 Task:  Click on Football In the Sunday Gridiron Challenge click on  Pick Sheet Add name Zachary Anderson Team name Cincinnati Hammerheads and  Email softage.9@softage.net 10 Points Cincinnati Bengals 9 Points Buffalo Bills 8 Points Dallas Cowboys 7 Points Tennessee Titans 6 Points Arizona Cardinals 5 Points Atlanta Falcons 4 Points Chicago Bears 3 Points Detroit Lions 2 Points Jacksonville Jaguars 1 Points Houston Texans Submit pick sheet
Action: Mouse moved to (668, 409)
Screenshot: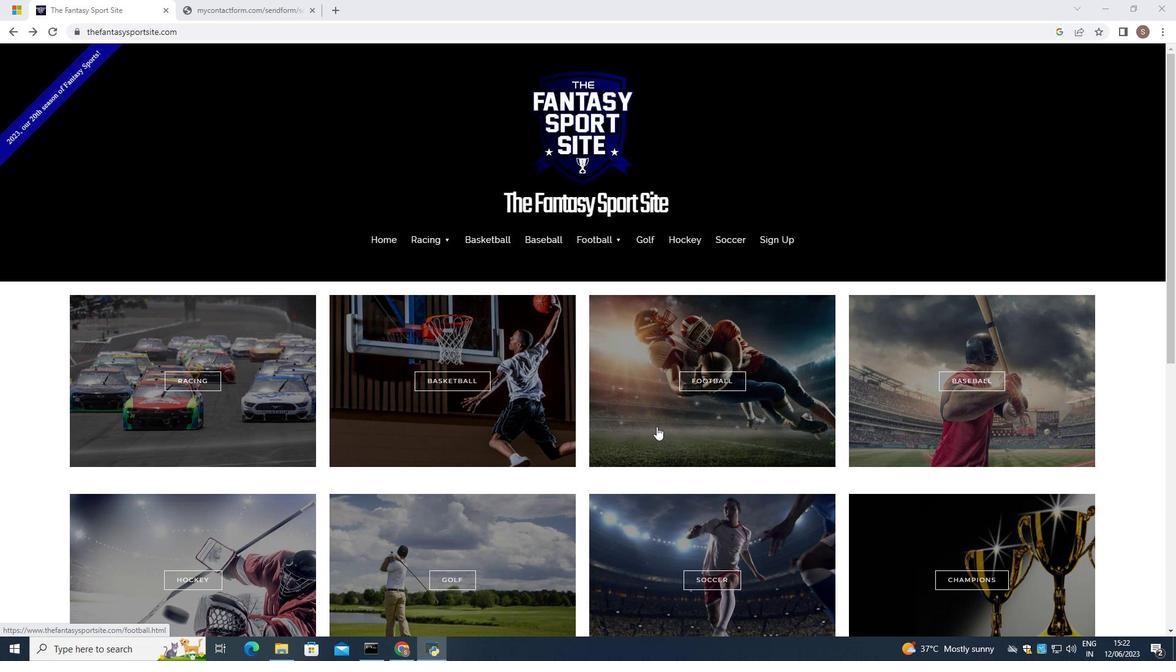 
Action: Mouse pressed left at (668, 409)
Screenshot: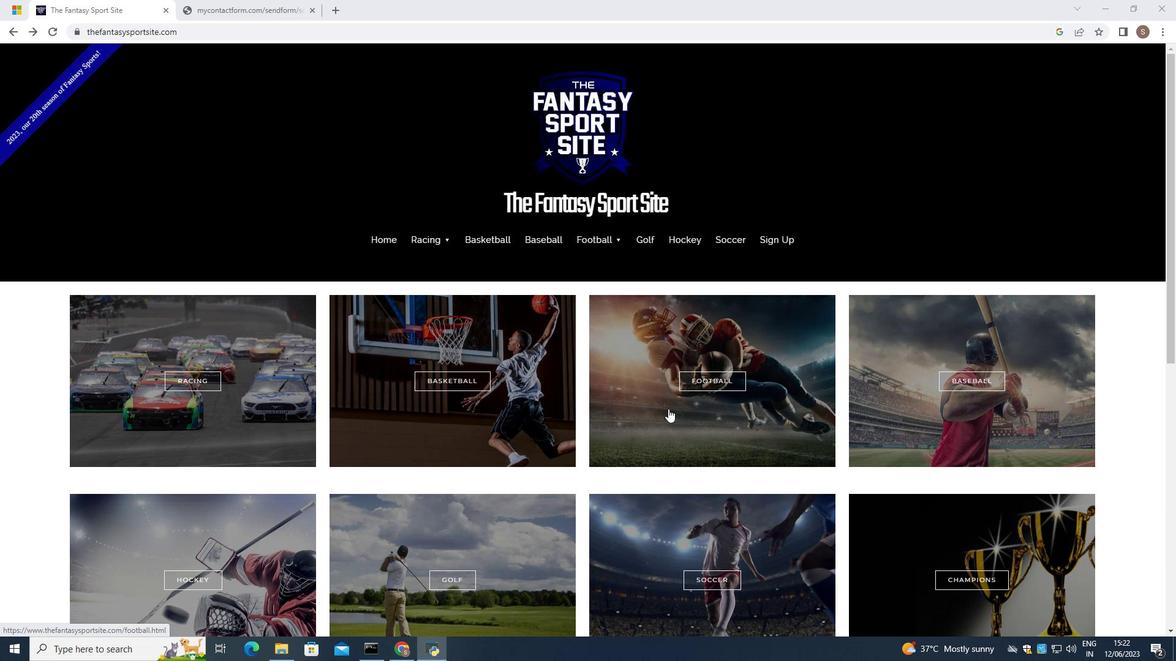 
Action: Mouse moved to (666, 408)
Screenshot: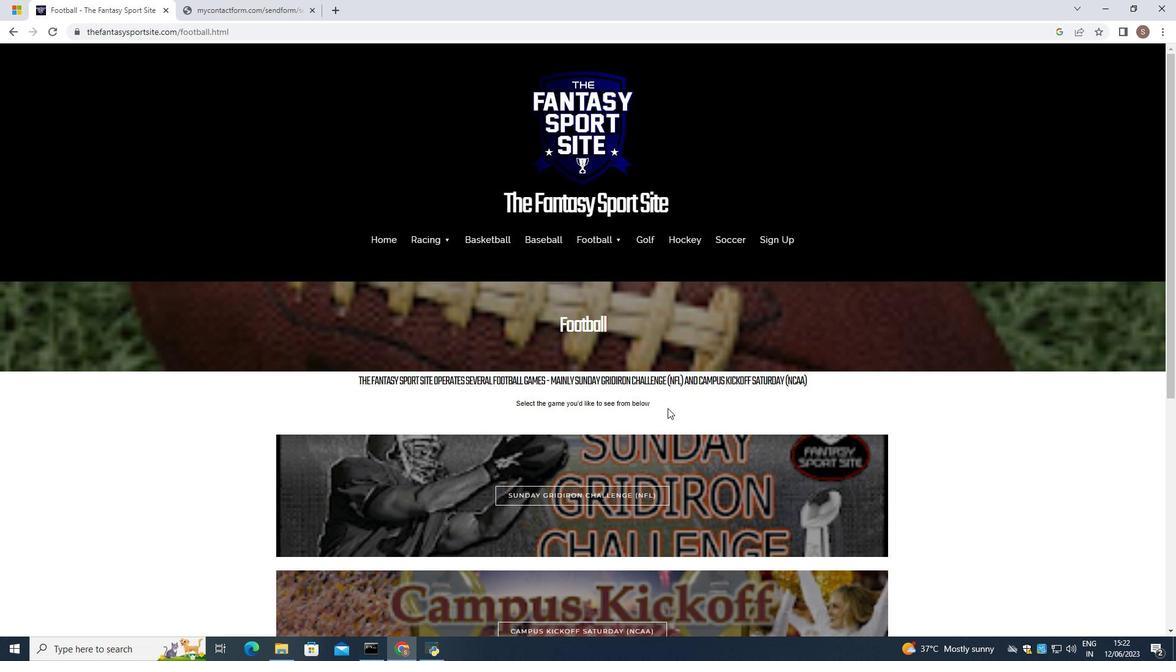 
Action: Mouse scrolled (666, 408) with delta (0, 0)
Screenshot: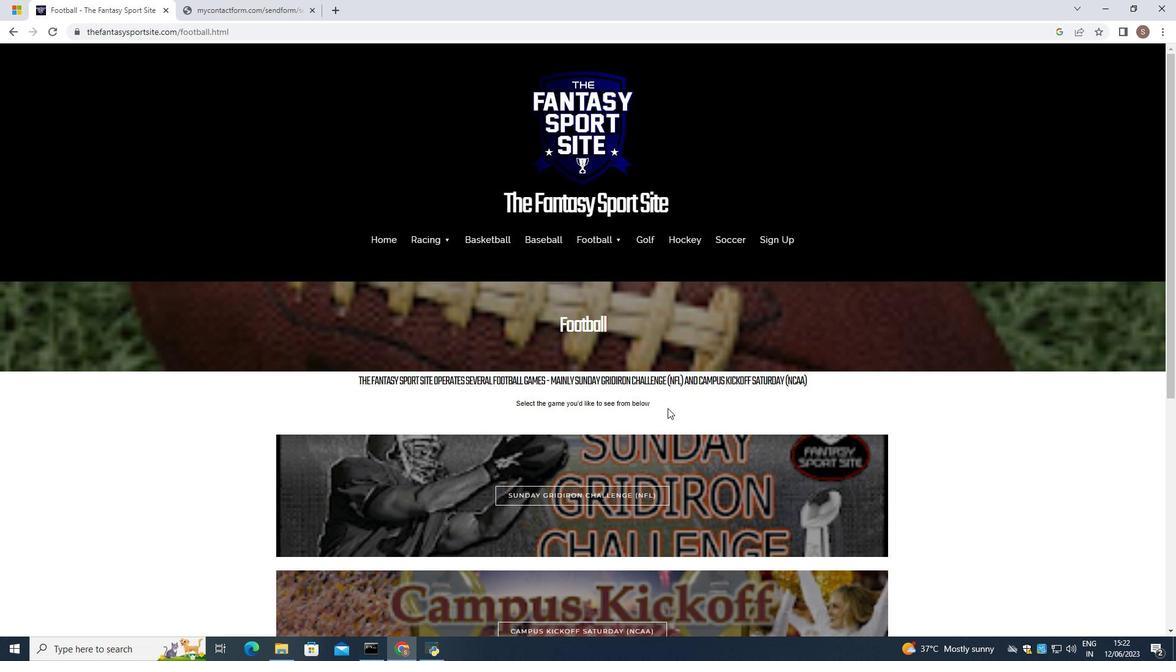 
Action: Mouse moved to (666, 409)
Screenshot: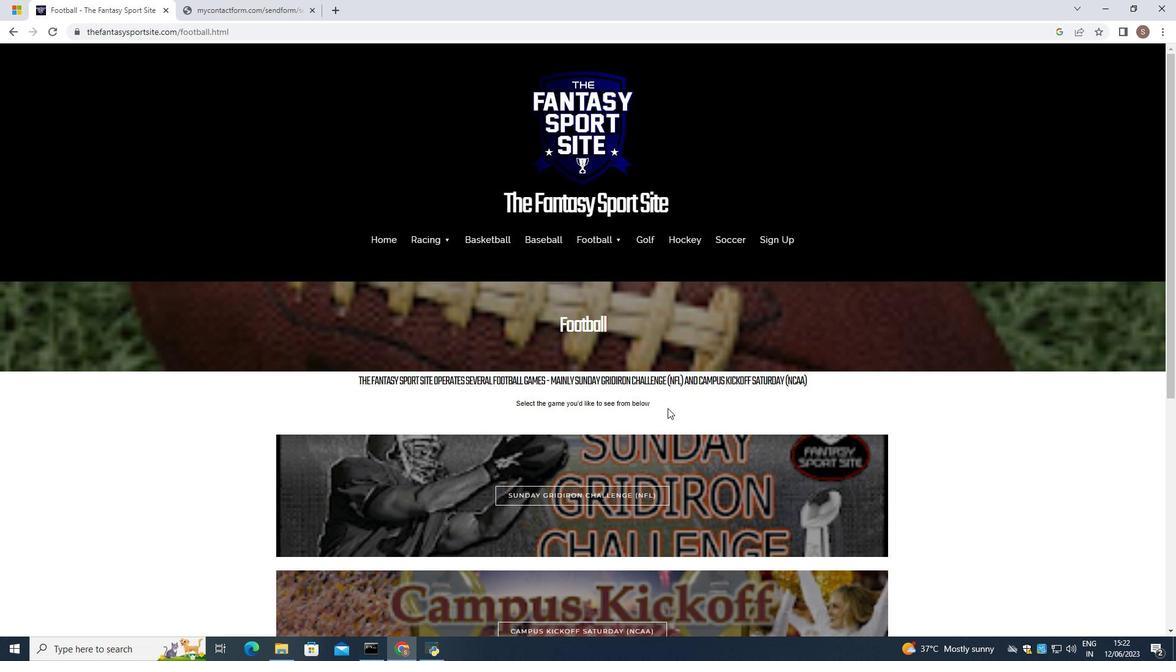 
Action: Mouse scrolled (666, 408) with delta (0, 0)
Screenshot: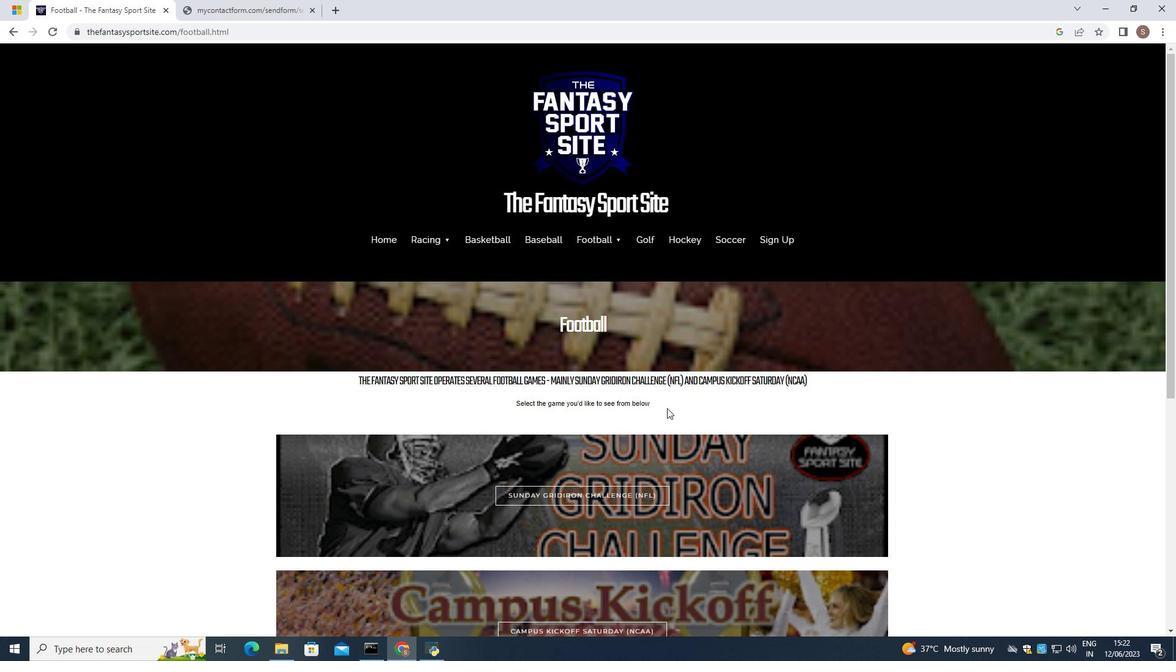 
Action: Mouse moved to (591, 376)
Screenshot: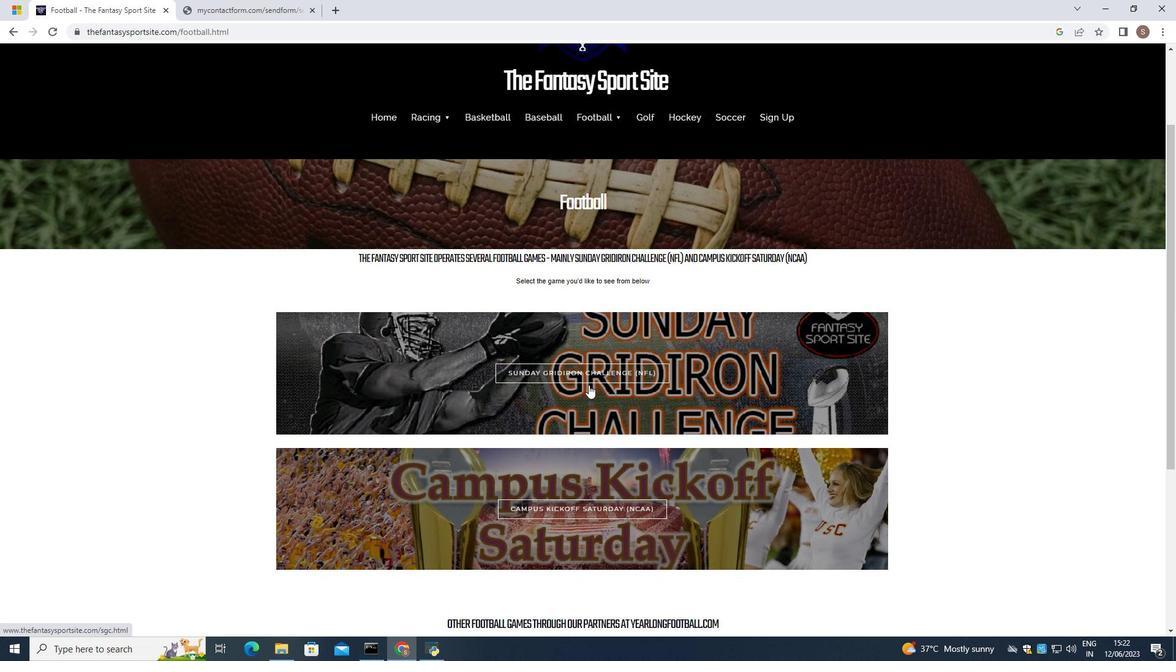 
Action: Mouse pressed left at (591, 376)
Screenshot: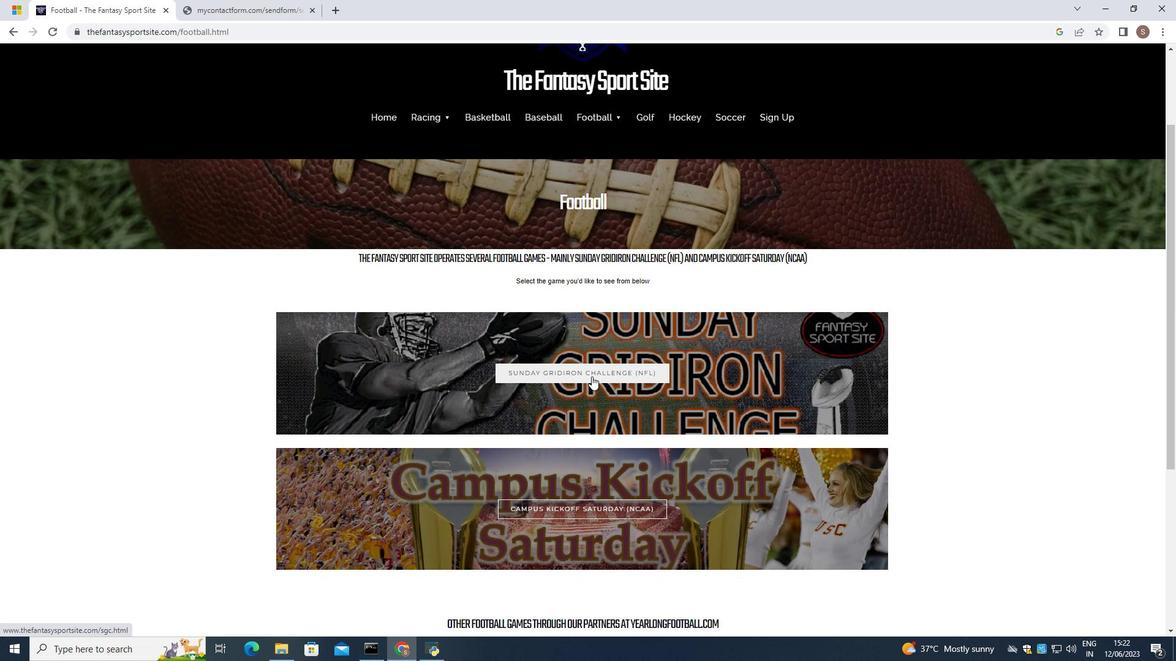 
Action: Mouse moved to (591, 376)
Screenshot: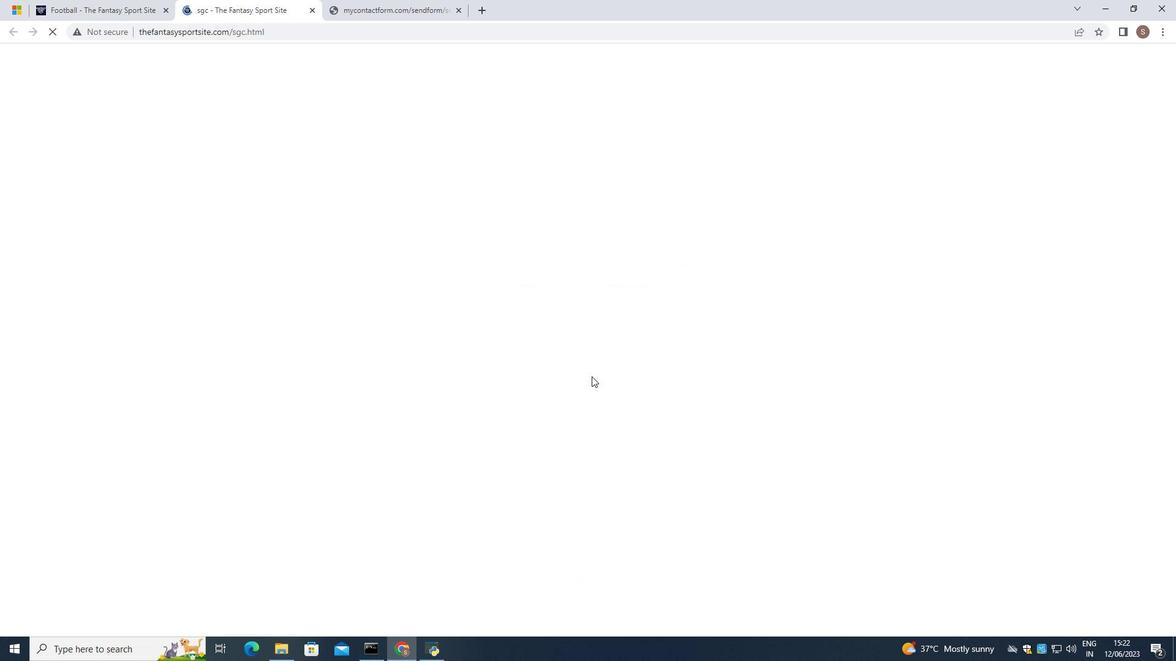 
Action: Mouse scrolled (591, 376) with delta (0, 0)
Screenshot: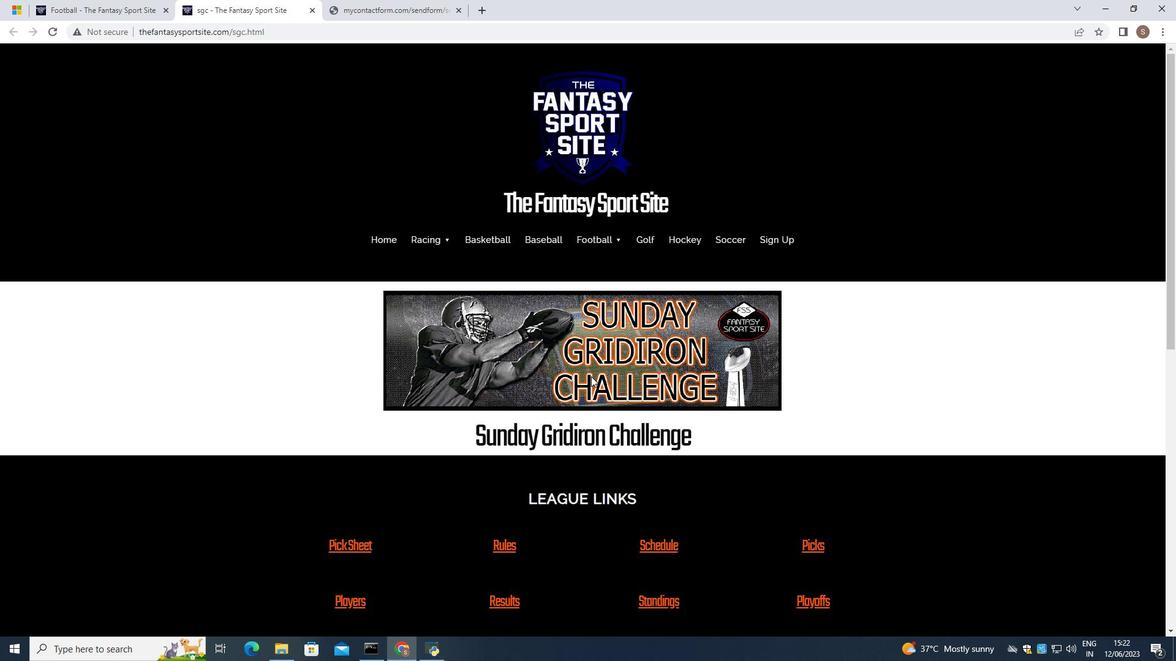 
Action: Mouse moved to (356, 483)
Screenshot: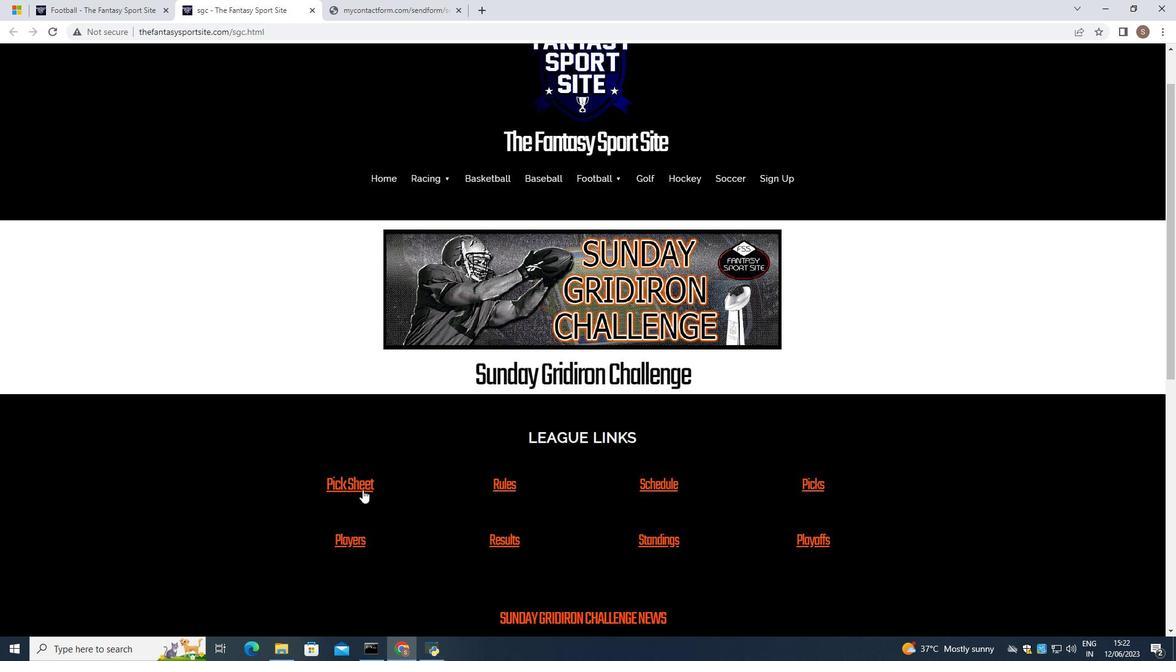 
Action: Mouse pressed left at (356, 483)
Screenshot: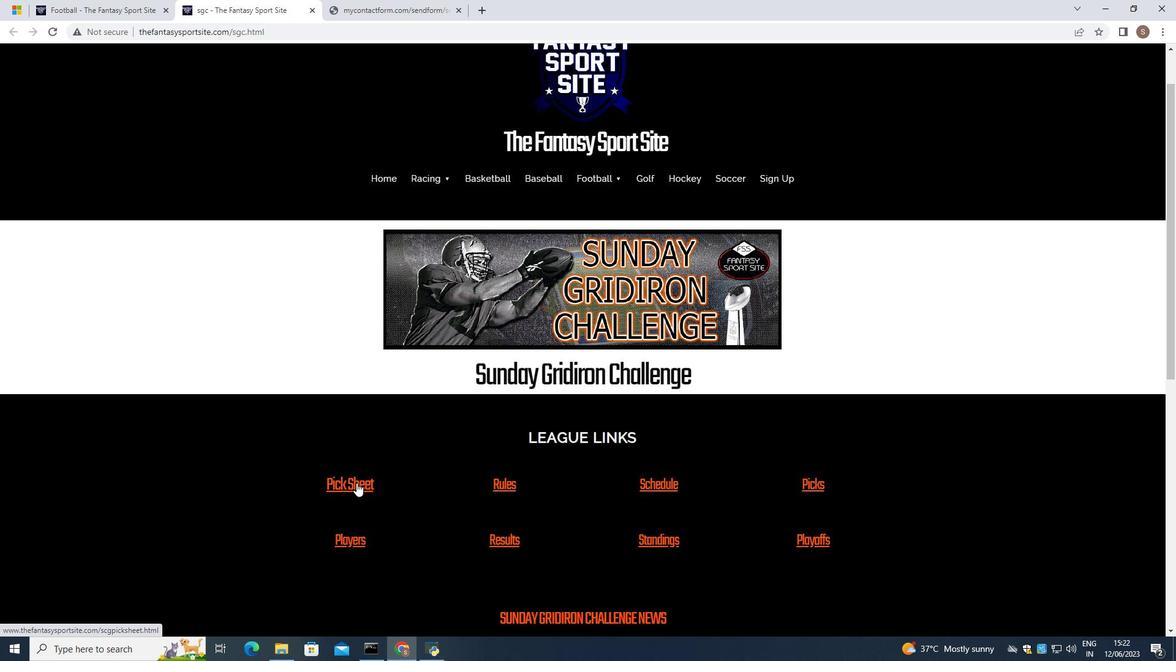 
Action: Mouse moved to (371, 476)
Screenshot: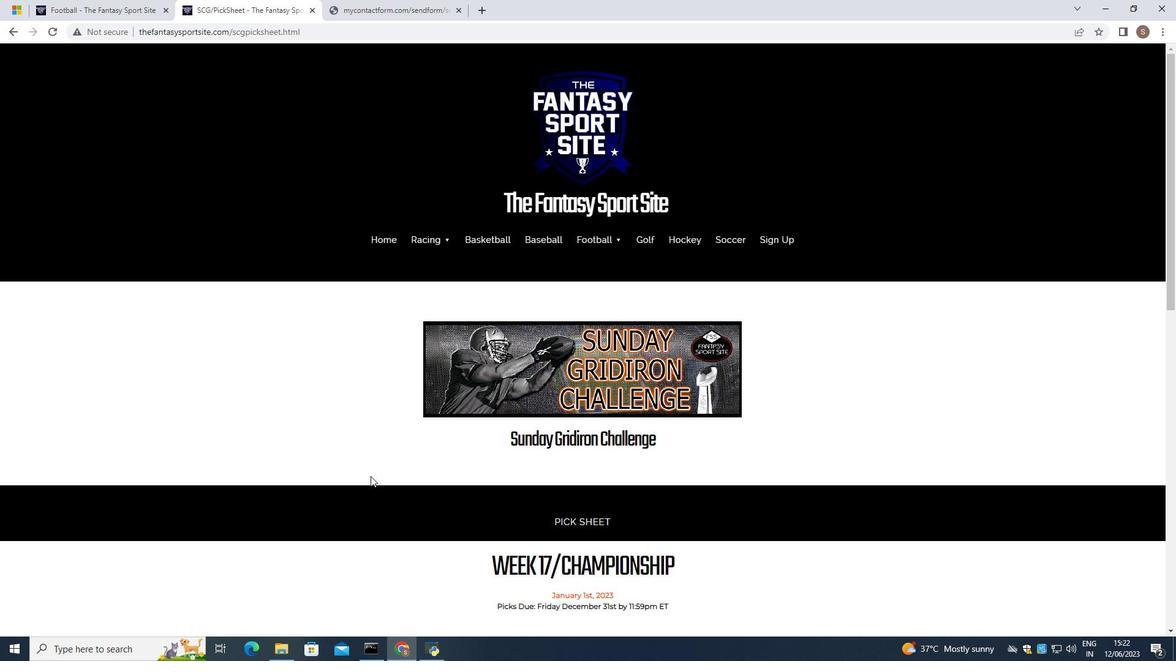 
Action: Mouse scrolled (371, 476) with delta (0, 0)
Screenshot: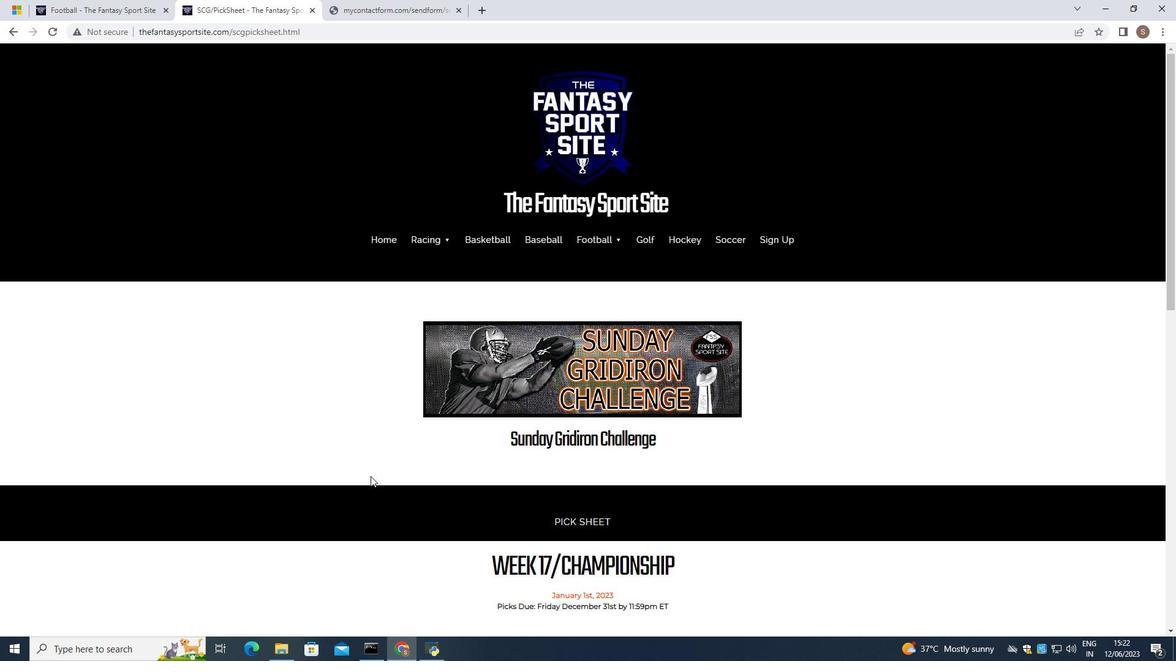 
Action: Mouse scrolled (371, 476) with delta (0, 0)
Screenshot: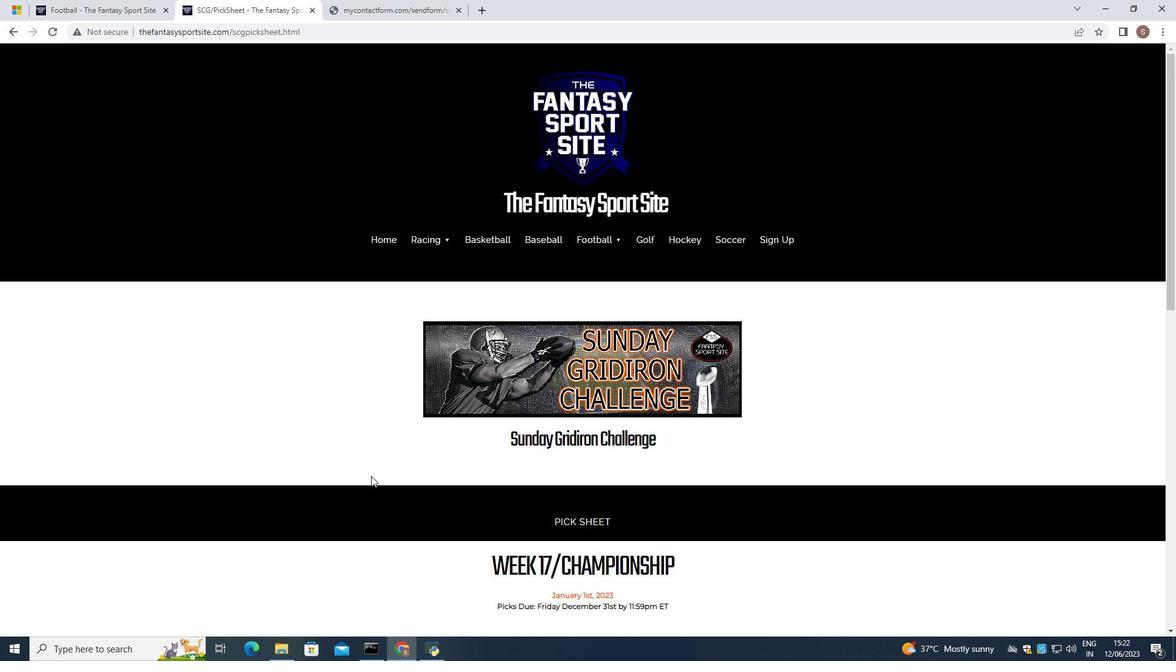 
Action: Mouse scrolled (371, 476) with delta (0, 0)
Screenshot: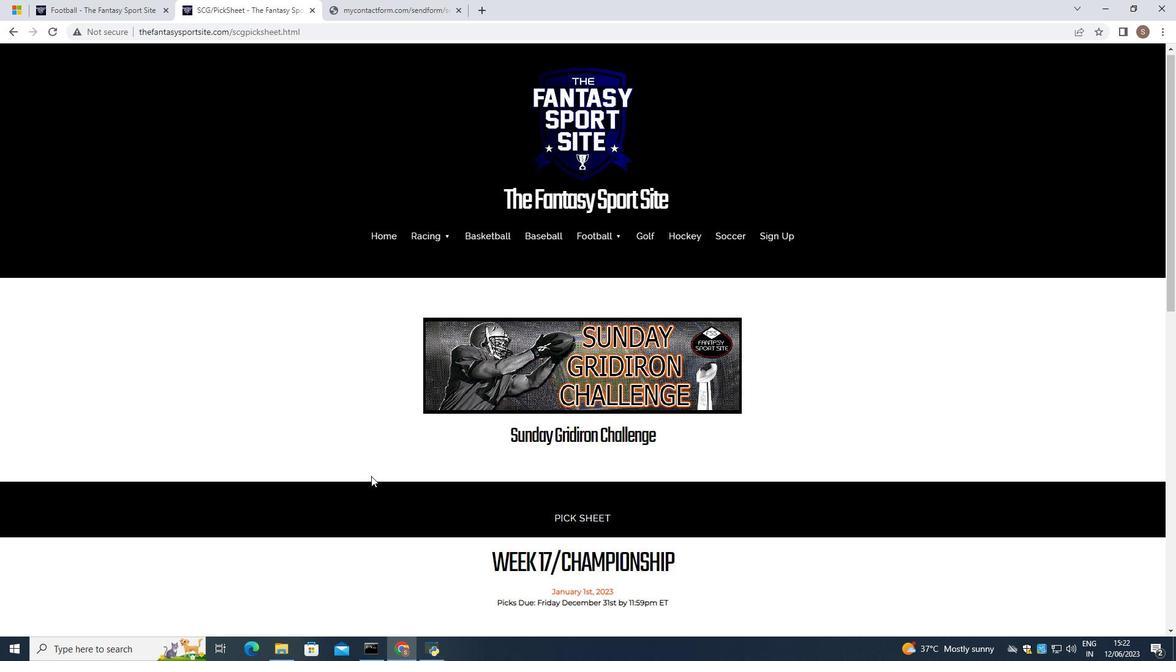 
Action: Mouse scrolled (371, 476) with delta (0, 0)
Screenshot: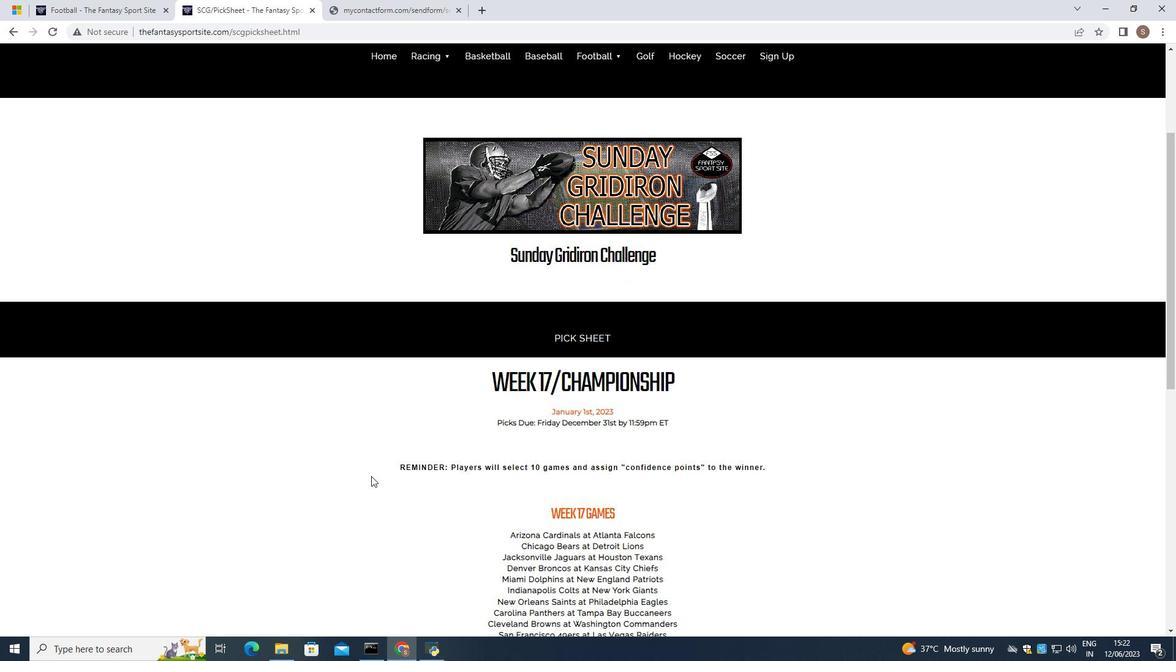 
Action: Mouse scrolled (371, 476) with delta (0, 0)
Screenshot: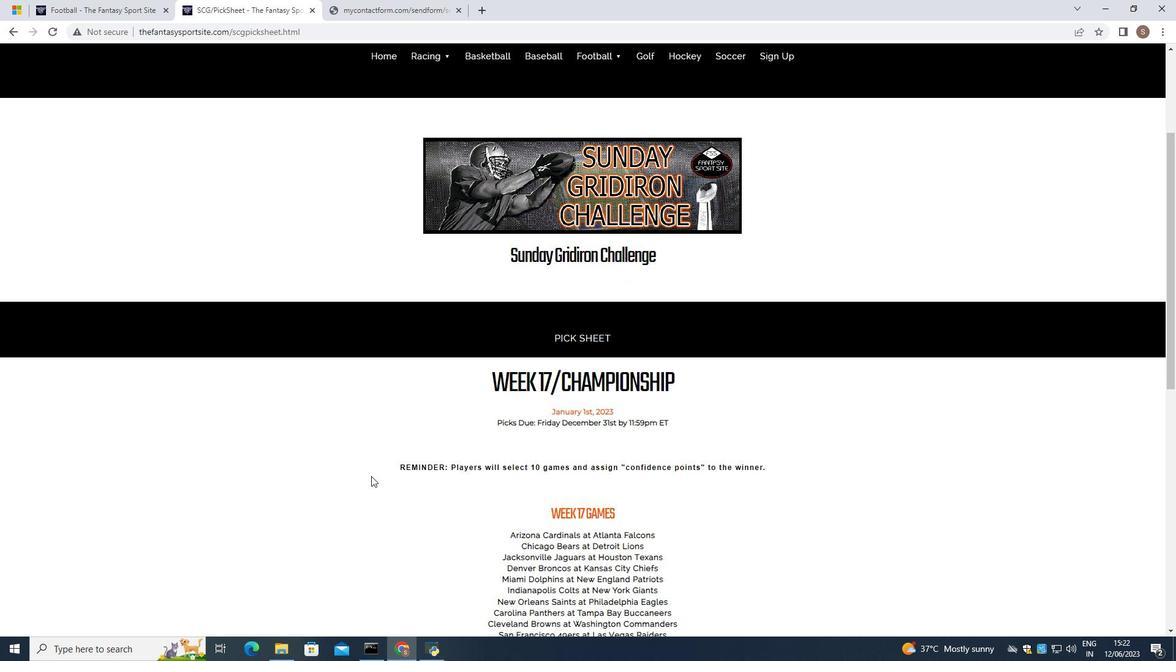 
Action: Mouse scrolled (371, 476) with delta (0, 0)
Screenshot: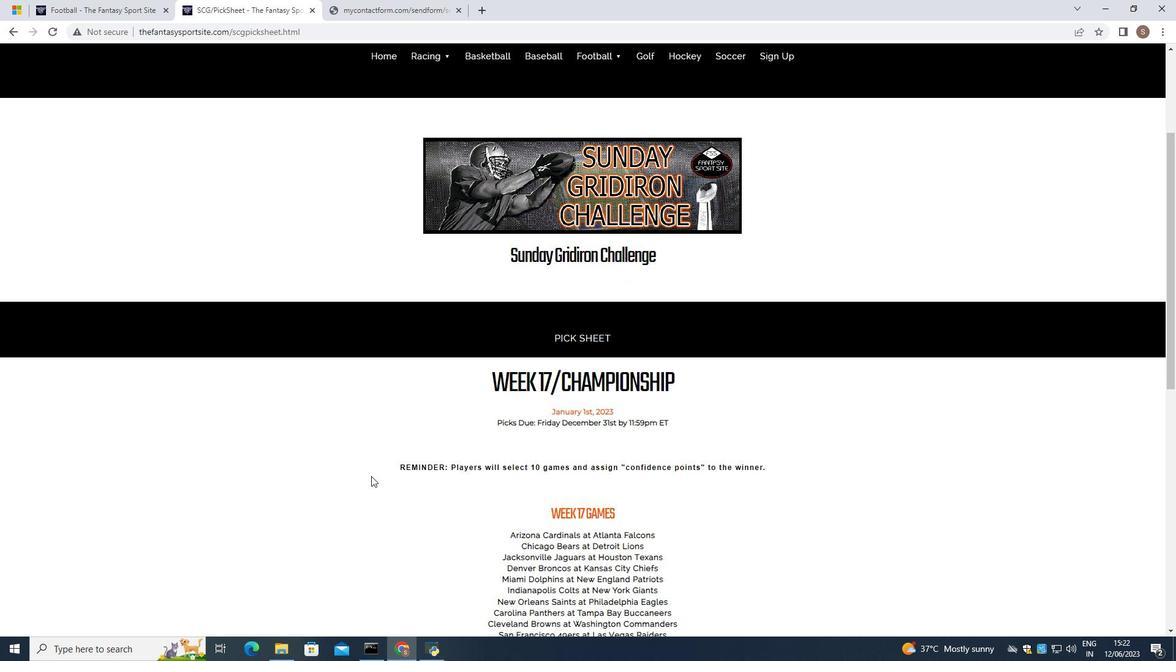 
Action: Mouse scrolled (371, 476) with delta (0, 0)
Screenshot: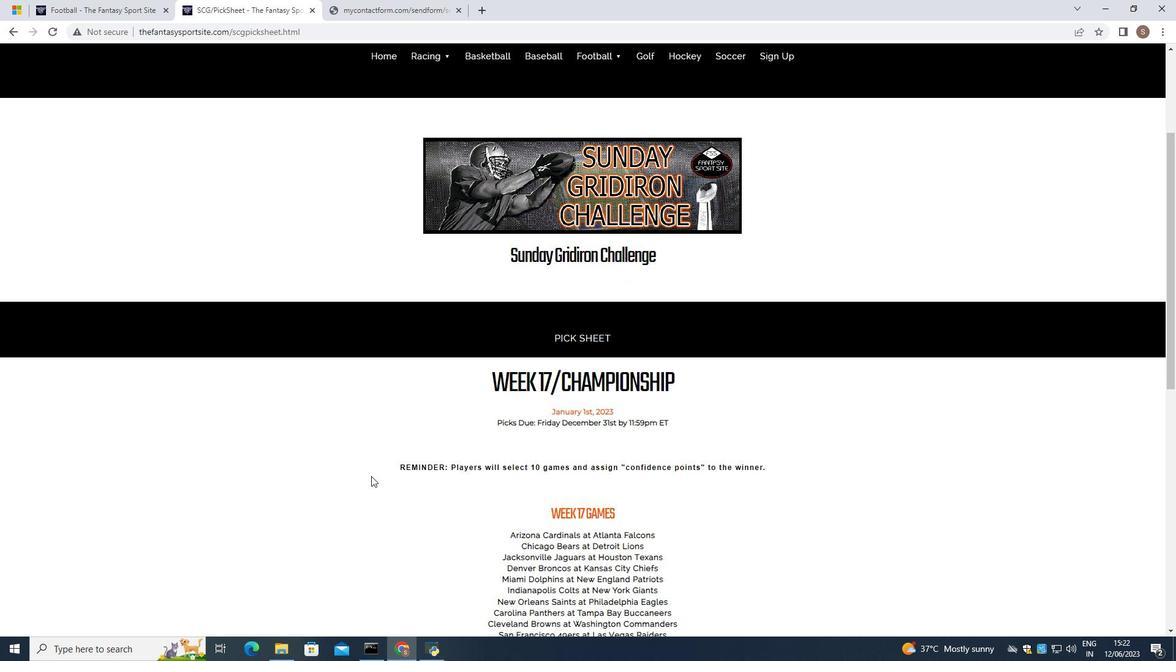 
Action: Mouse moved to (373, 474)
Screenshot: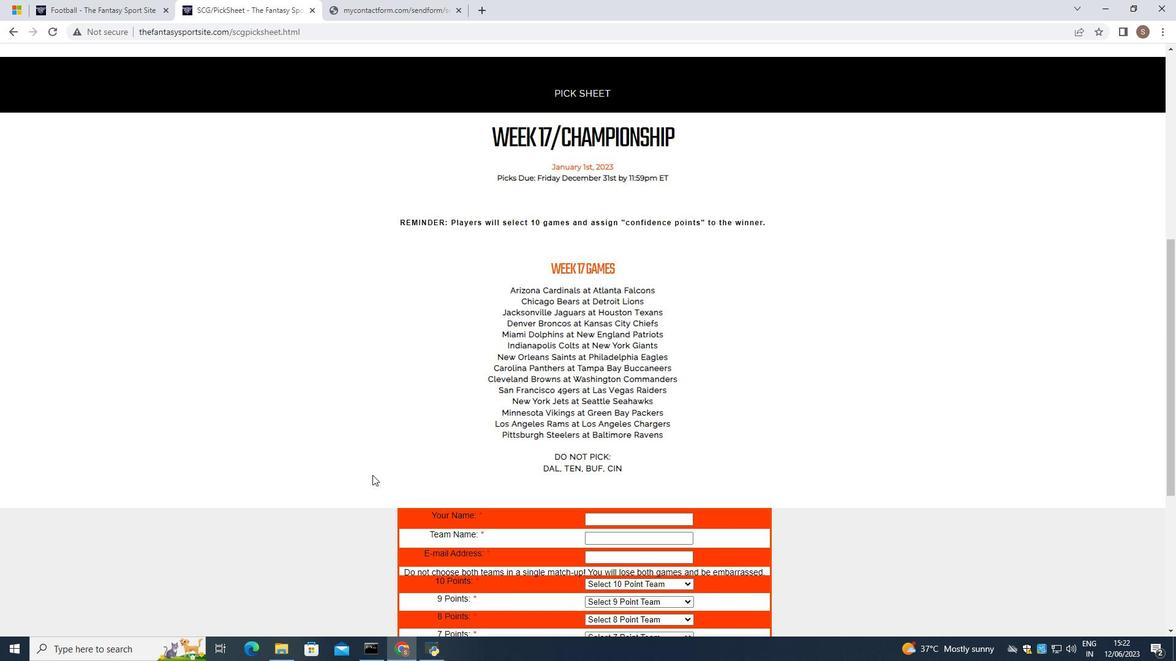 
Action: Mouse scrolled (373, 473) with delta (0, 0)
Screenshot: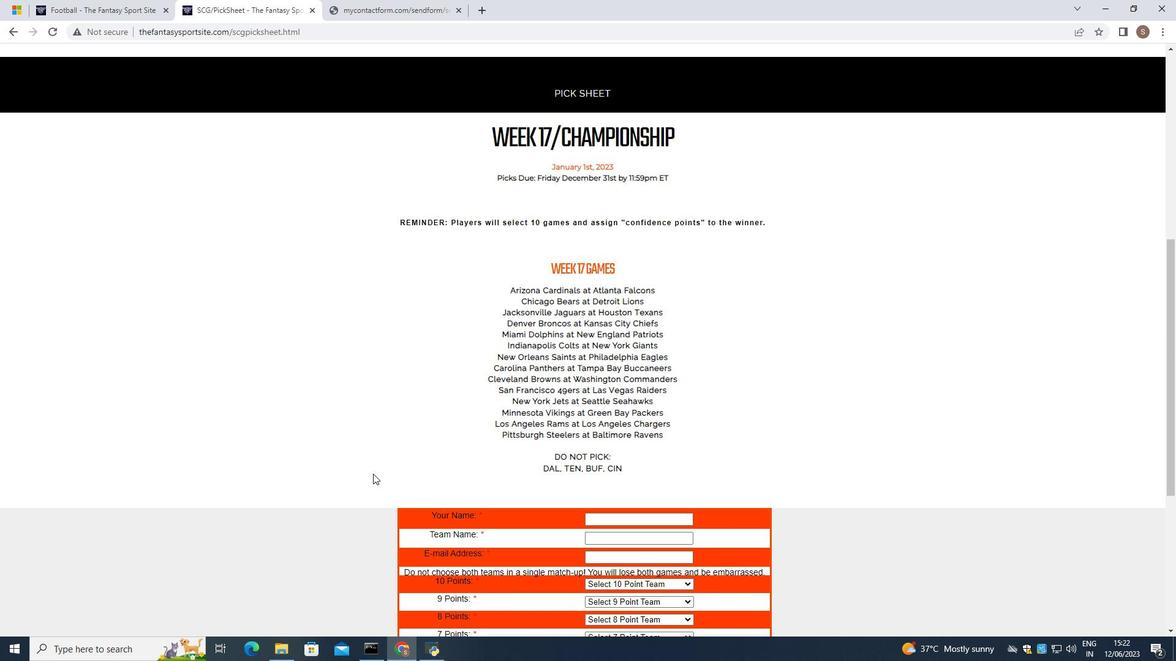 
Action: Mouse scrolled (373, 473) with delta (0, 0)
Screenshot: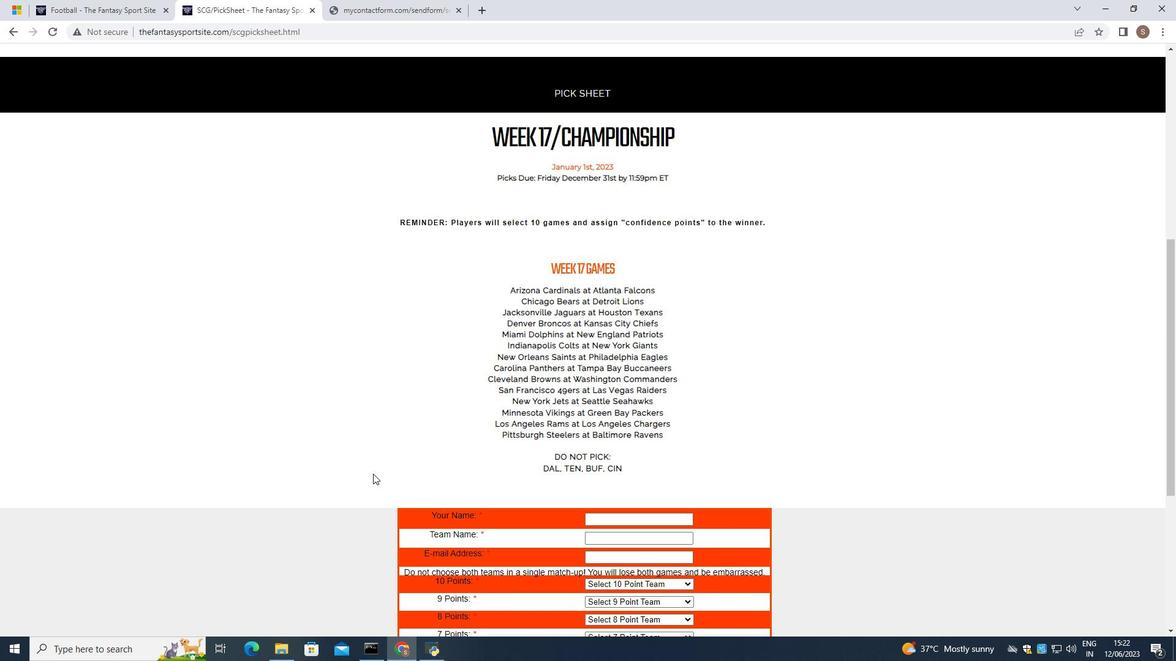 
Action: Mouse scrolled (373, 473) with delta (0, 0)
Screenshot: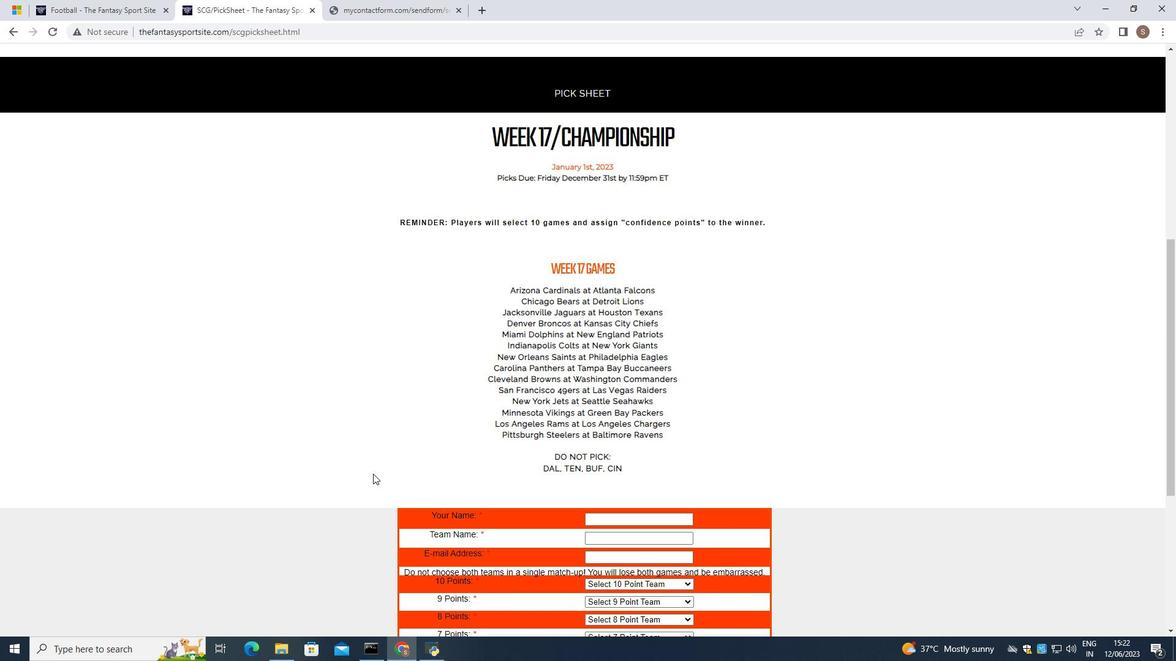 
Action: Mouse moved to (664, 336)
Screenshot: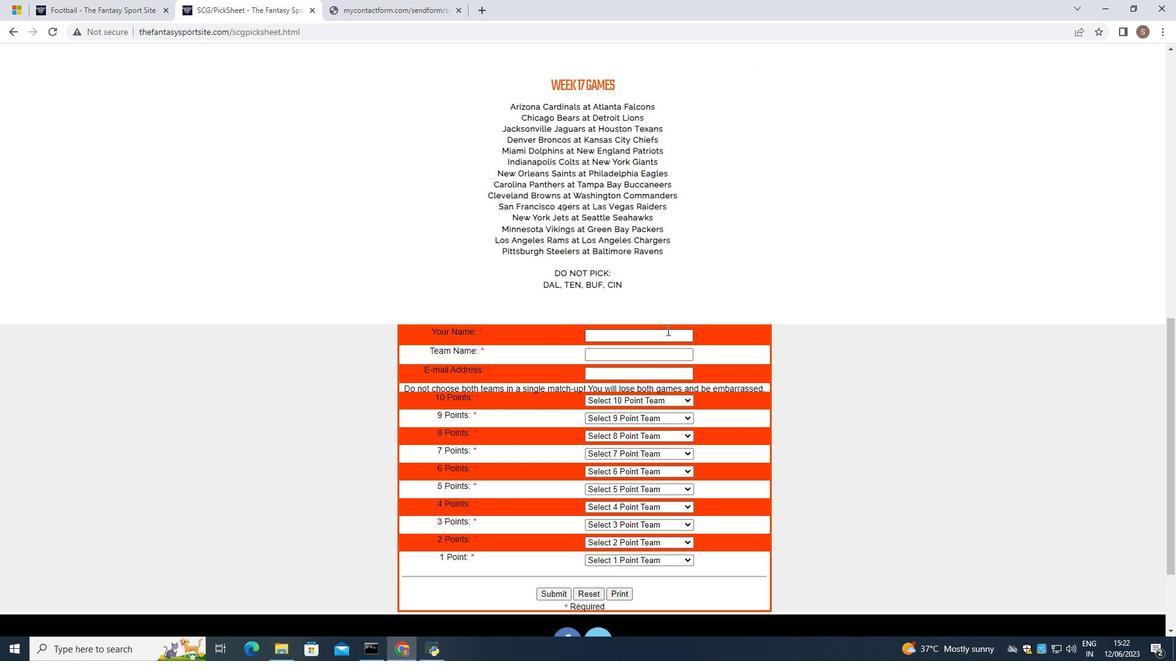 
Action: Mouse pressed left at (664, 336)
Screenshot: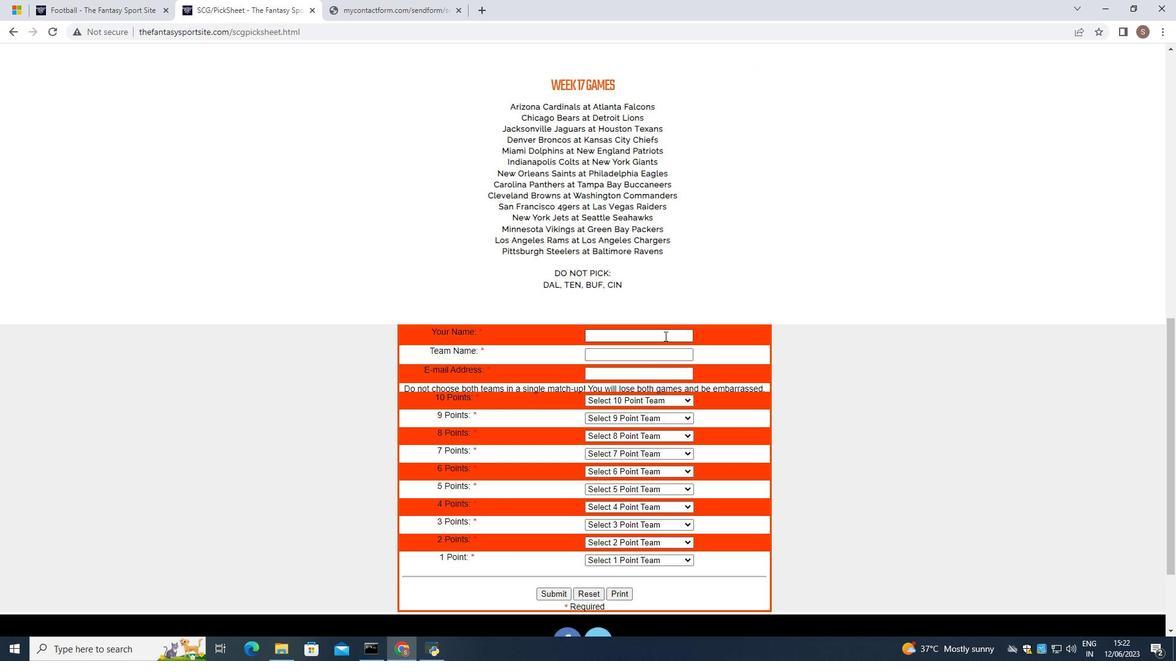 
Action: Key pressed <Key.shift><Key.shift><Key.shift><Key.shift><Key.shift><Key.shift><Key.shift><Key.shift><Key.shift>Zachary<Key.space><Key.shift>Anderson
Screenshot: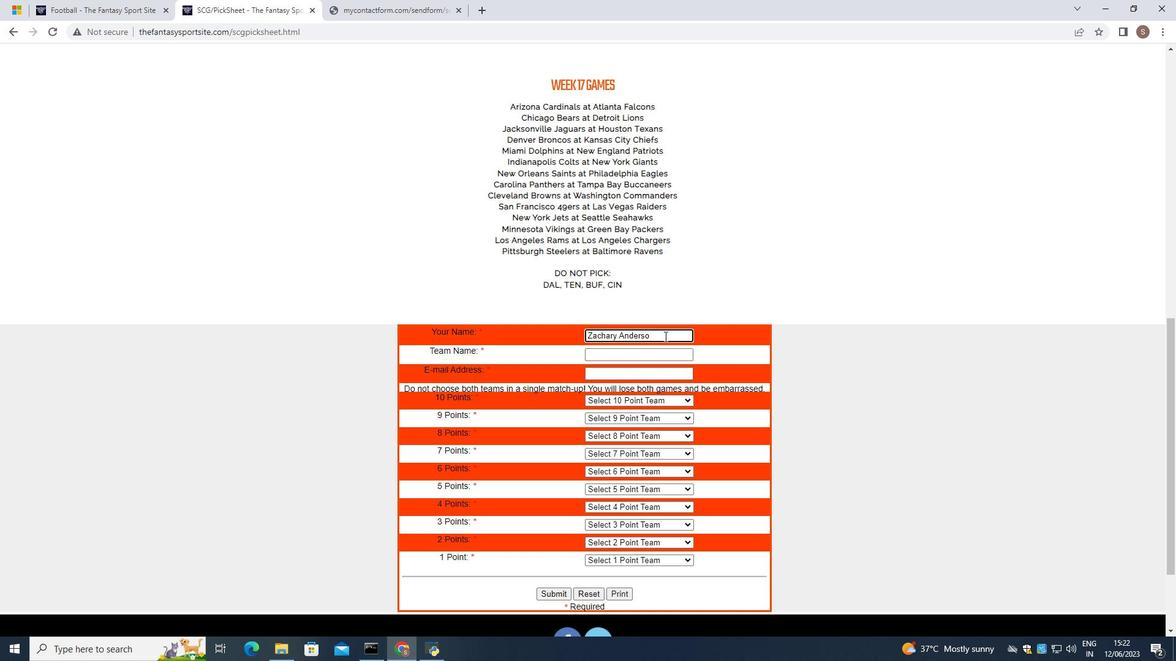 
Action: Mouse moved to (649, 354)
Screenshot: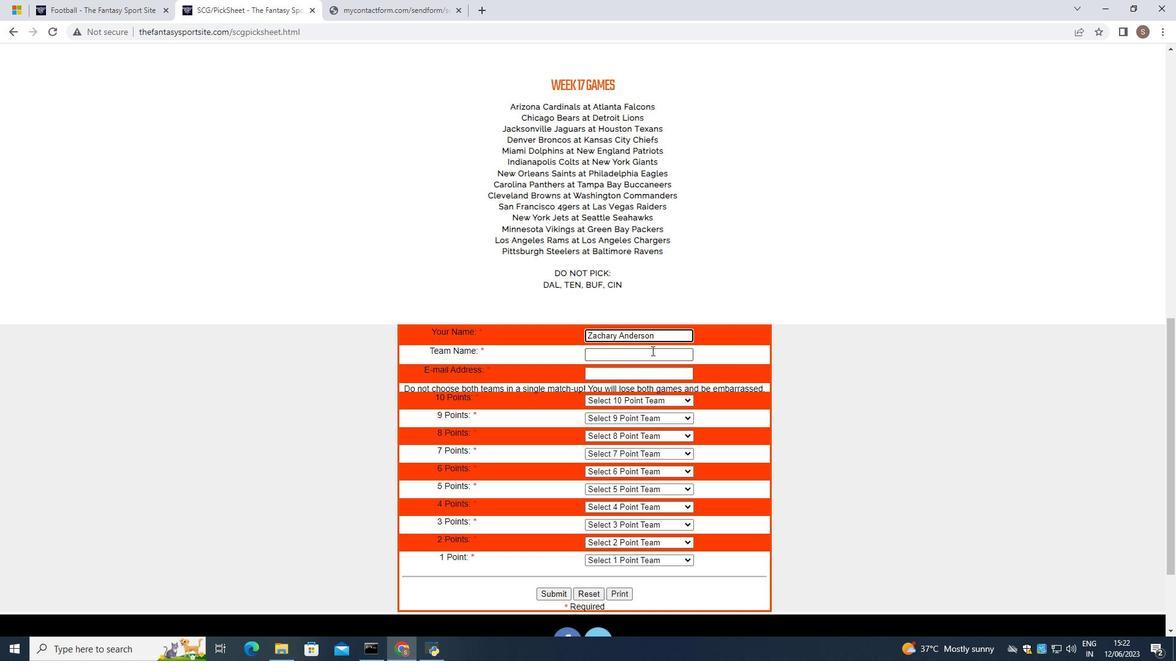 
Action: Mouse pressed left at (649, 354)
Screenshot: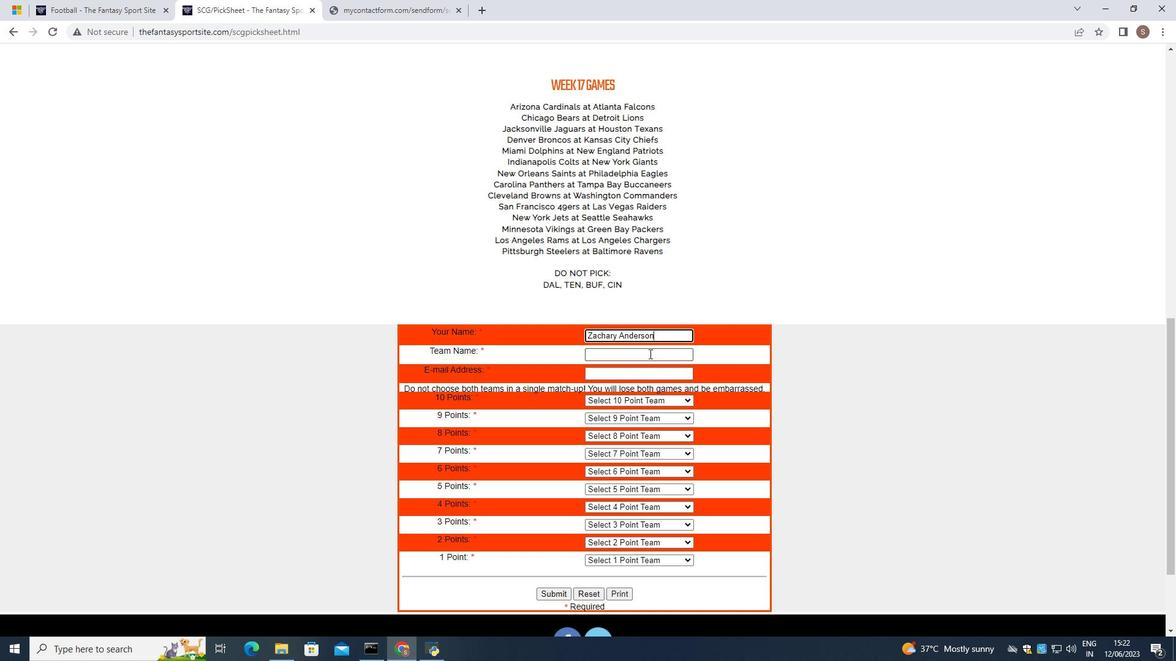 
Action: Key pressed <Key.shift><Key.shift><Key.shift><Key.shift><Key.shift><Key.shift><Key.shift><Key.shift>Cincinnati<Key.space><Key.shift><Key.shift><Key.shift><Key.shift><Key.shift><Key.shift><Key.shift><Key.shift><Key.shift>Hammerheads
Screenshot: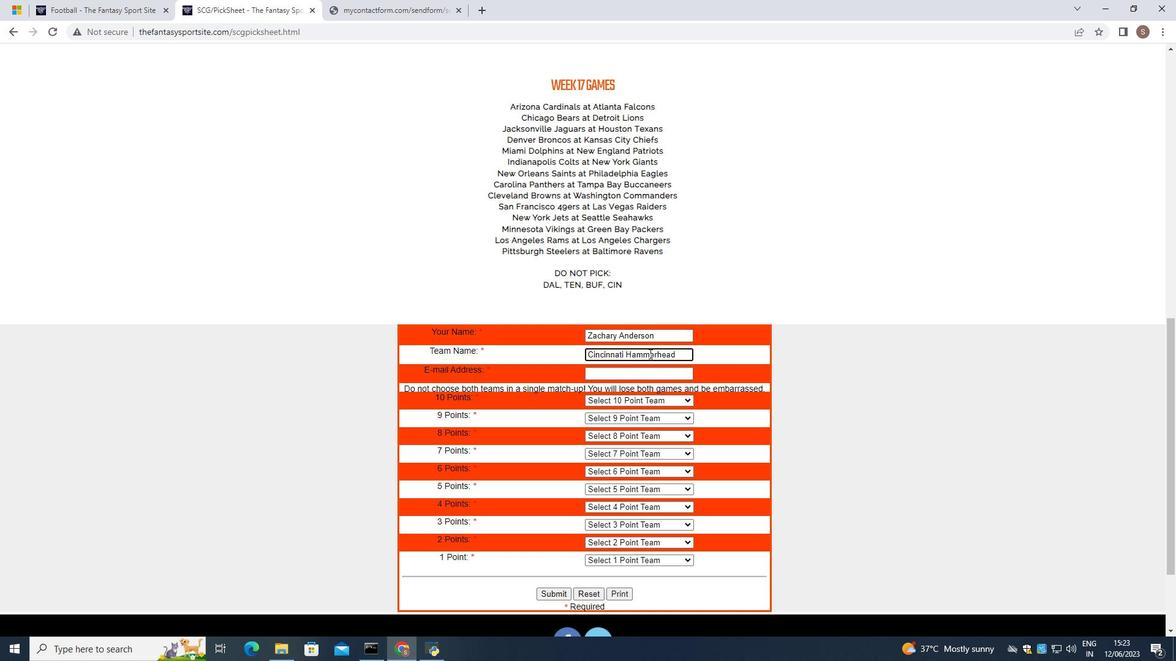 
Action: Mouse moved to (667, 371)
Screenshot: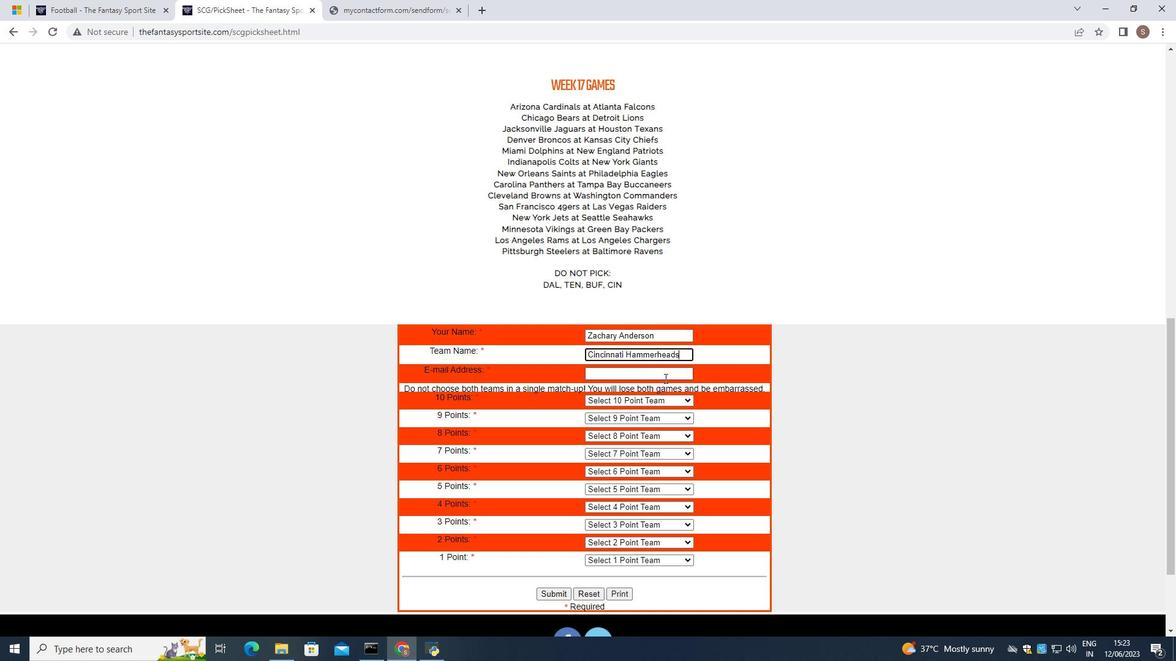 
Action: Mouse pressed left at (667, 371)
Screenshot: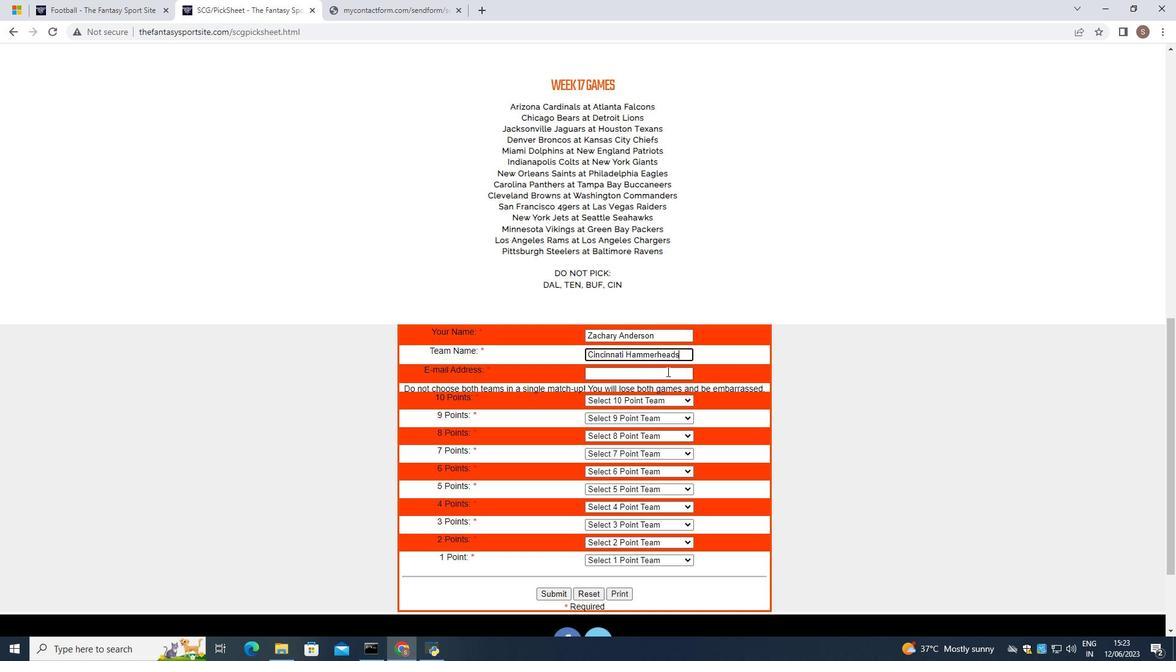 
Action: Key pressed softage.9
Screenshot: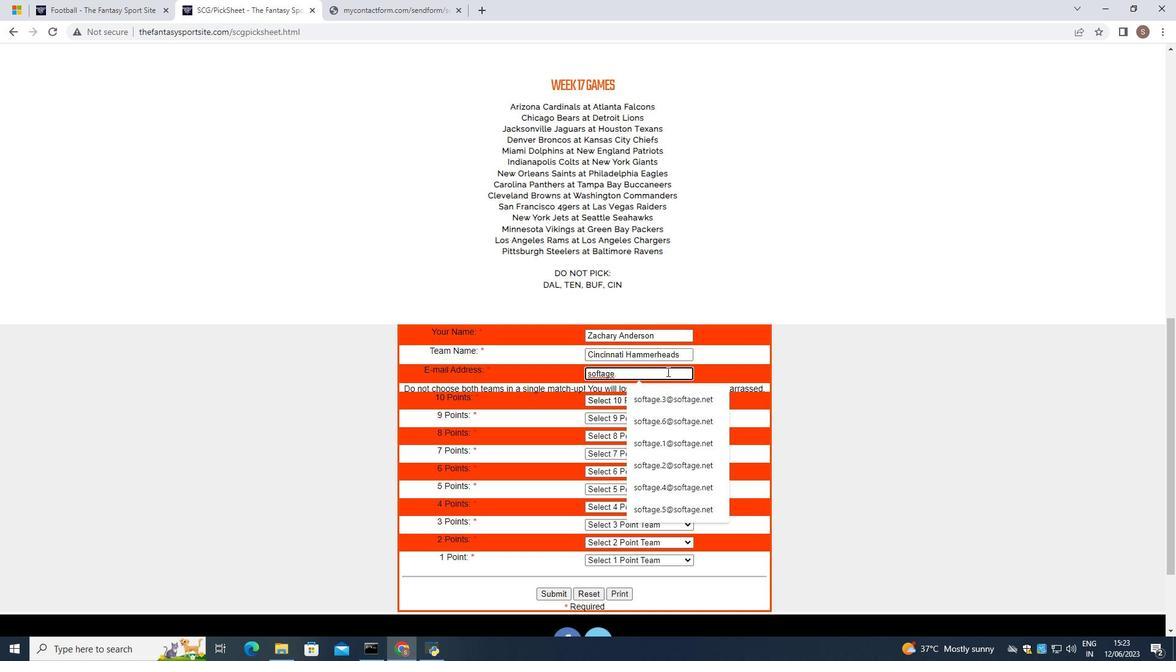 
Action: Mouse moved to (637, 390)
Screenshot: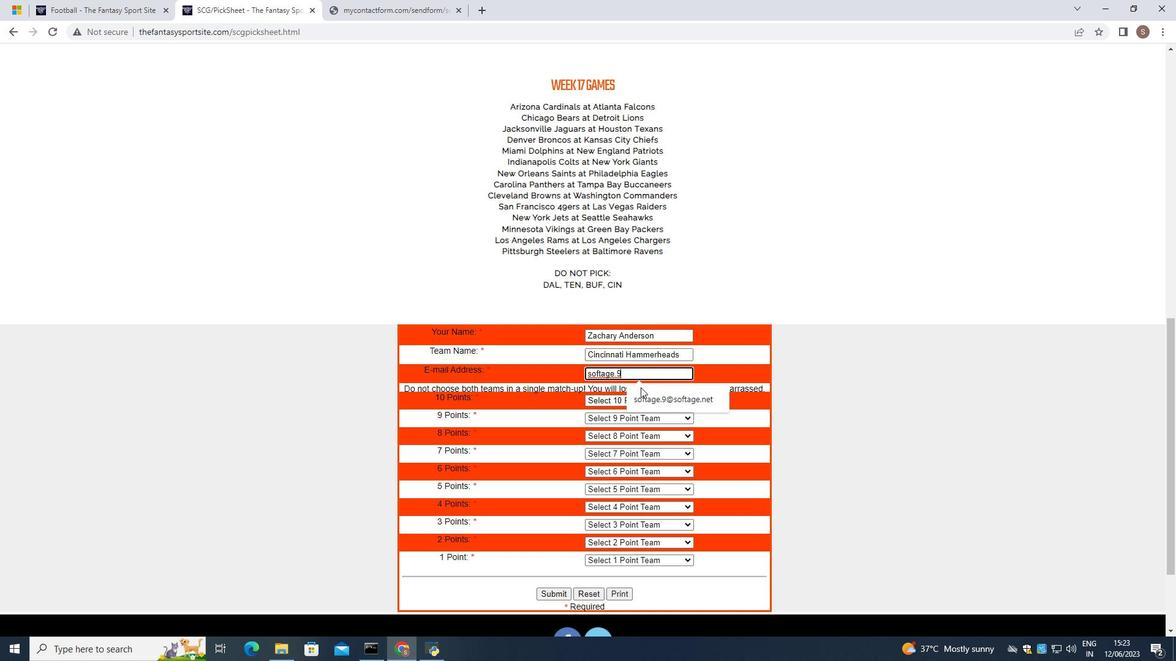 
Action: Mouse pressed left at (637, 390)
Screenshot: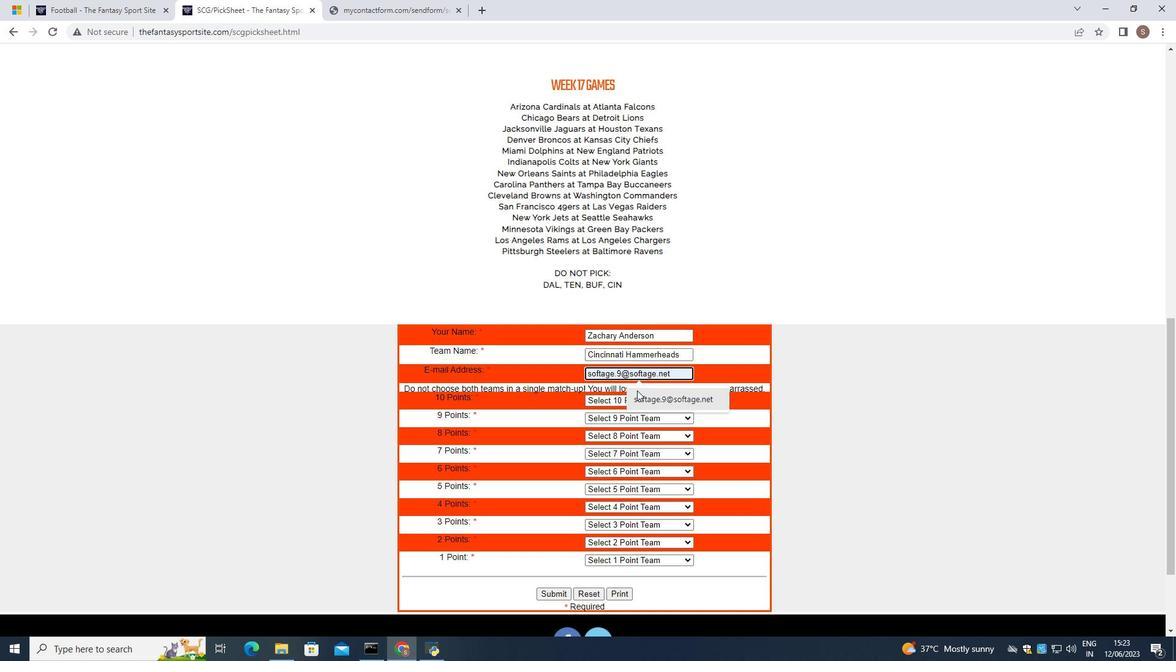 
Action: Mouse moved to (668, 399)
Screenshot: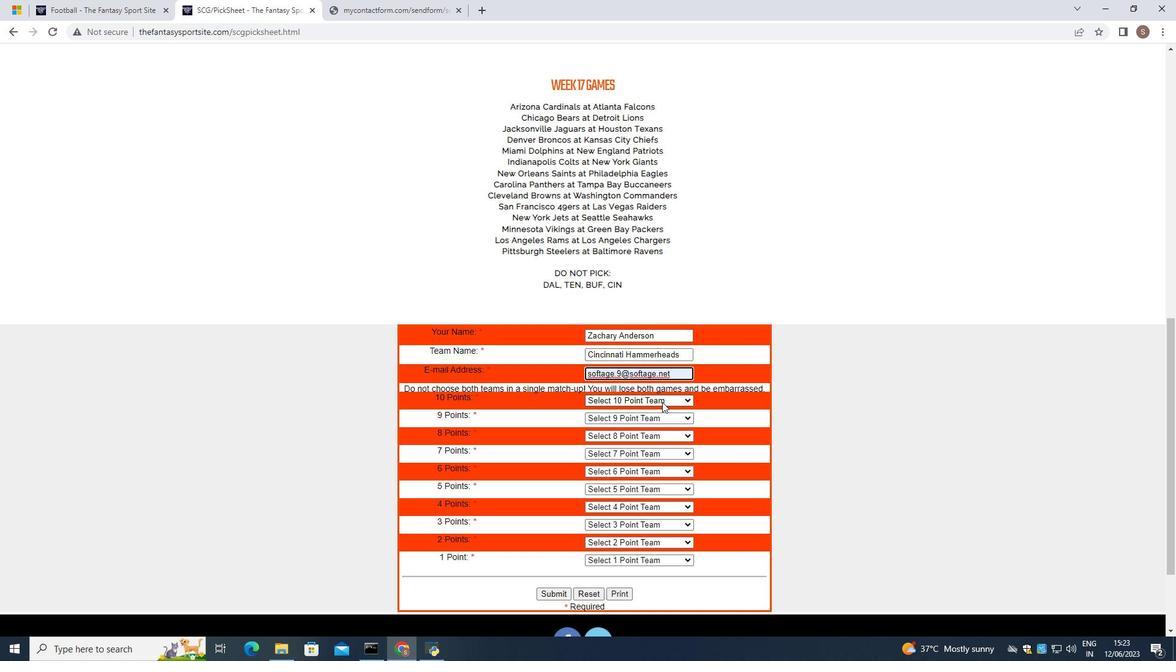
Action: Mouse pressed left at (668, 399)
Screenshot: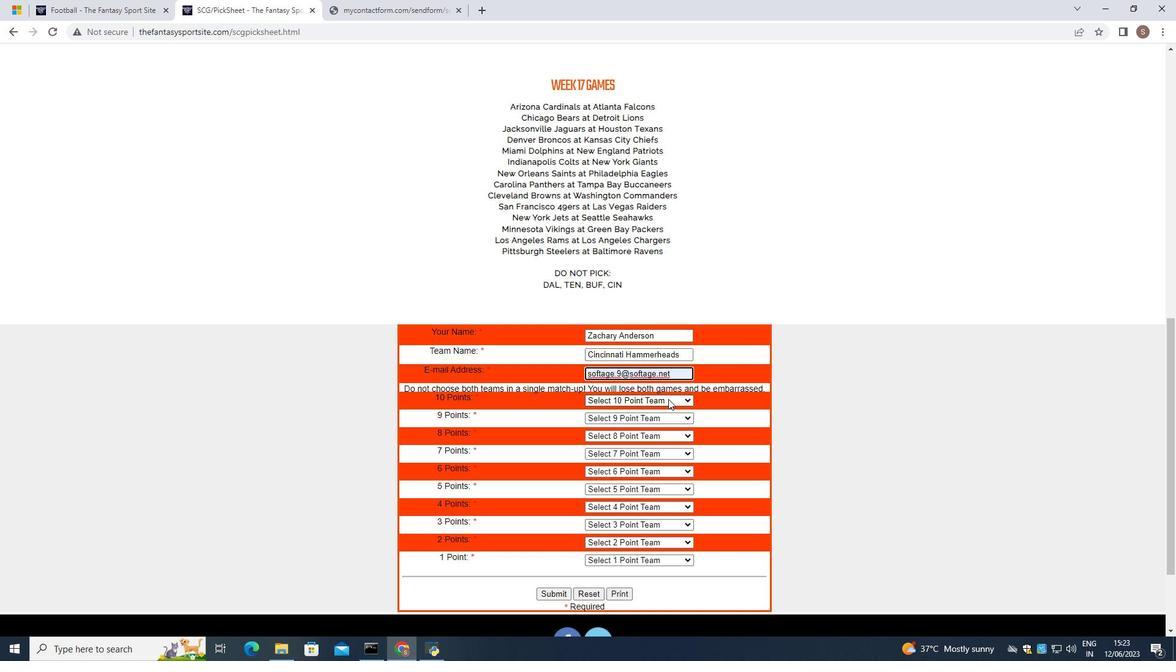 
Action: Mouse moved to (653, 444)
Screenshot: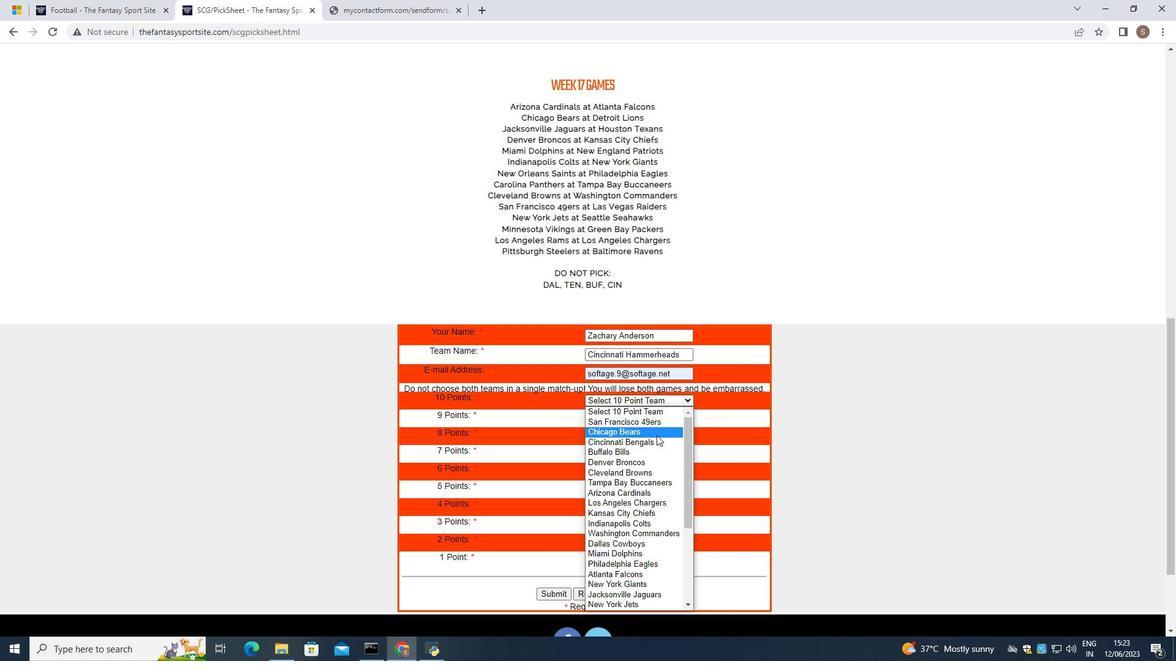 
Action: Mouse pressed left at (653, 444)
Screenshot: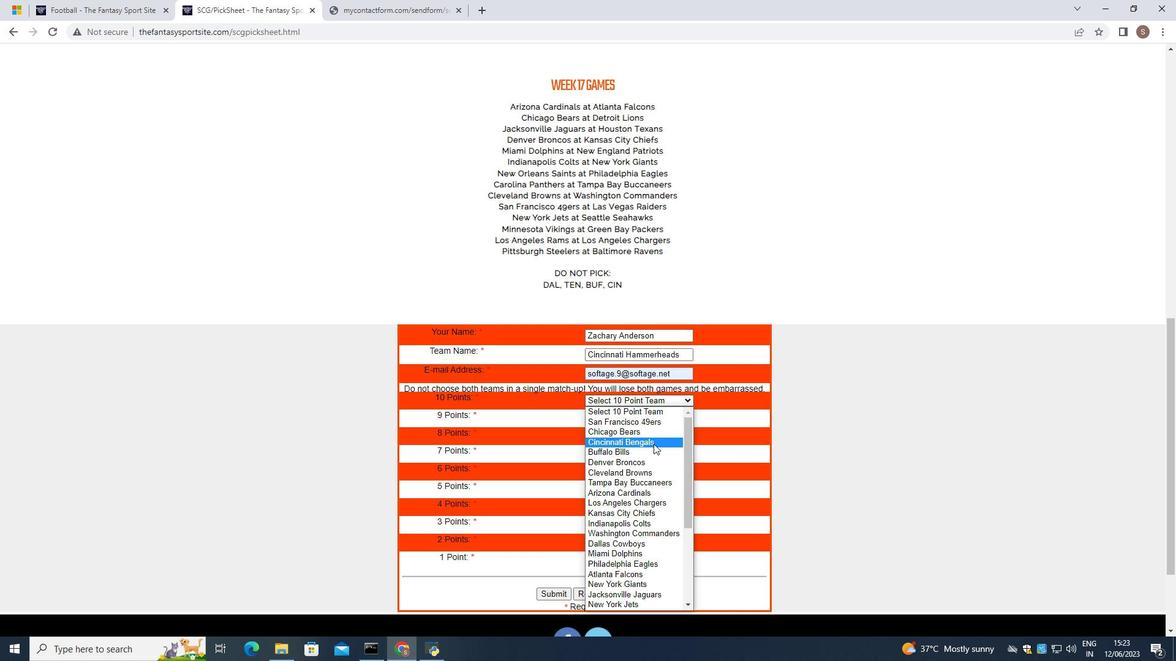 
Action: Mouse moved to (665, 415)
Screenshot: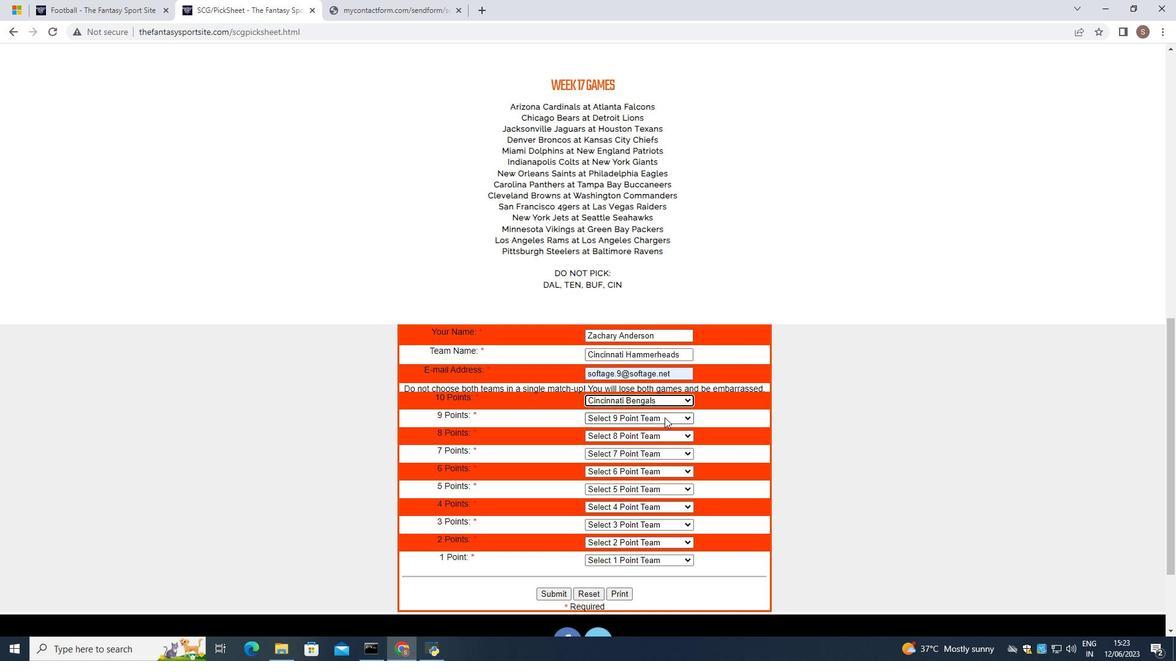 
Action: Mouse pressed left at (665, 415)
Screenshot: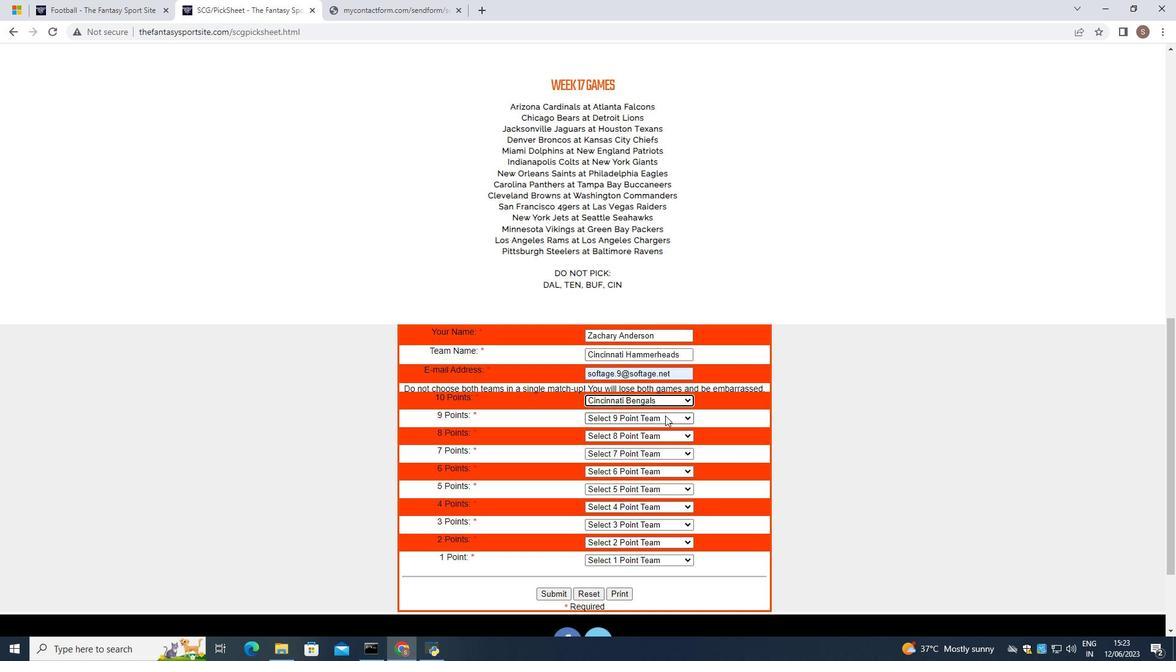 
Action: Mouse moved to (643, 471)
Screenshot: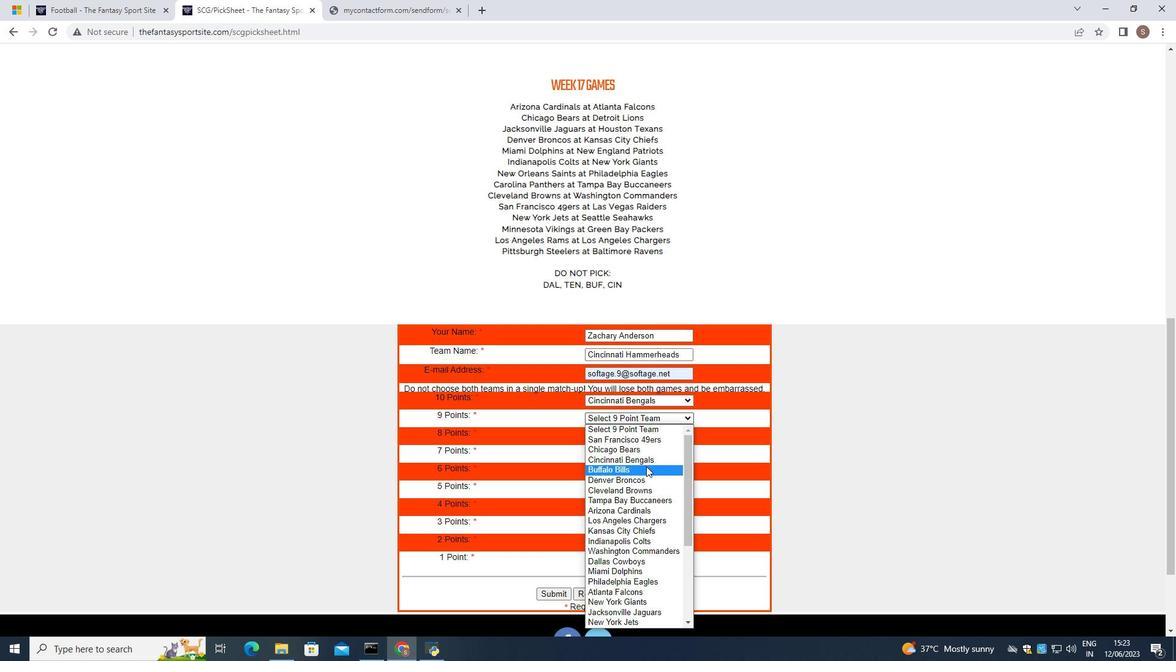 
Action: Mouse pressed left at (643, 471)
Screenshot: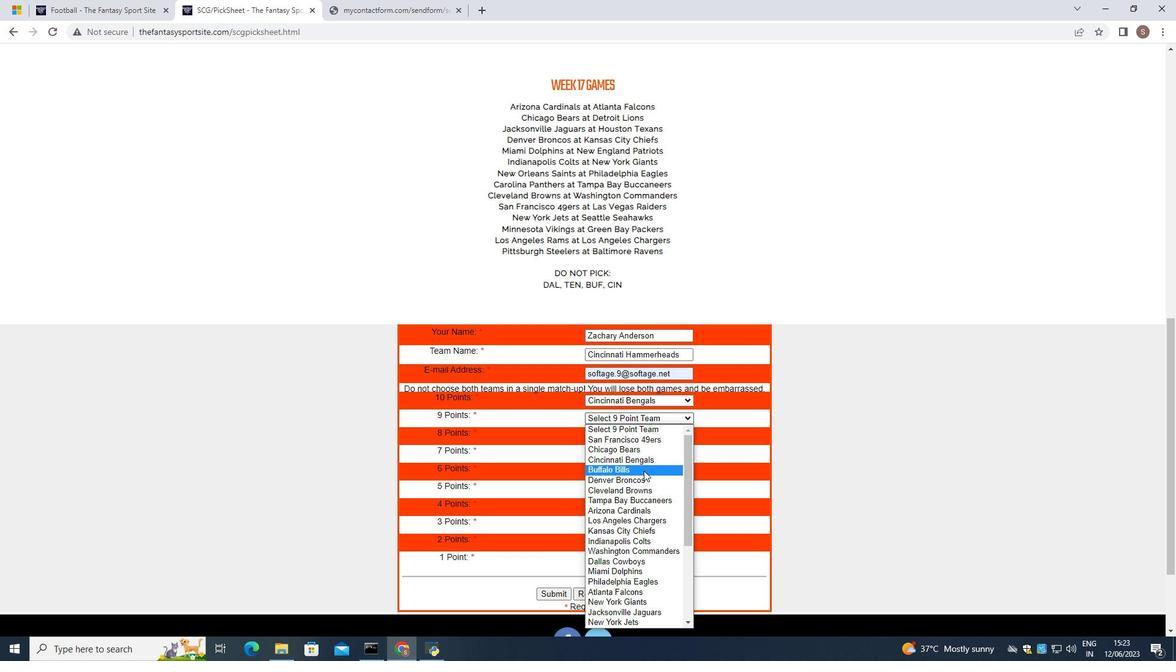 
Action: Mouse moved to (664, 438)
Screenshot: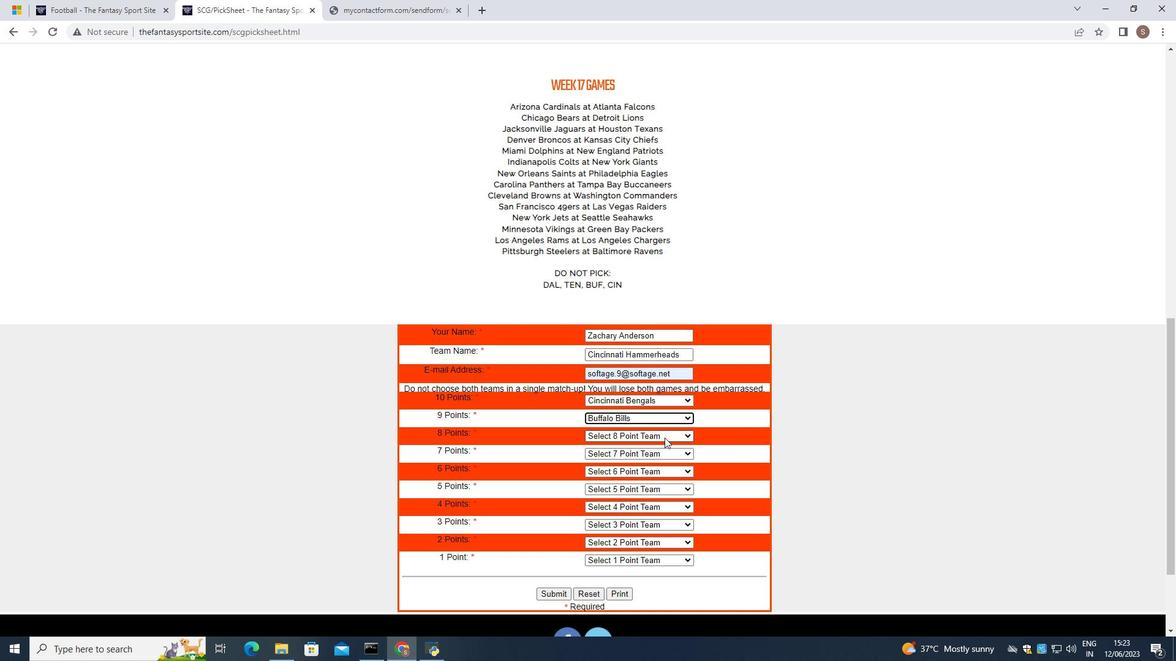 
Action: Mouse pressed left at (664, 438)
Screenshot: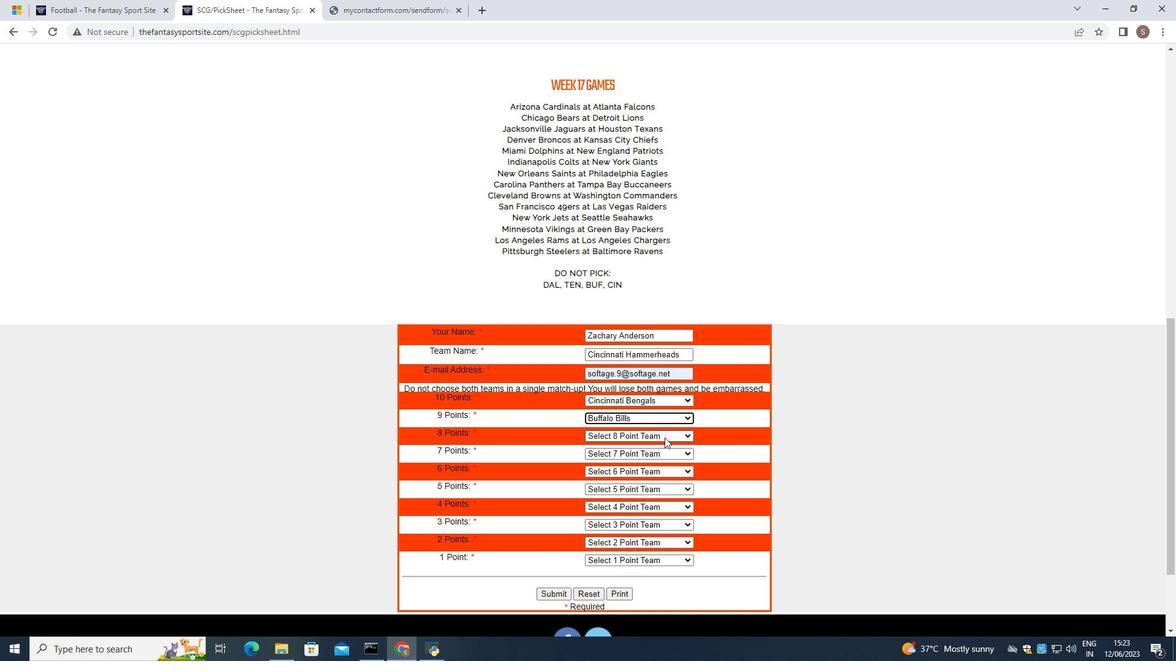 
Action: Mouse moved to (638, 352)
Screenshot: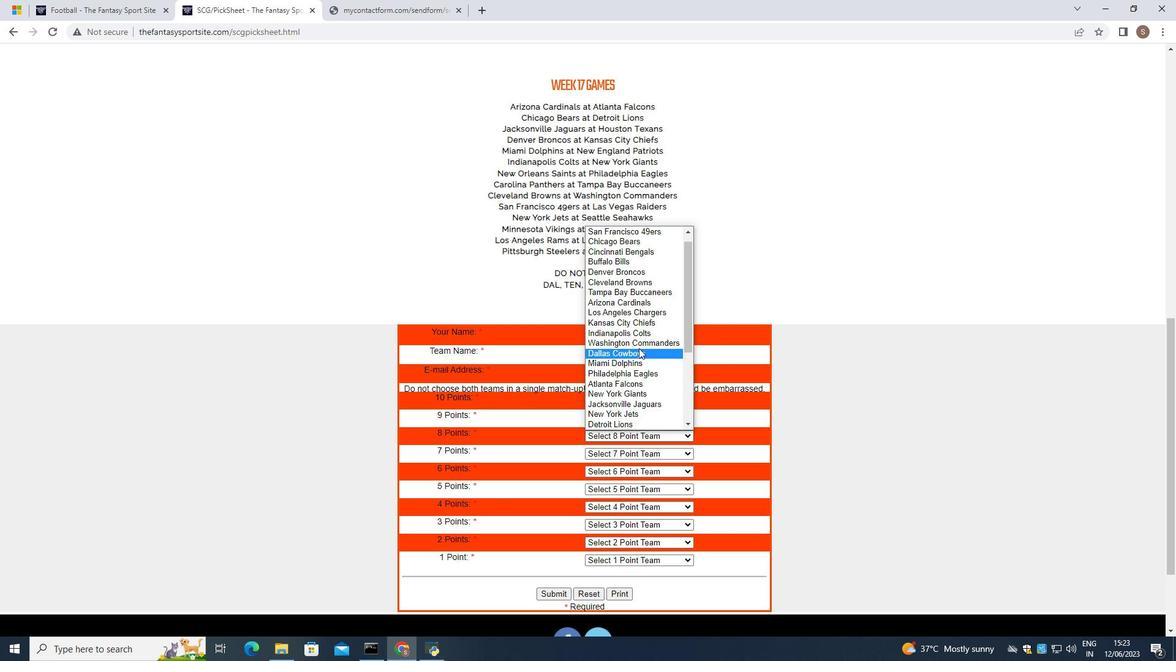 
Action: Mouse pressed left at (638, 352)
Screenshot: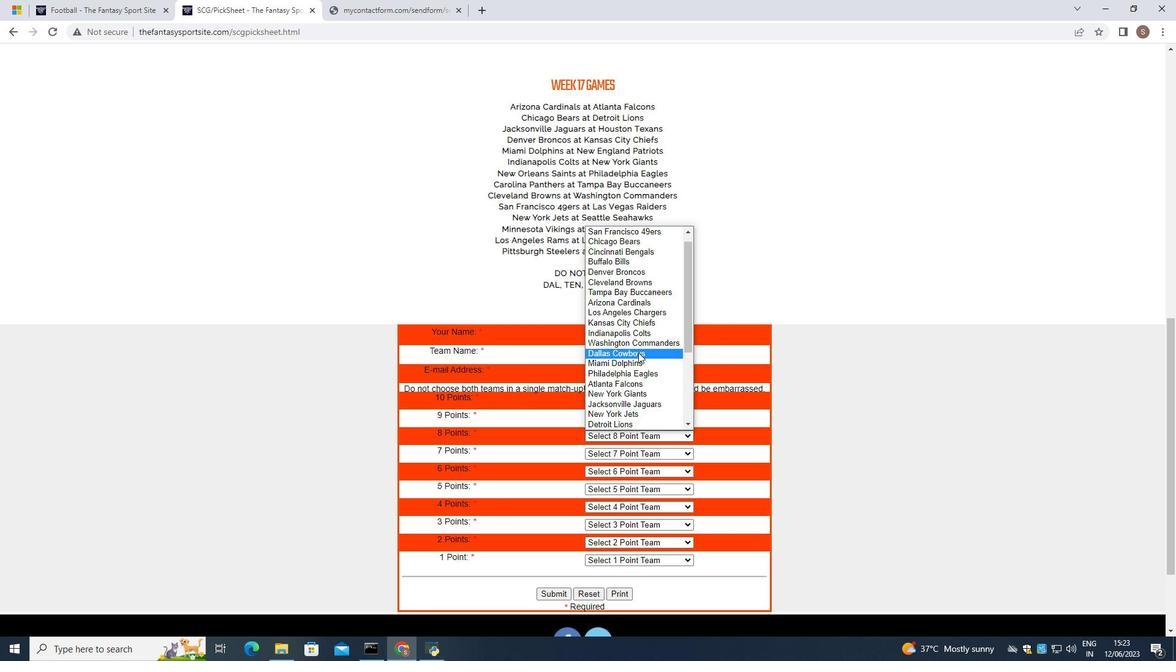 
Action: Mouse moved to (659, 452)
Screenshot: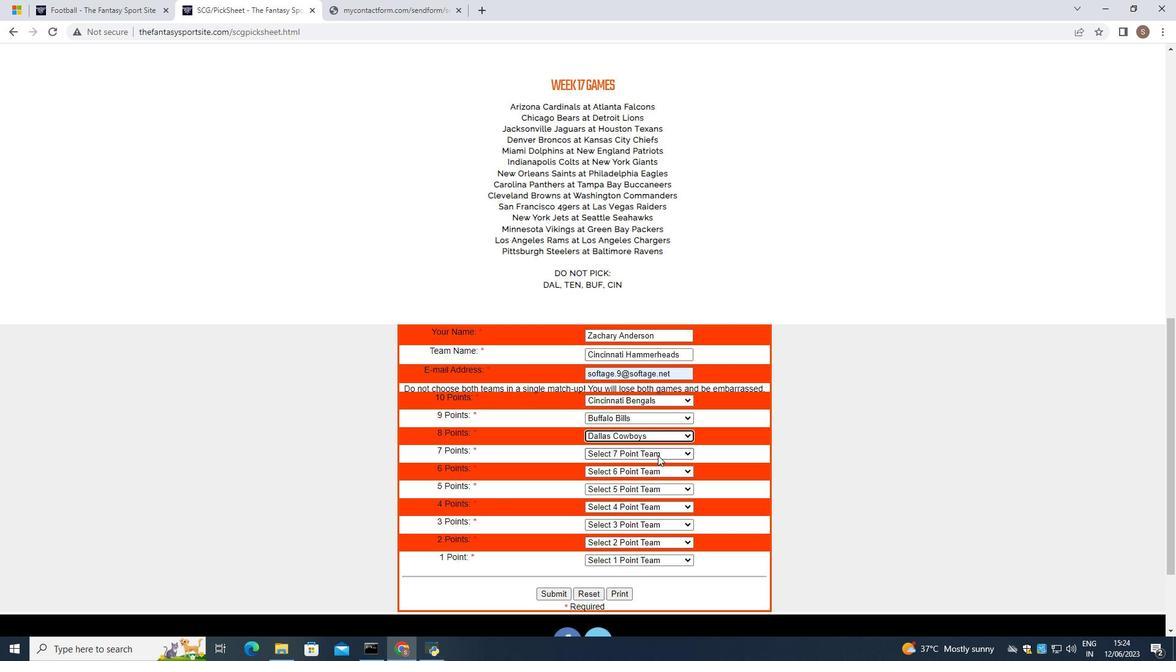 
Action: Mouse pressed left at (659, 452)
Screenshot: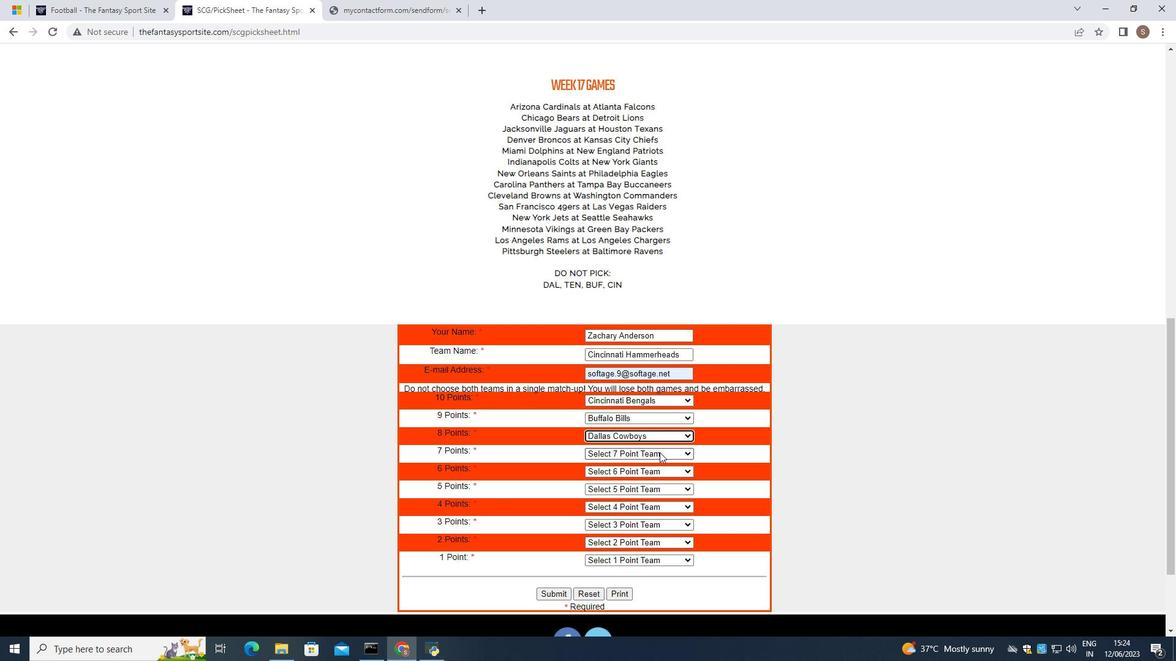 
Action: Mouse moved to (664, 415)
Screenshot: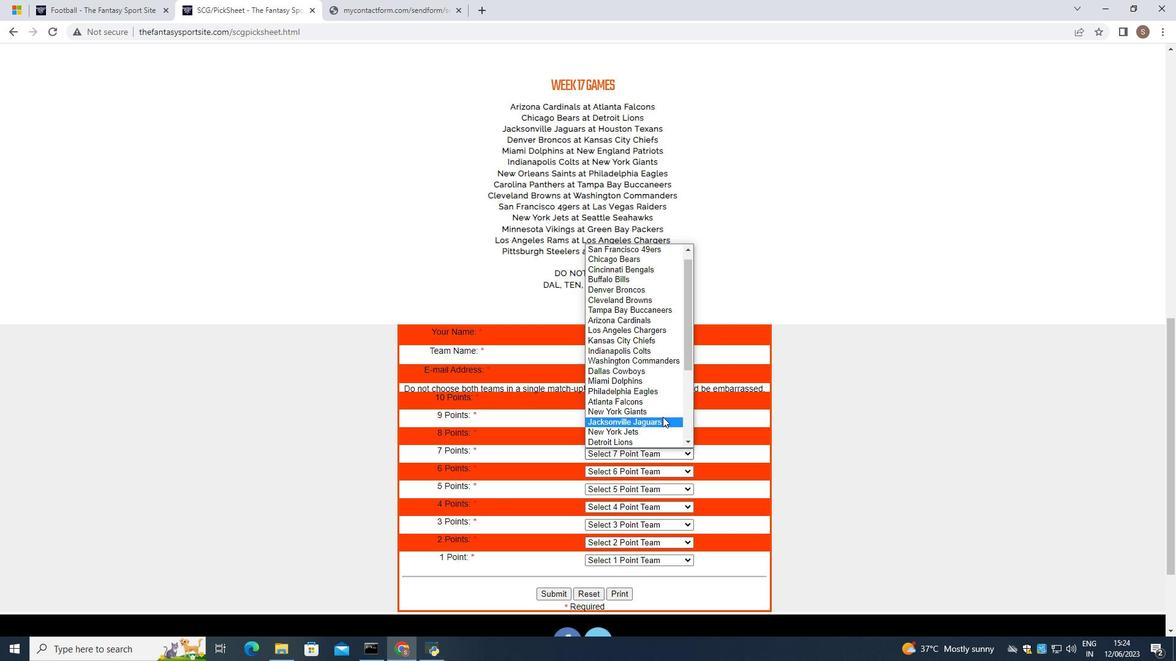 
Action: Mouse scrolled (664, 415) with delta (0, 0)
Screenshot: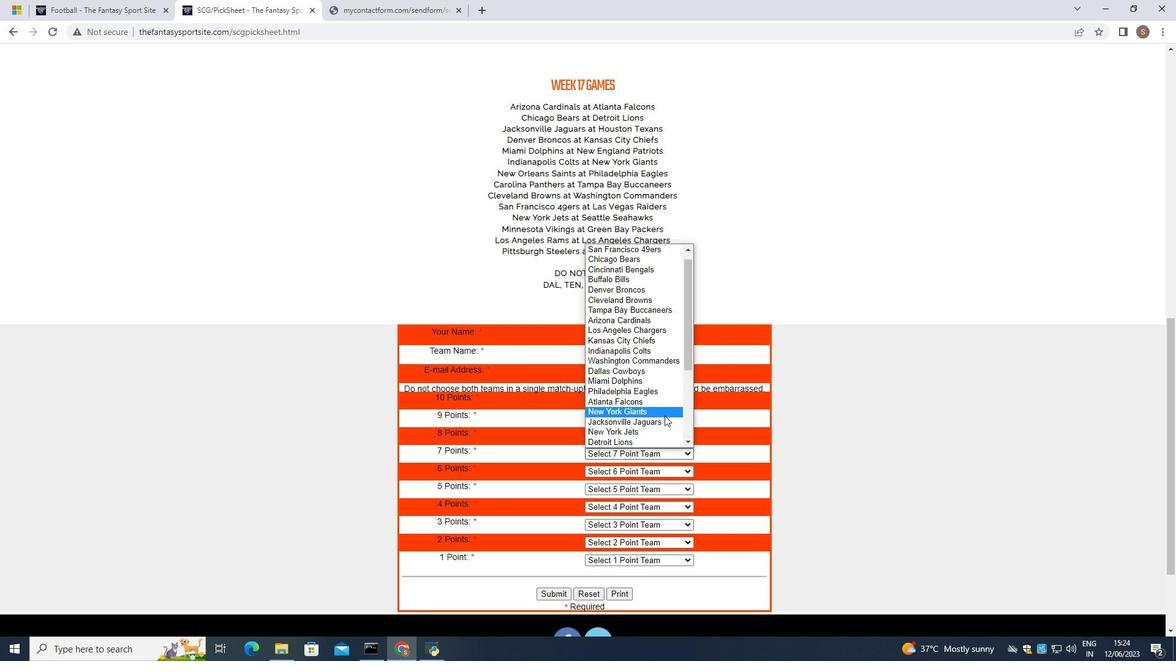 
Action: Mouse scrolled (664, 415) with delta (0, 0)
Screenshot: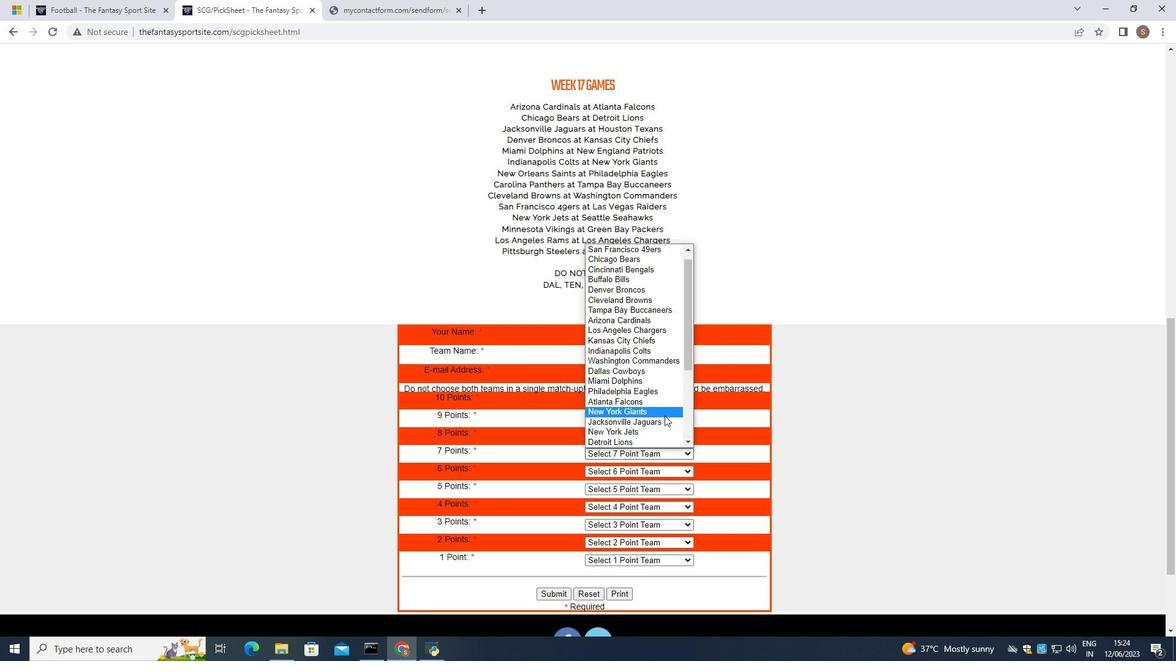 
Action: Mouse scrolled (664, 415) with delta (0, 0)
Screenshot: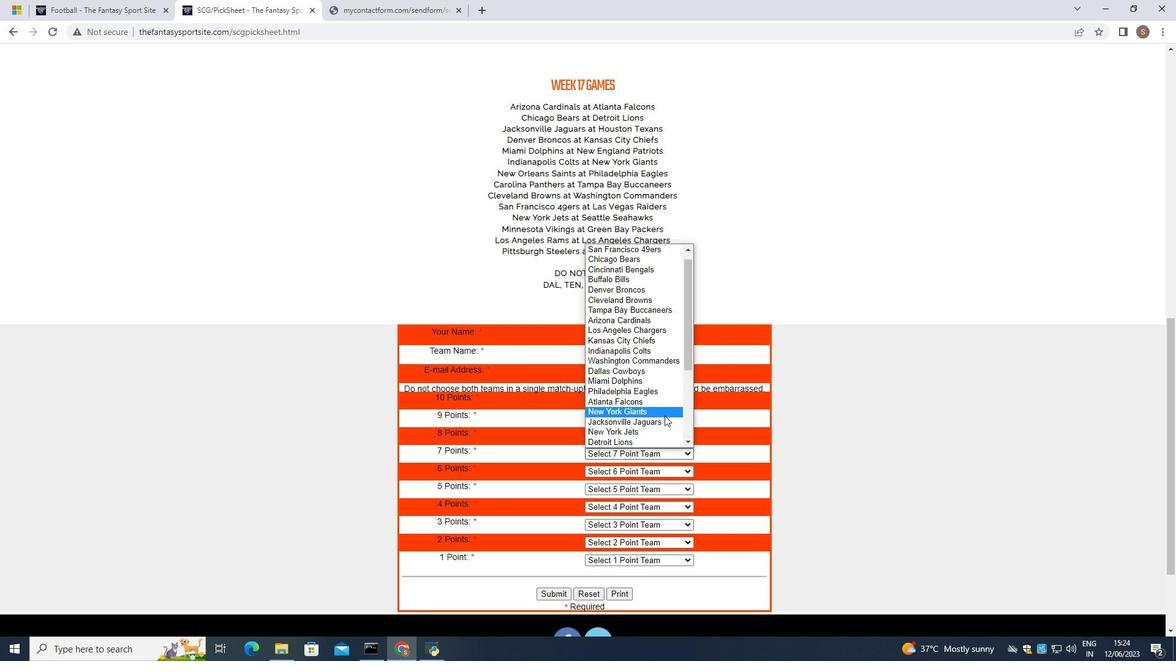 
Action: Mouse scrolled (664, 415) with delta (0, 0)
Screenshot: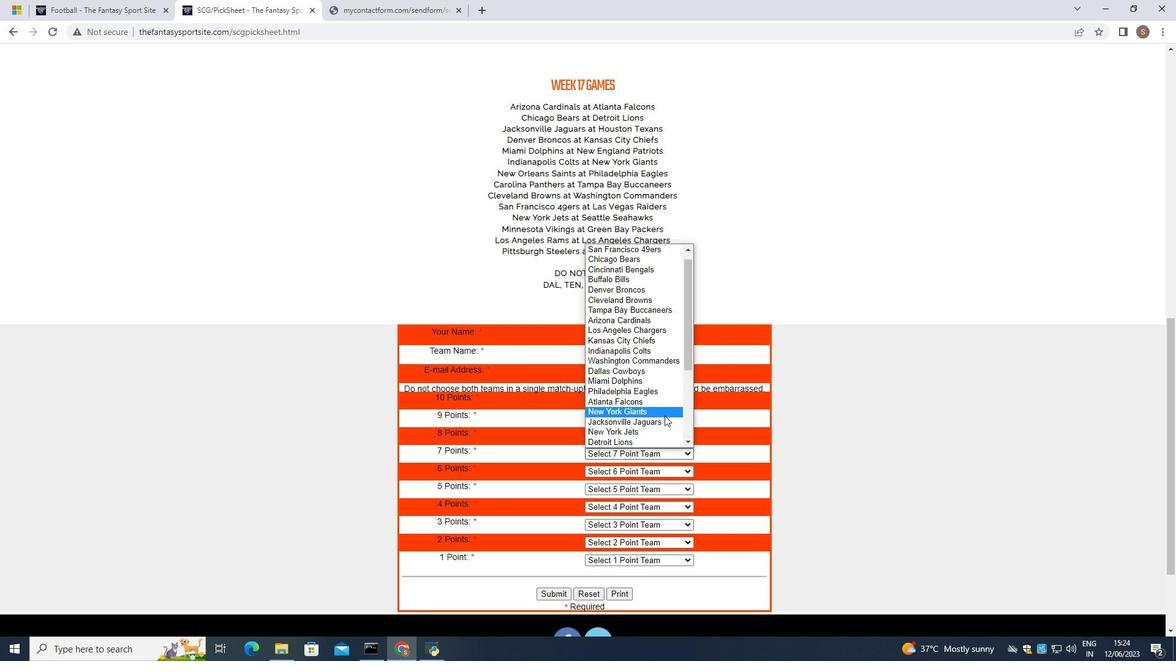 
Action: Mouse scrolled (664, 415) with delta (0, 0)
Screenshot: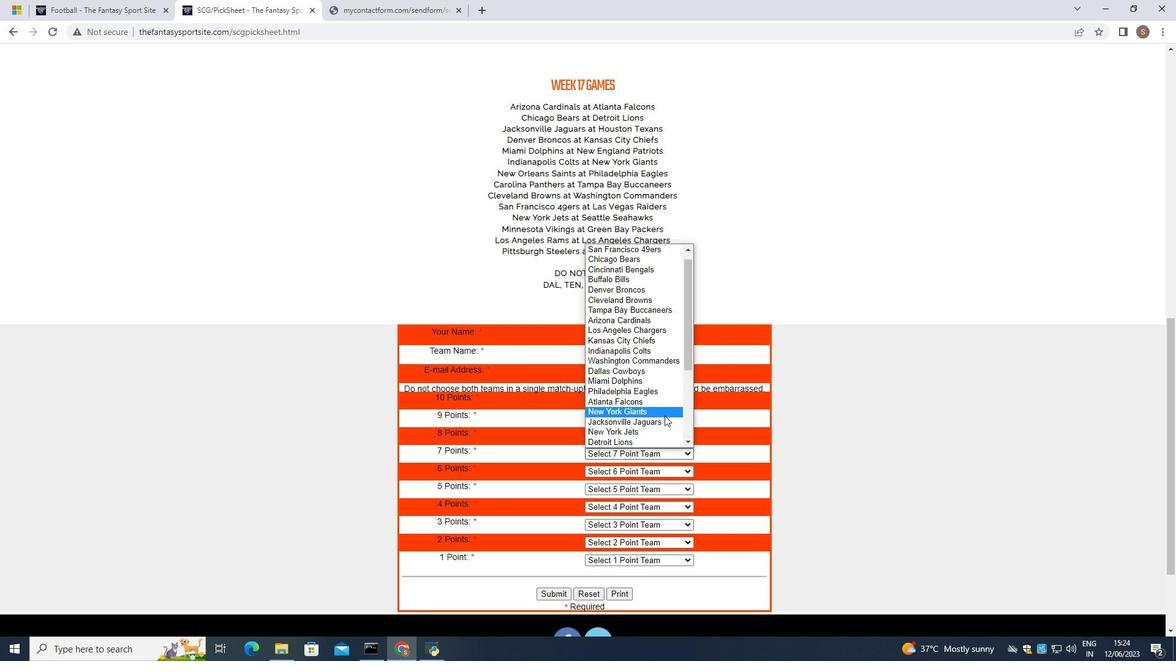 
Action: Mouse scrolled (664, 415) with delta (0, 0)
Screenshot: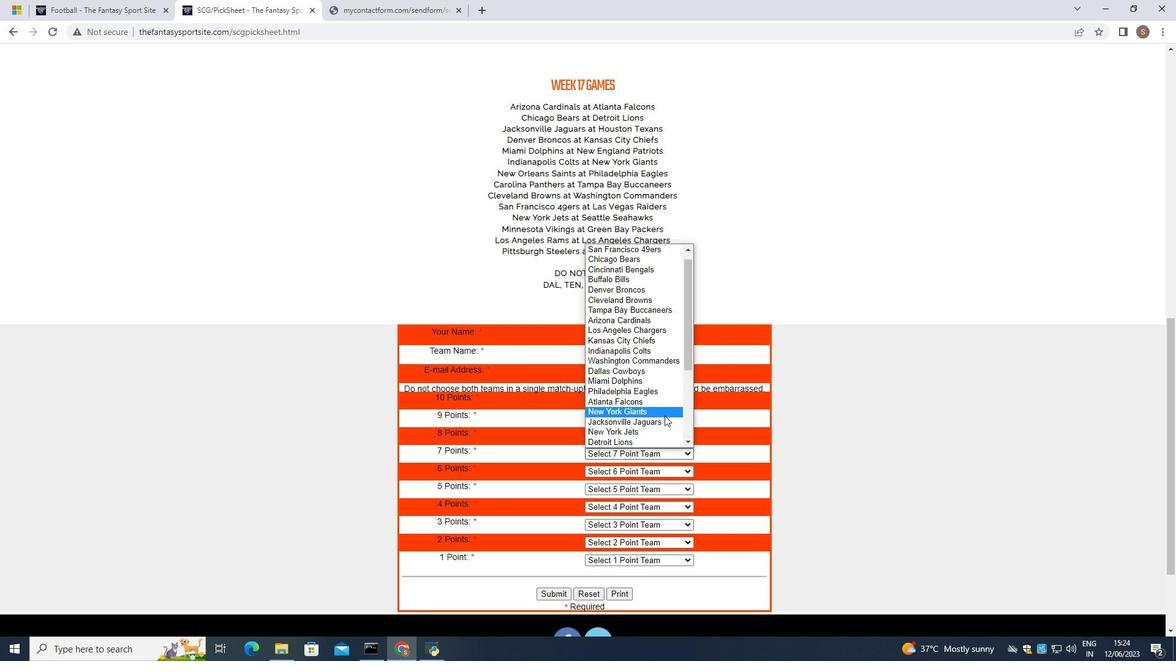 
Action: Mouse scrolled (664, 415) with delta (0, 0)
Screenshot: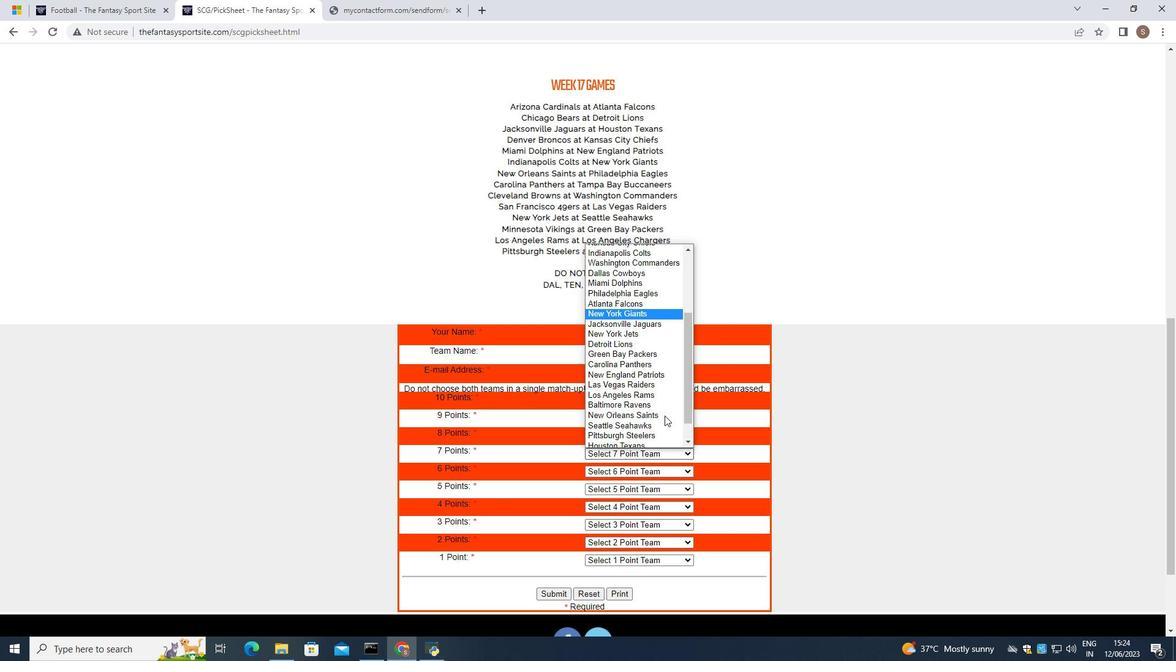 
Action: Mouse moved to (644, 427)
Screenshot: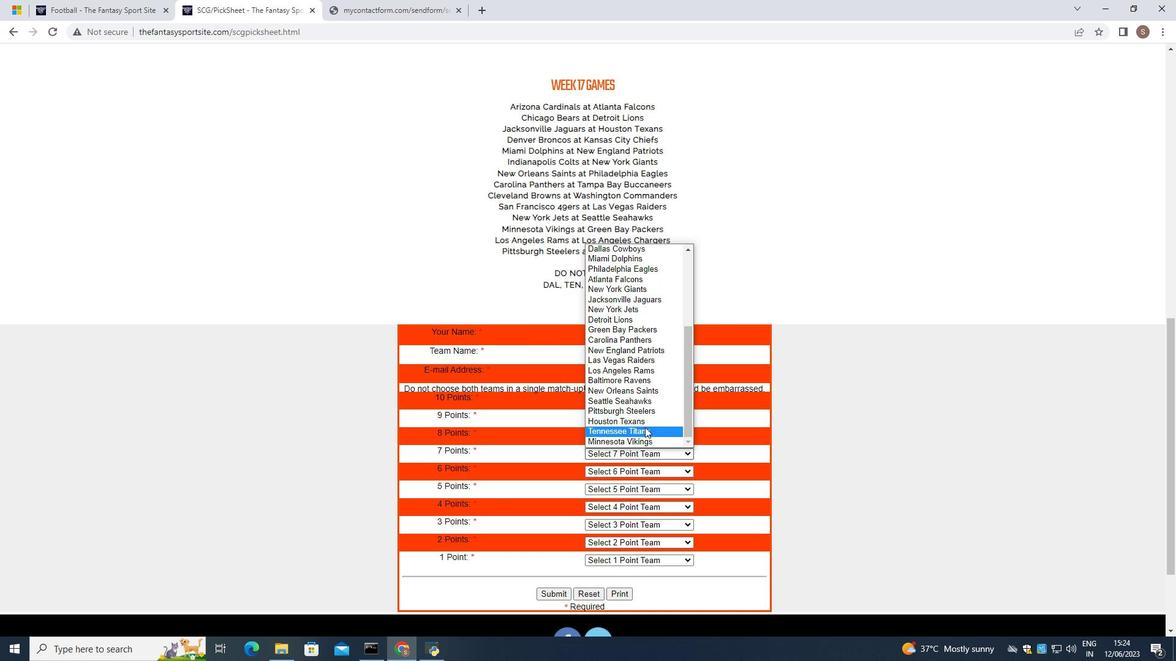 
Action: Mouse pressed left at (644, 427)
Screenshot: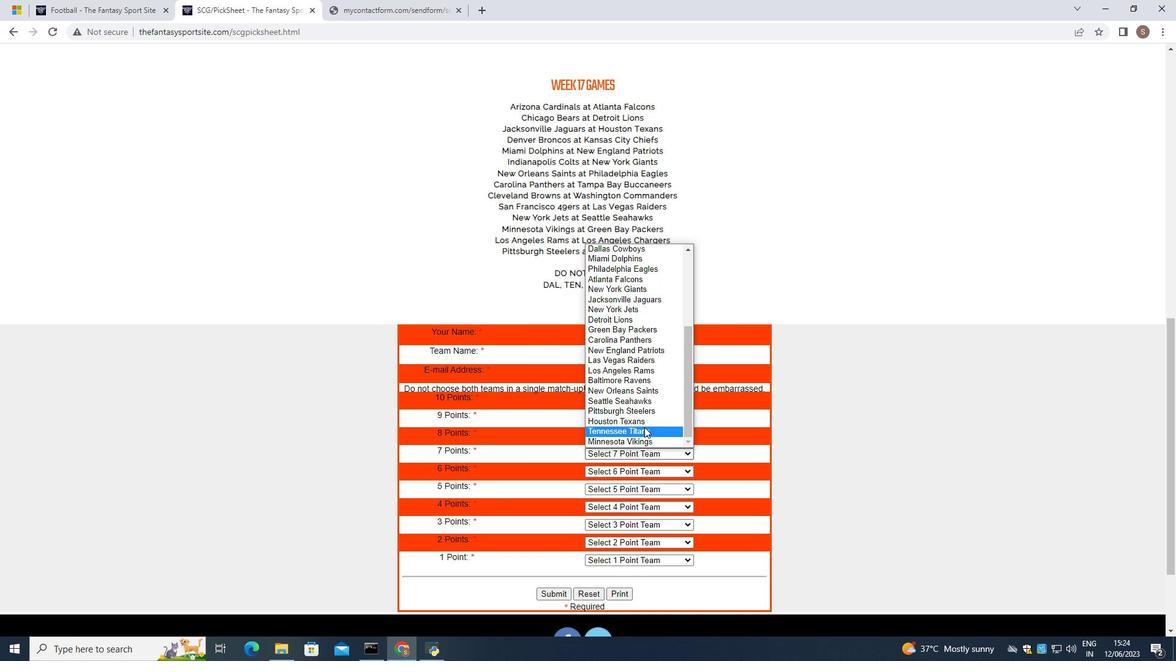 
Action: Mouse moved to (661, 472)
Screenshot: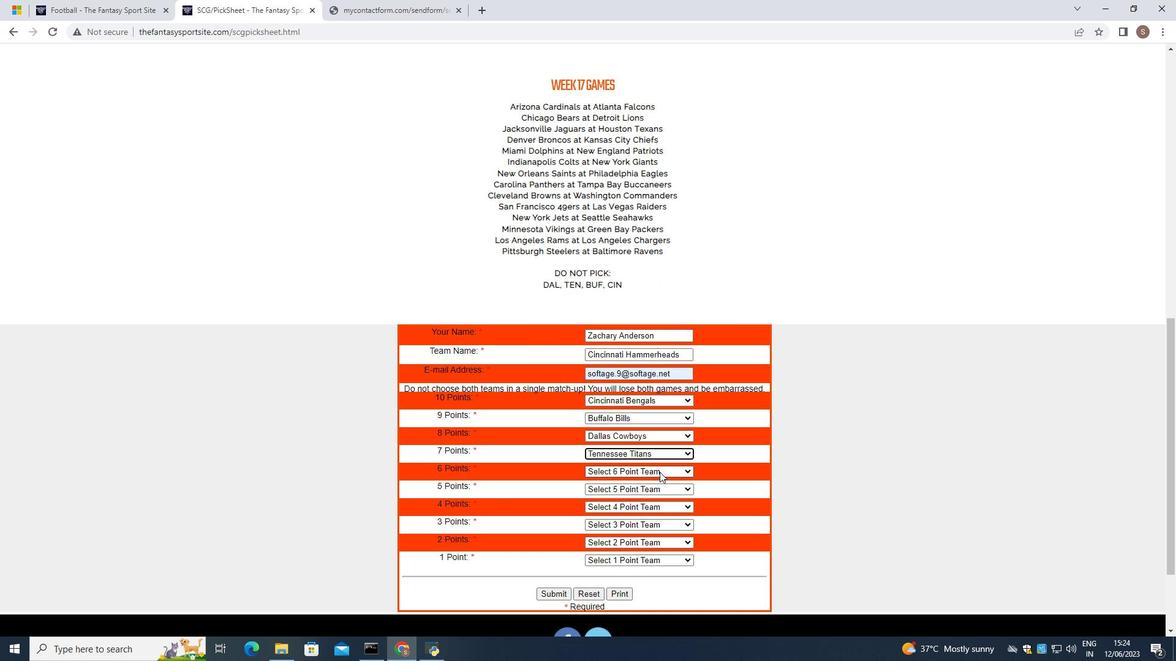 
Action: Mouse pressed left at (661, 472)
Screenshot: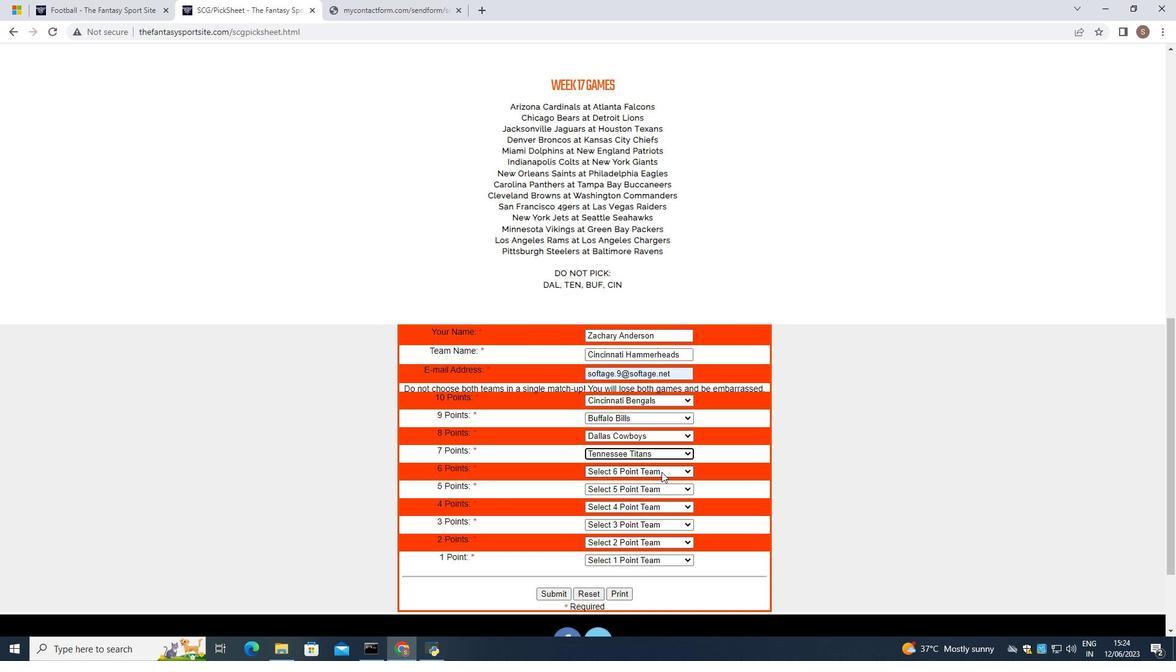 
Action: Mouse moved to (665, 341)
Screenshot: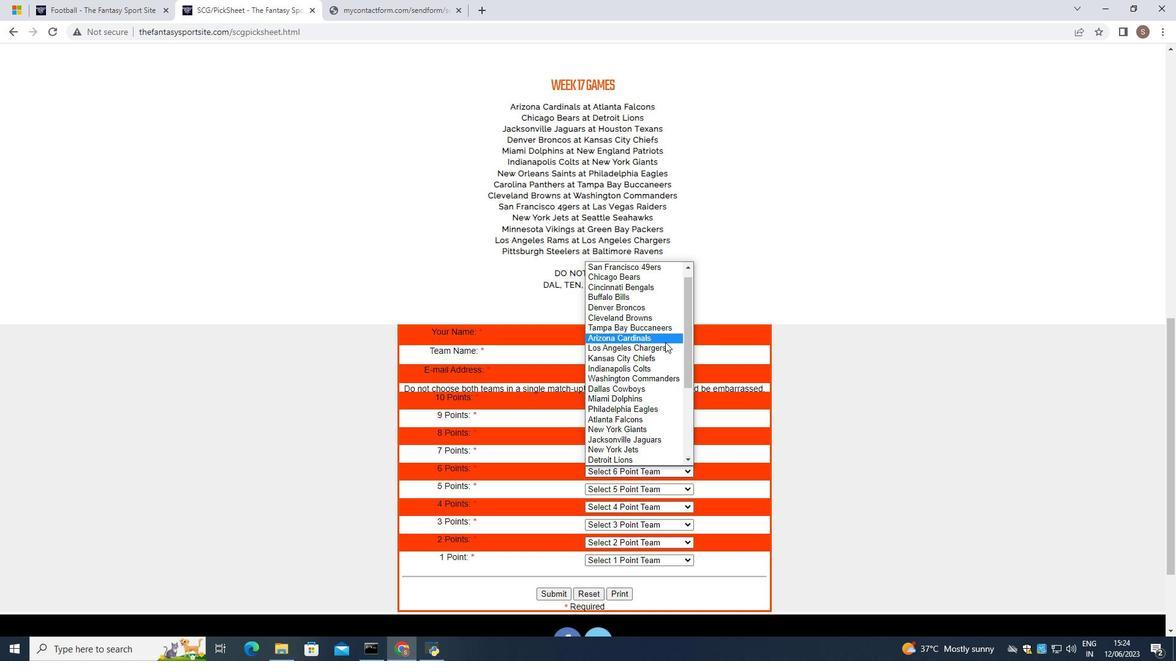 
Action: Mouse pressed left at (665, 341)
Screenshot: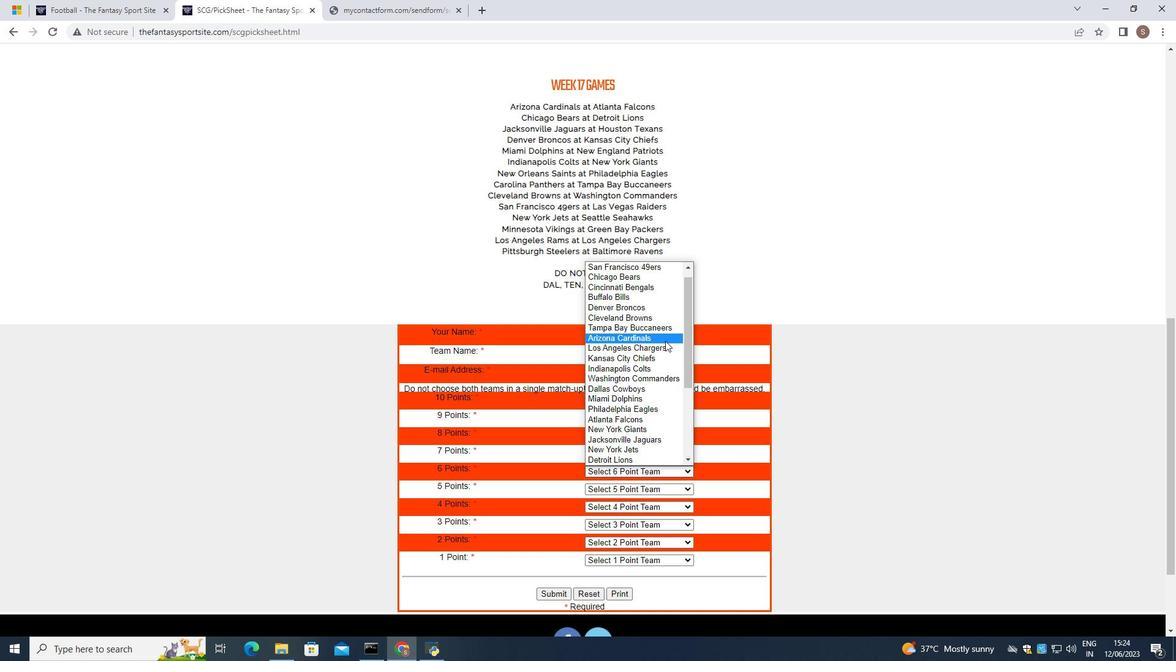 
Action: Mouse moved to (657, 488)
Screenshot: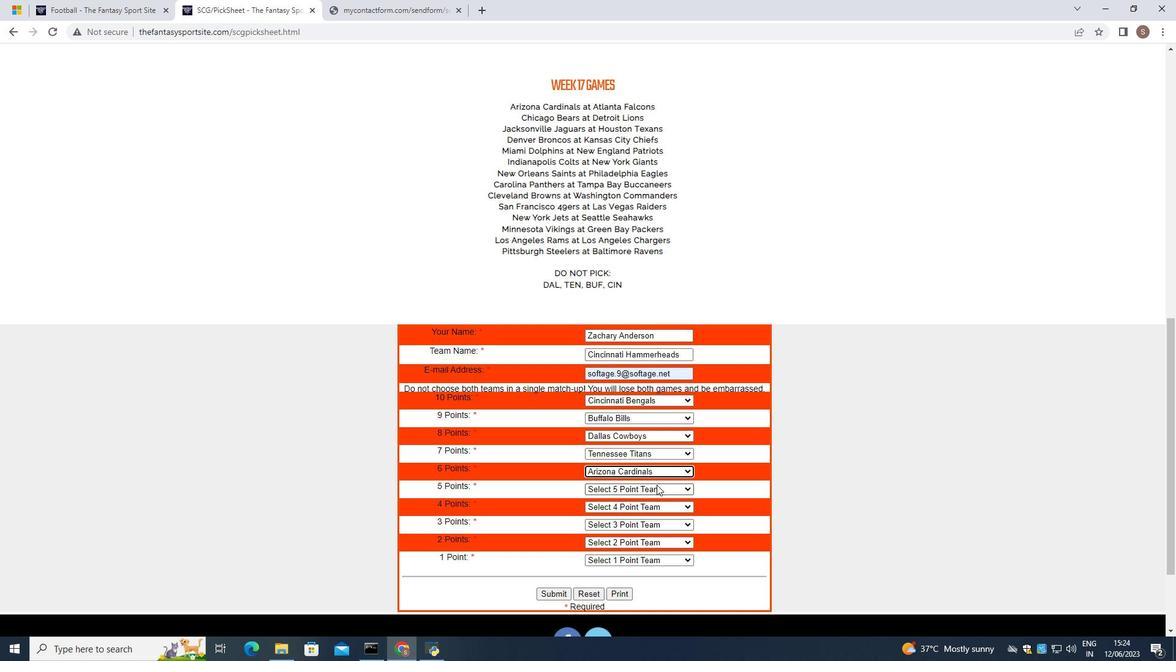 
Action: Mouse pressed left at (657, 488)
Screenshot: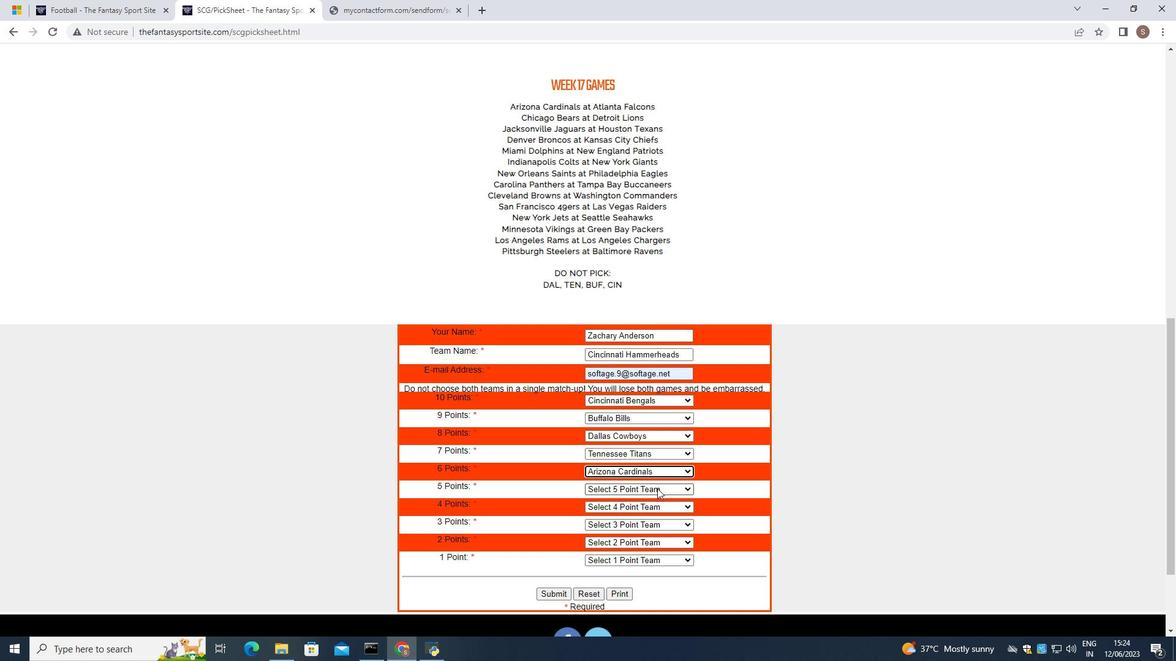 
Action: Mouse moved to (660, 447)
Screenshot: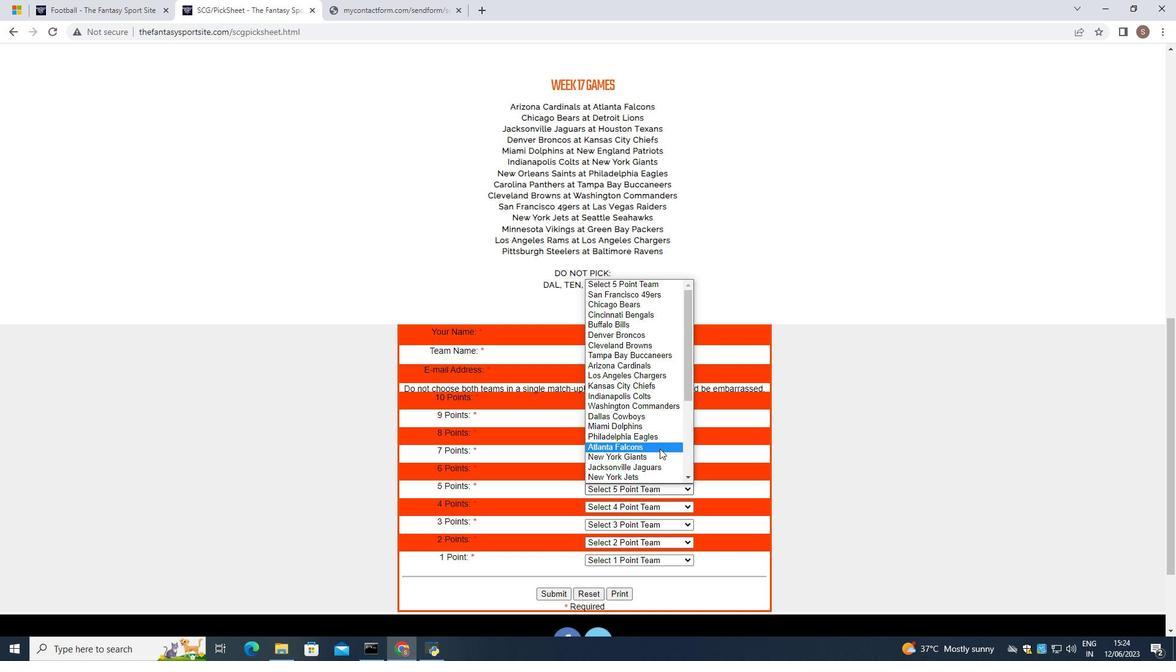 
Action: Mouse pressed left at (660, 447)
Screenshot: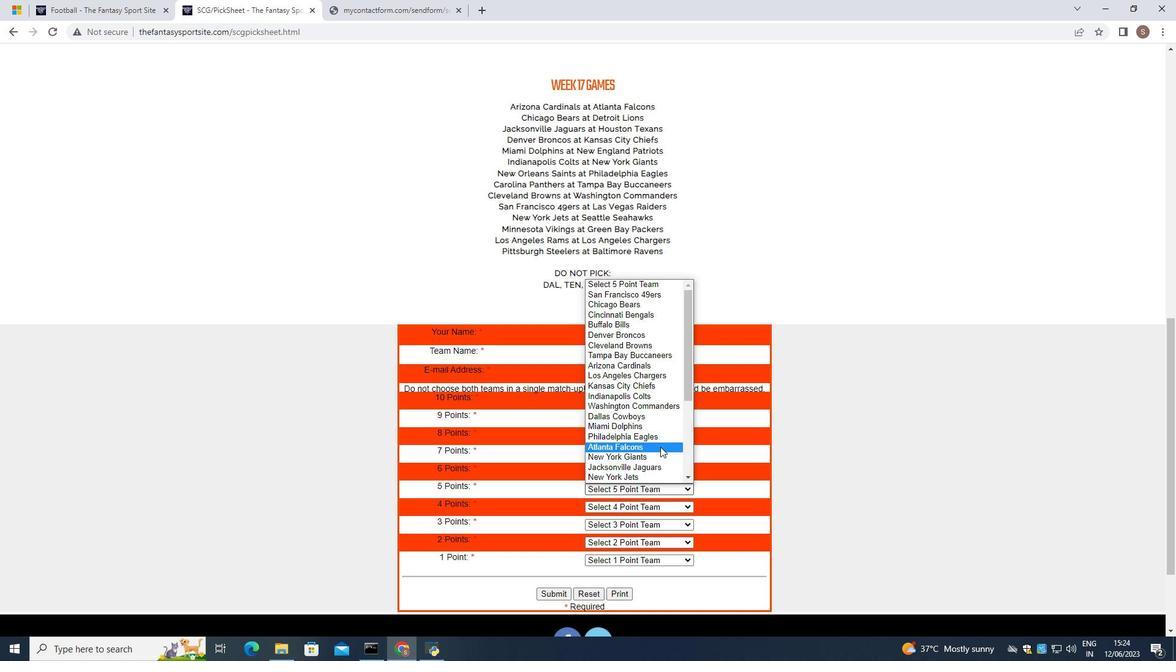 
Action: Mouse moved to (659, 504)
Screenshot: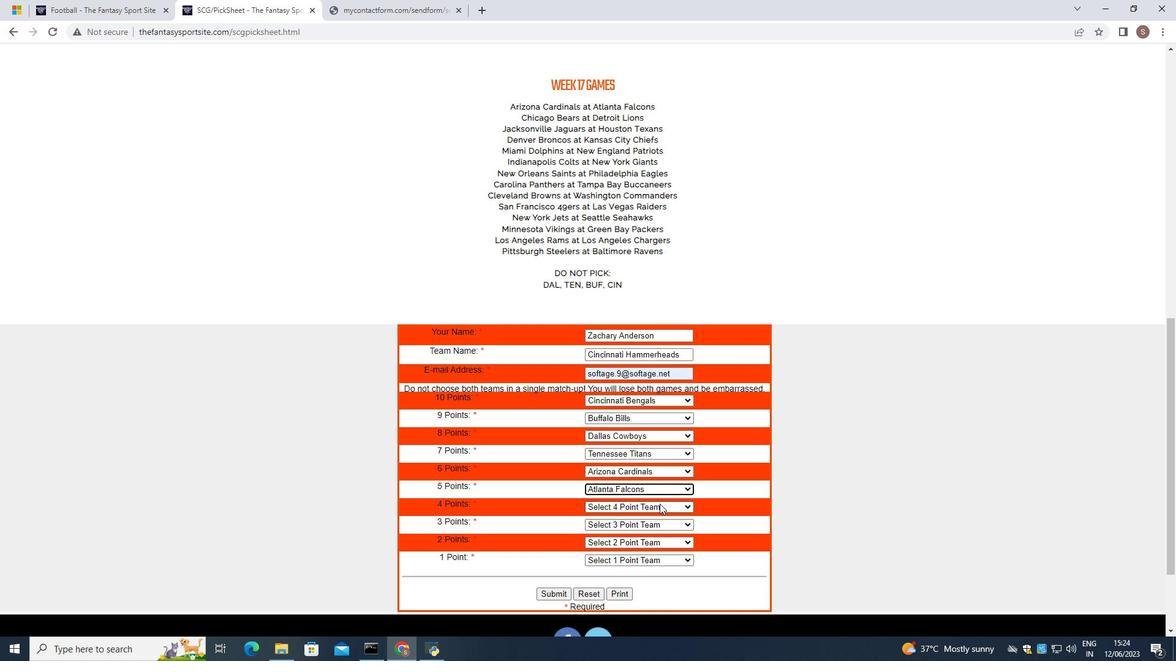 
Action: Mouse pressed left at (659, 504)
Screenshot: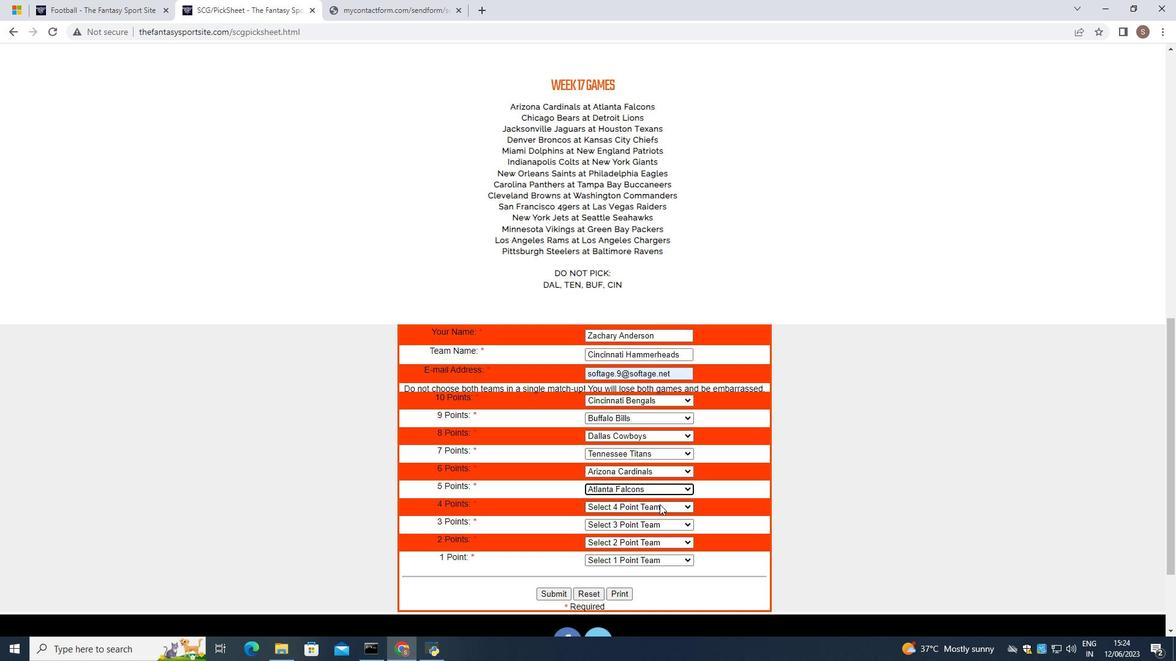 
Action: Mouse moved to (651, 316)
Screenshot: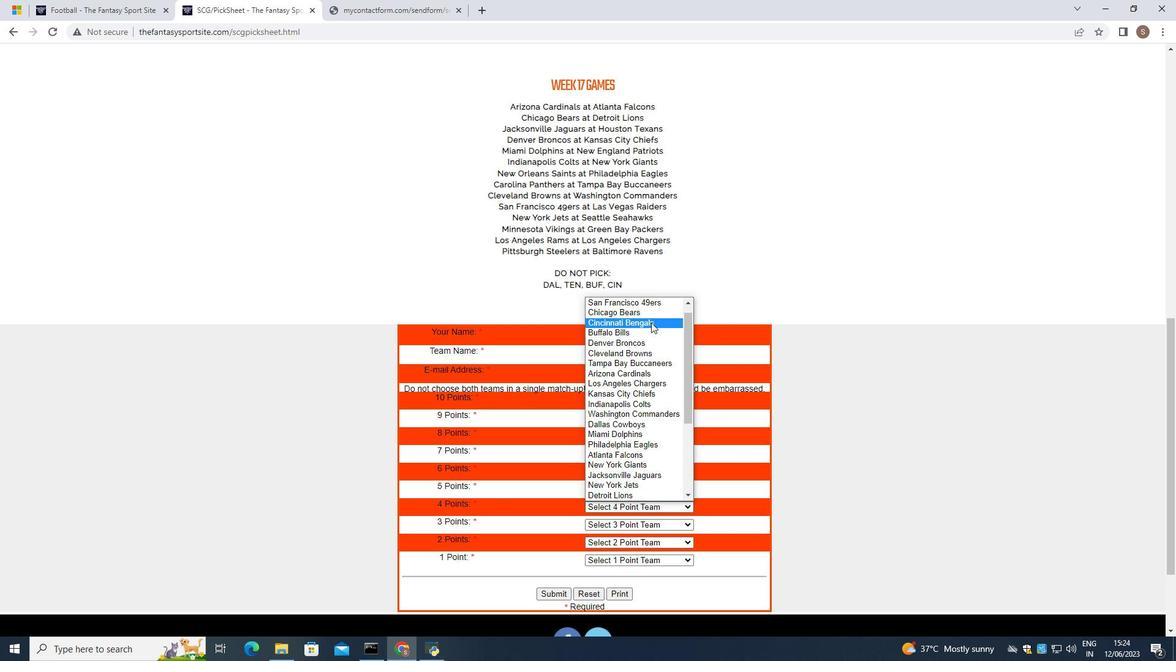 
Action: Mouse pressed left at (651, 316)
Screenshot: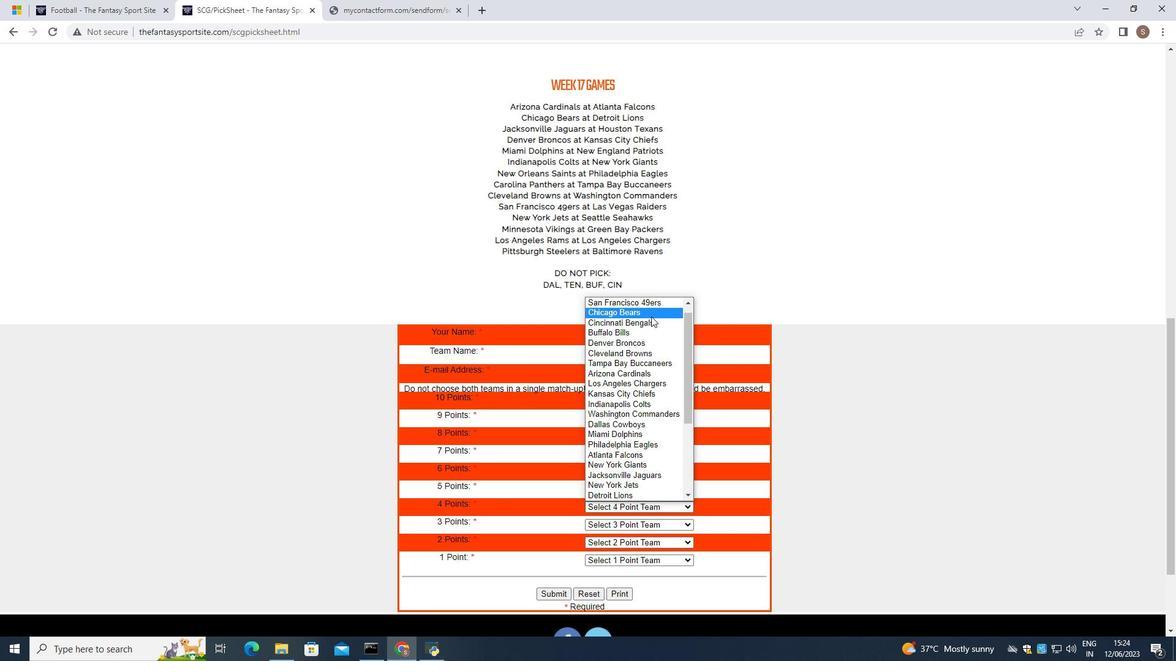 
Action: Mouse moved to (672, 523)
Screenshot: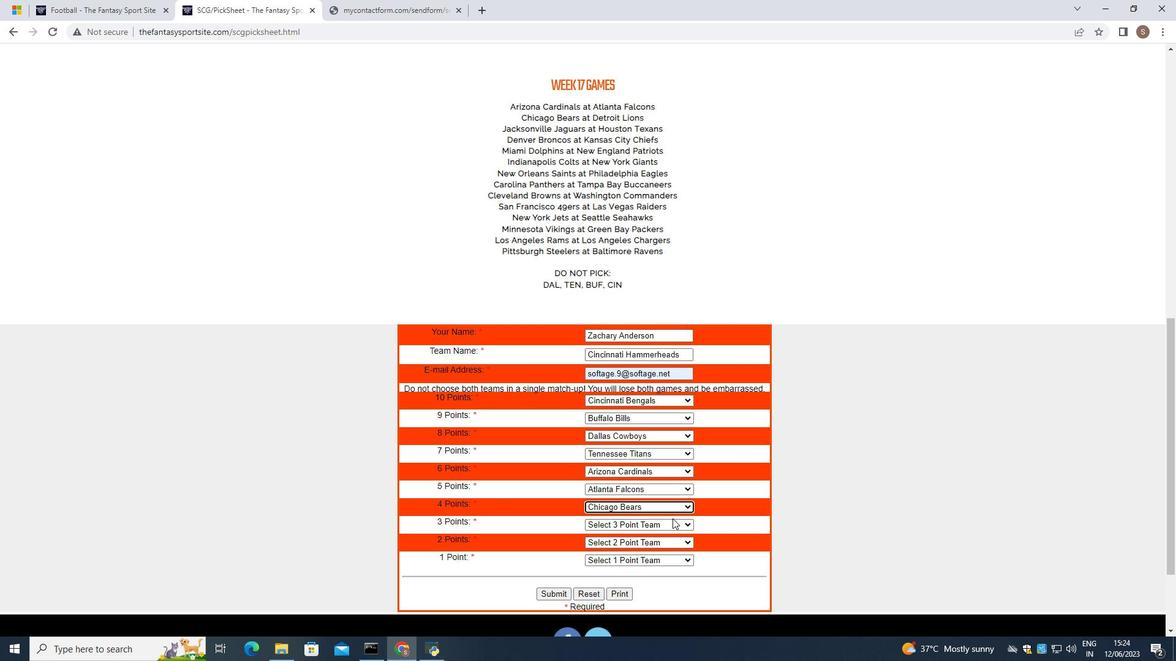 
Action: Mouse pressed left at (672, 523)
Screenshot: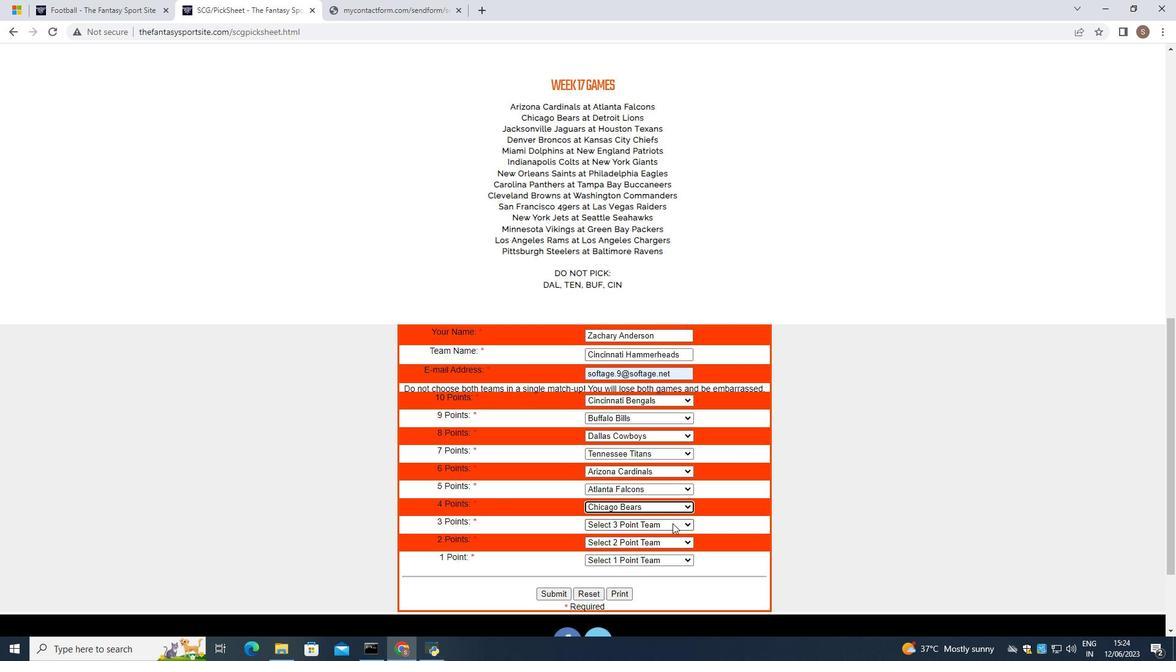 
Action: Mouse moved to (662, 374)
Screenshot: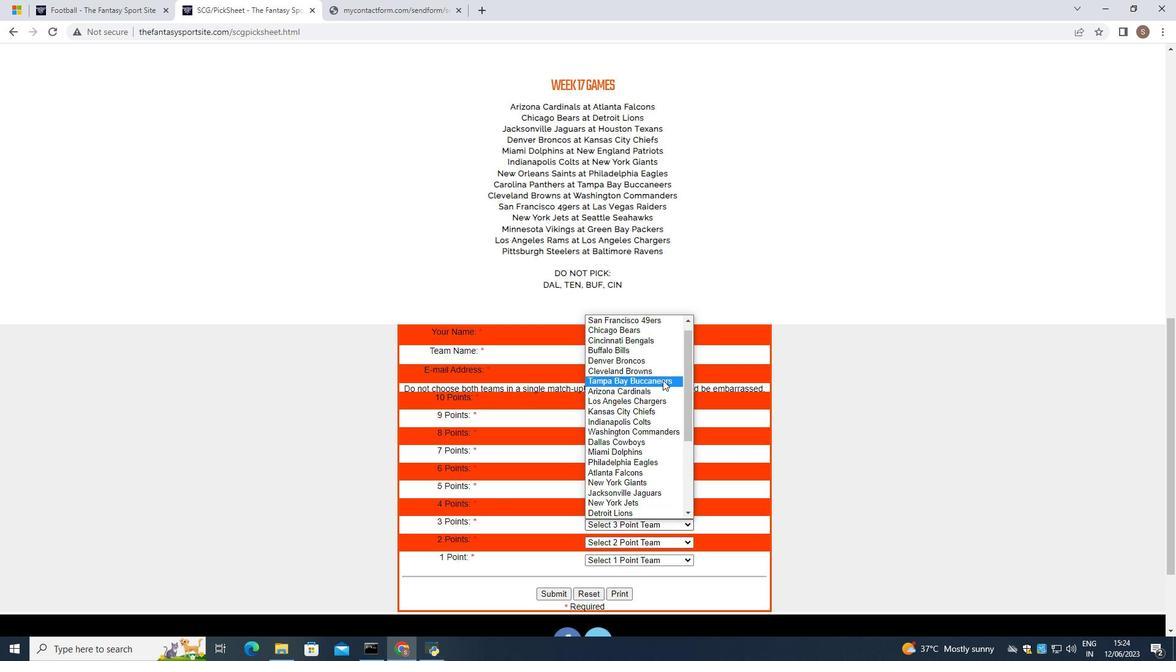 
Action: Mouse scrolled (662, 374) with delta (0, 0)
Screenshot: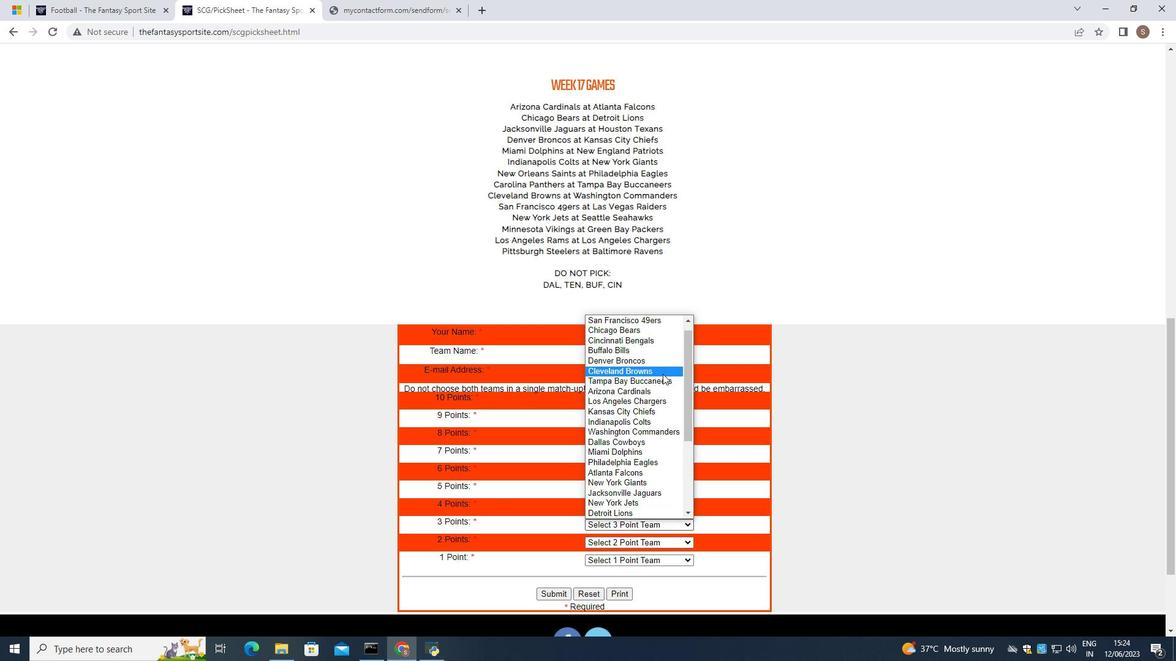 
Action: Mouse scrolled (662, 374) with delta (0, 0)
Screenshot: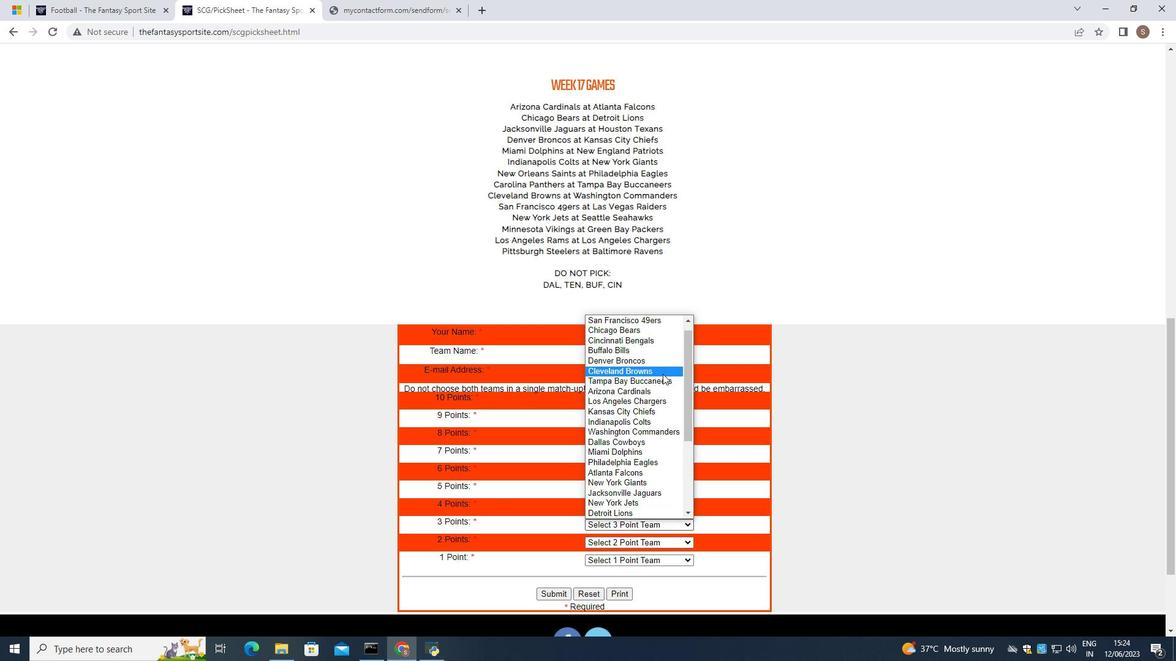 
Action: Mouse scrolled (662, 374) with delta (0, 0)
Screenshot: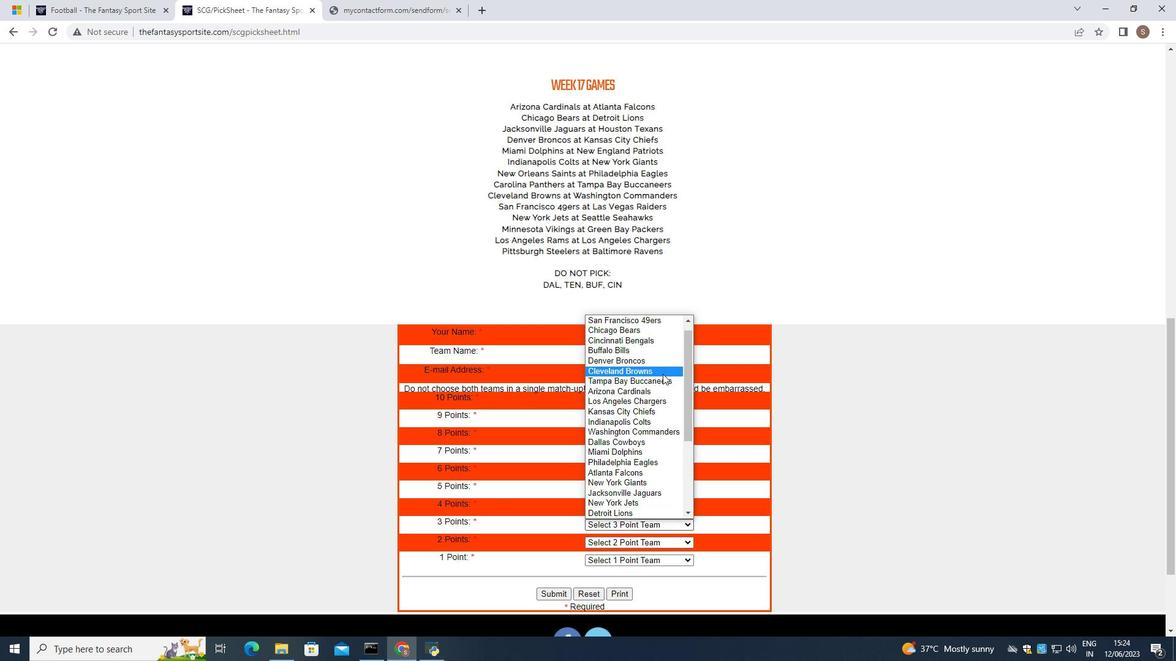 
Action: Mouse moved to (654, 455)
Screenshot: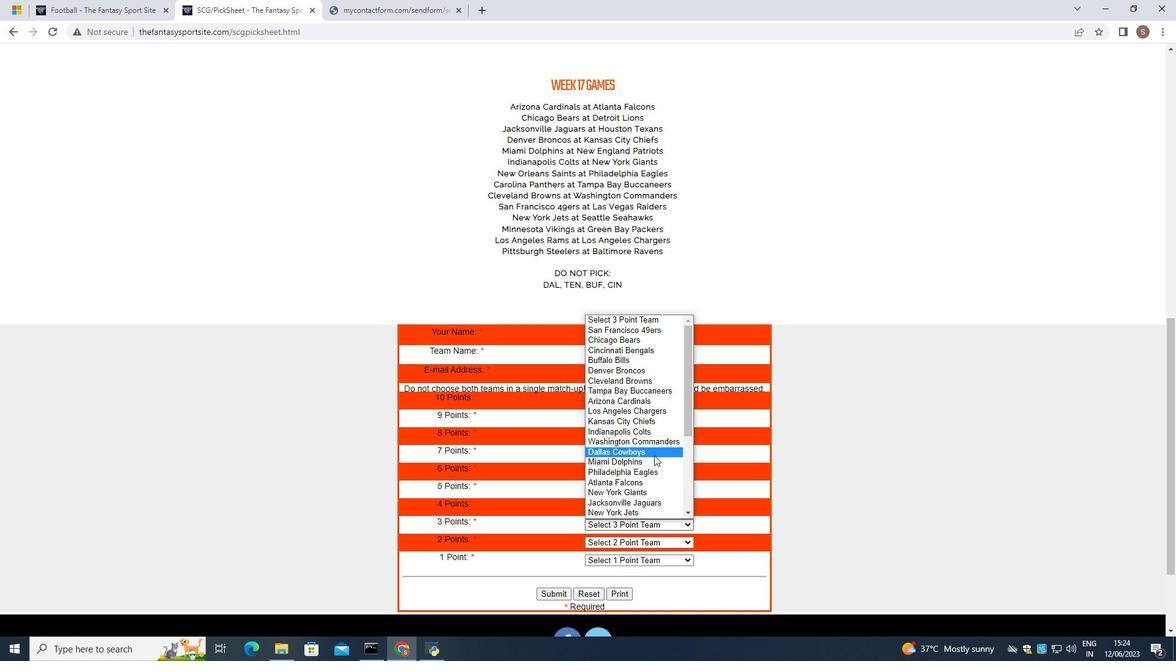 
Action: Mouse scrolled (654, 455) with delta (0, 0)
Screenshot: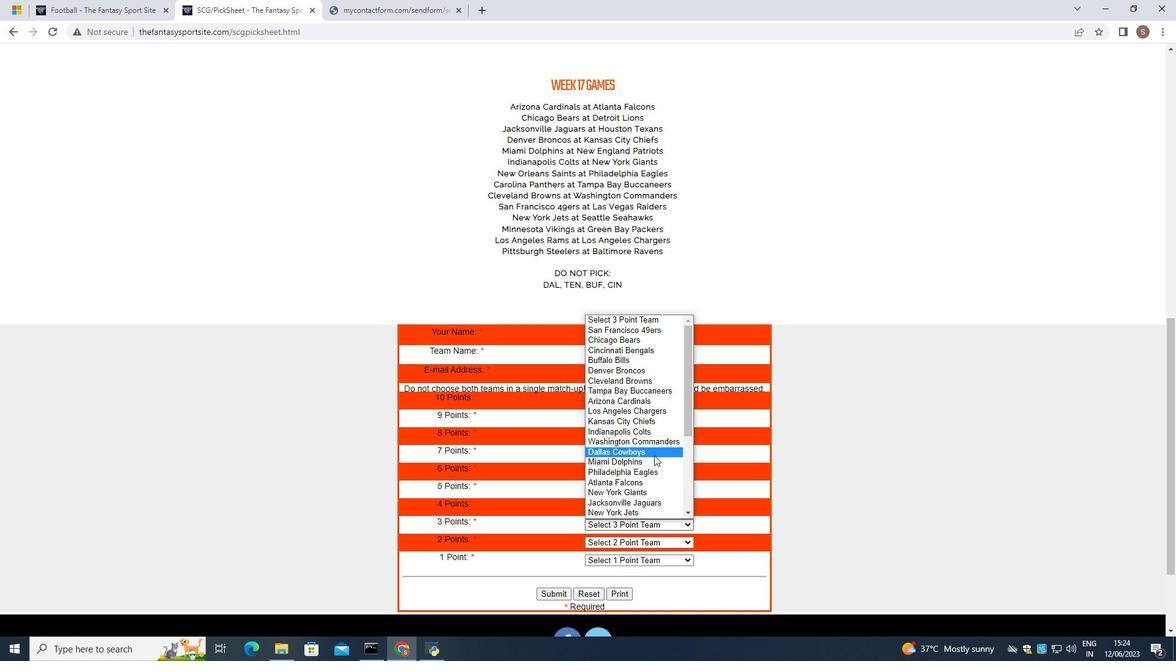 
Action: Mouse scrolled (654, 455) with delta (0, 0)
Screenshot: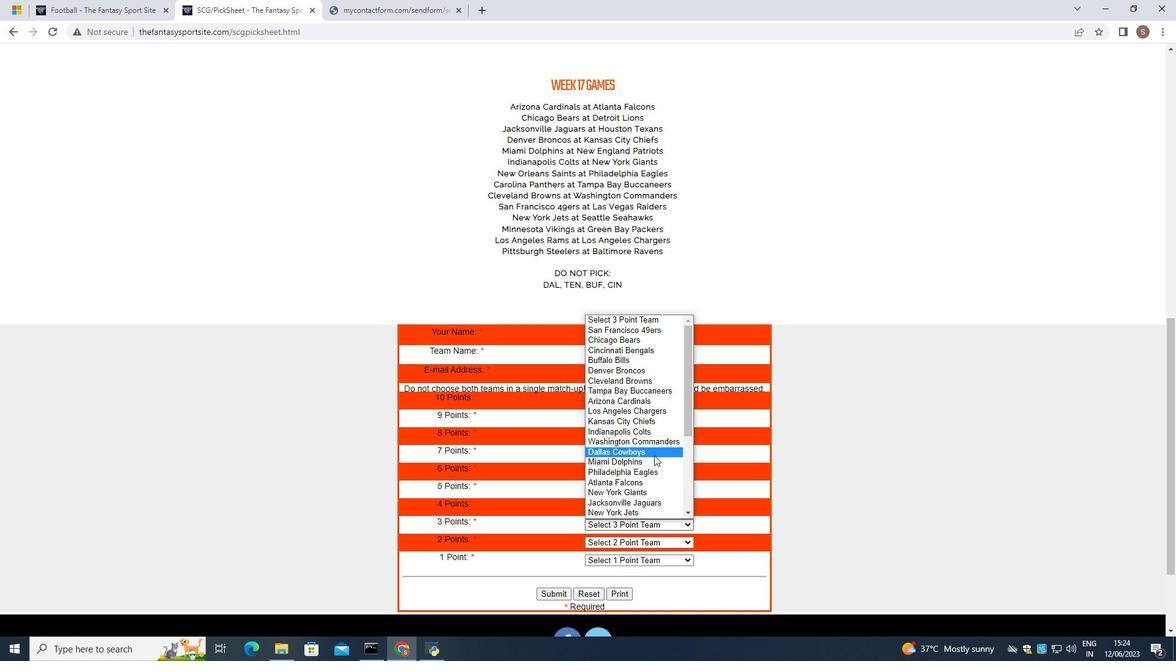 
Action: Mouse scrolled (654, 455) with delta (0, 0)
Screenshot: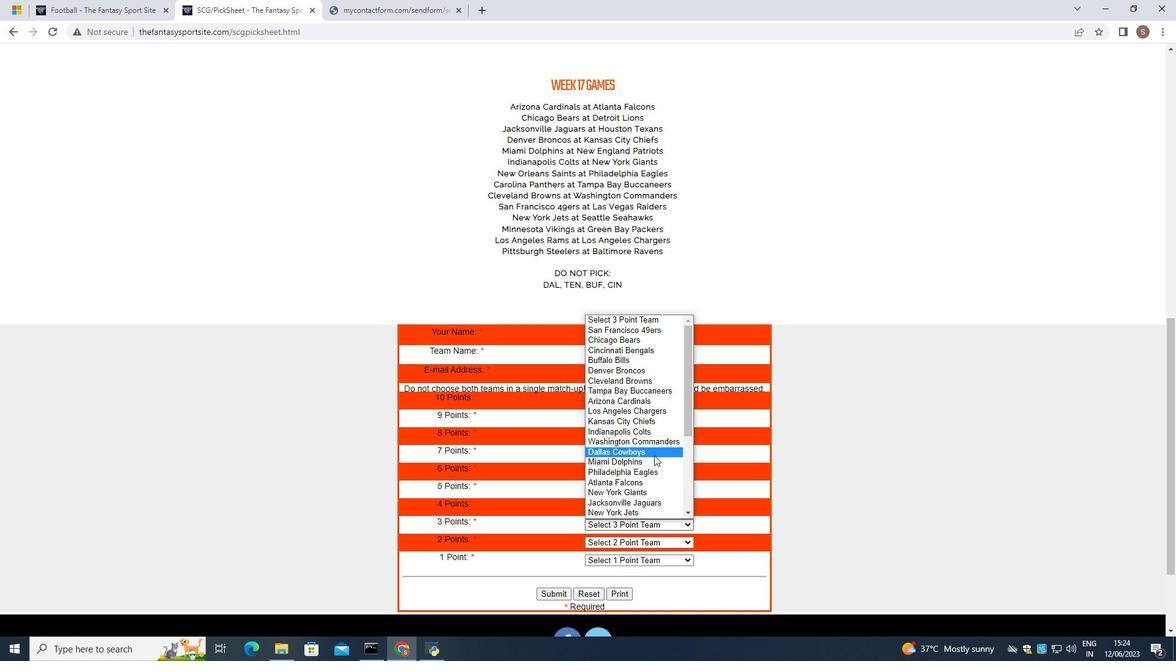 
Action: Mouse scrolled (654, 455) with delta (0, 0)
Screenshot: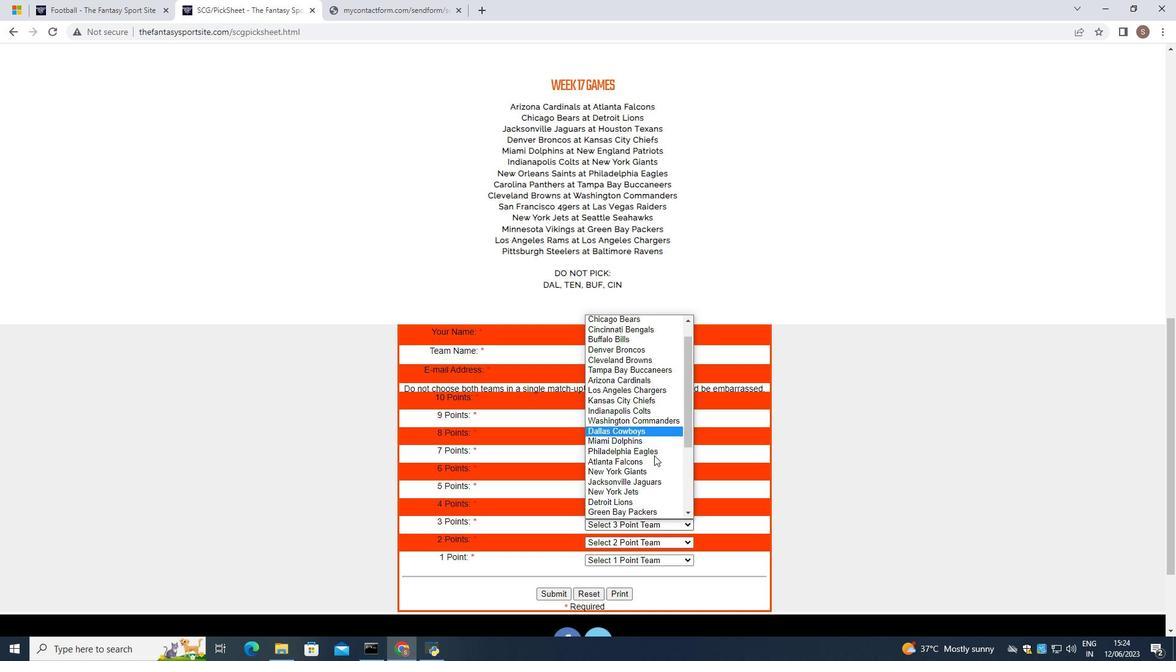 
Action: Mouse scrolled (654, 455) with delta (0, 0)
Screenshot: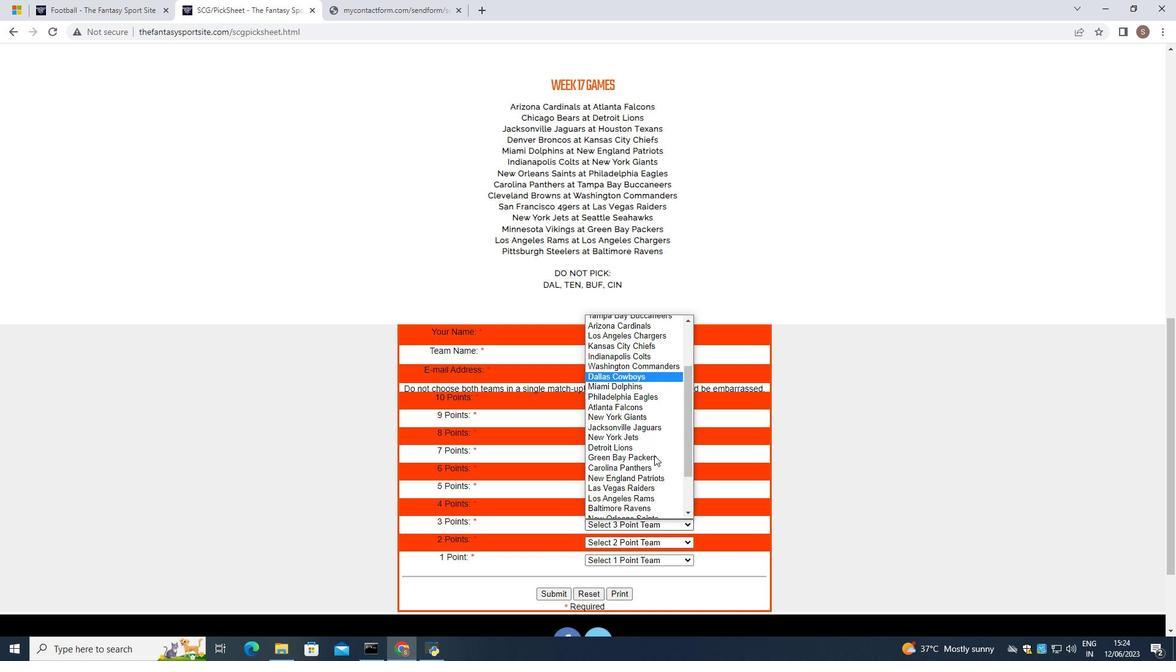 
Action: Mouse scrolled (654, 455) with delta (0, 0)
Screenshot: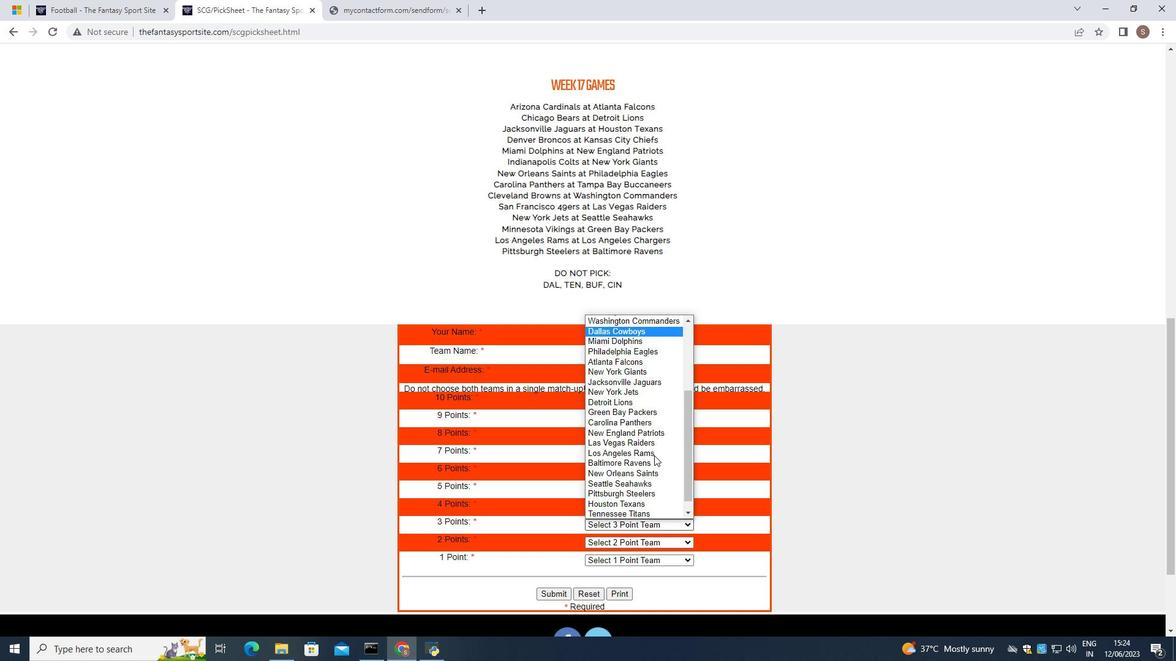 
Action: Mouse moved to (651, 393)
Screenshot: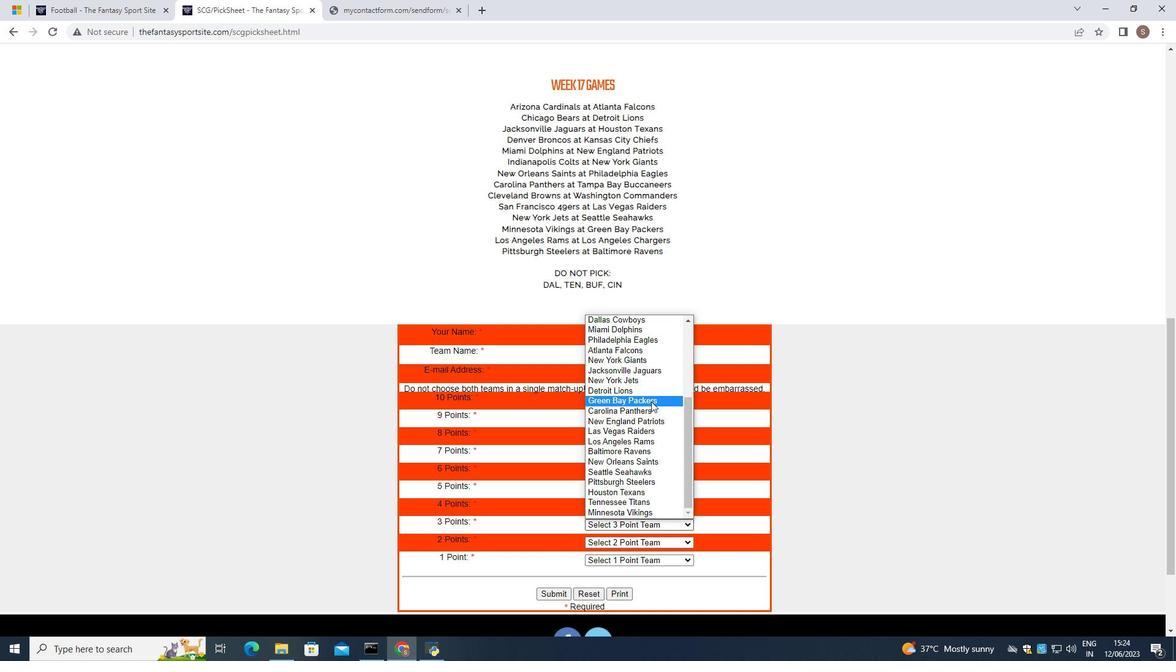 
Action: Mouse pressed left at (651, 393)
Screenshot: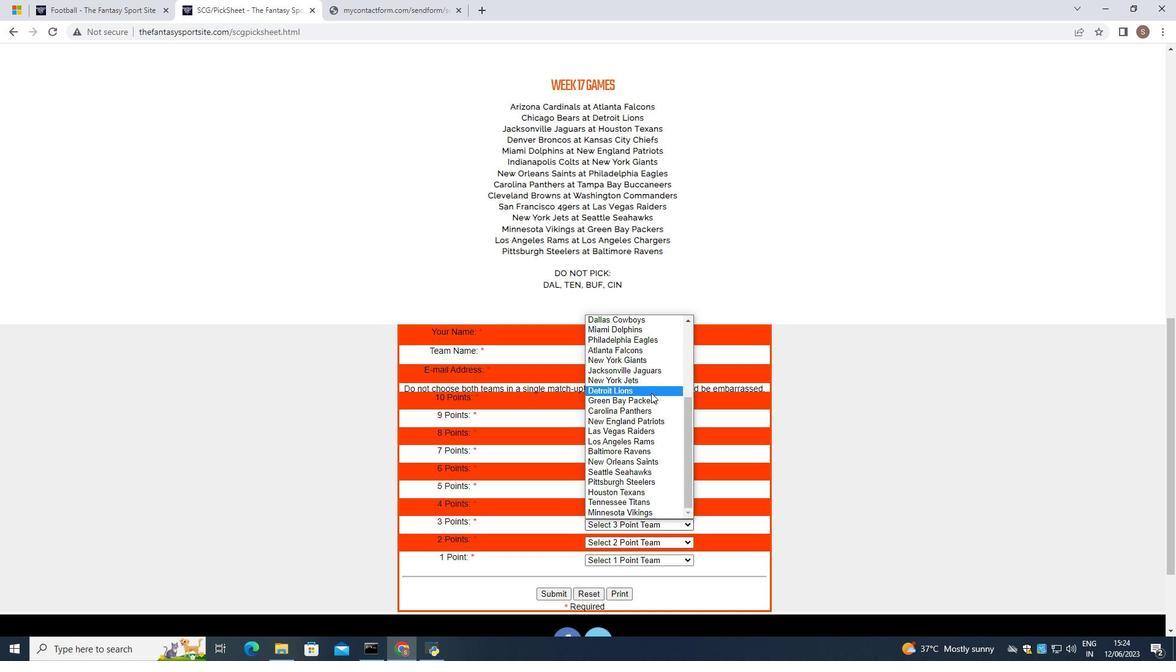 
Action: Mouse moved to (665, 542)
Screenshot: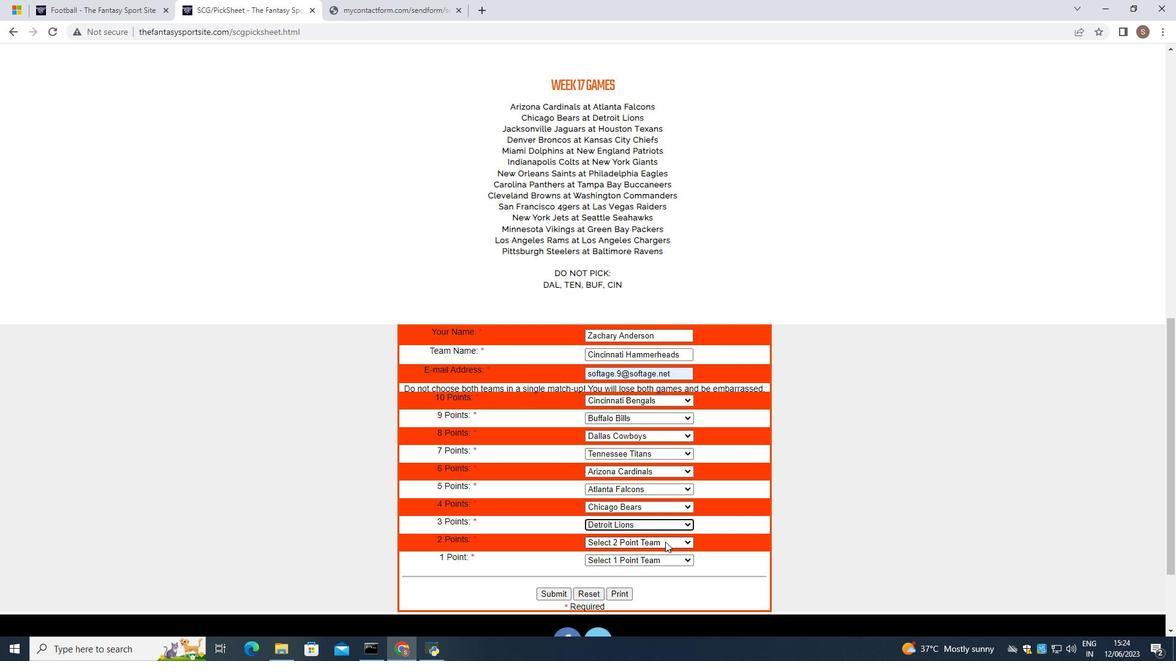 
Action: Mouse pressed left at (665, 542)
Screenshot: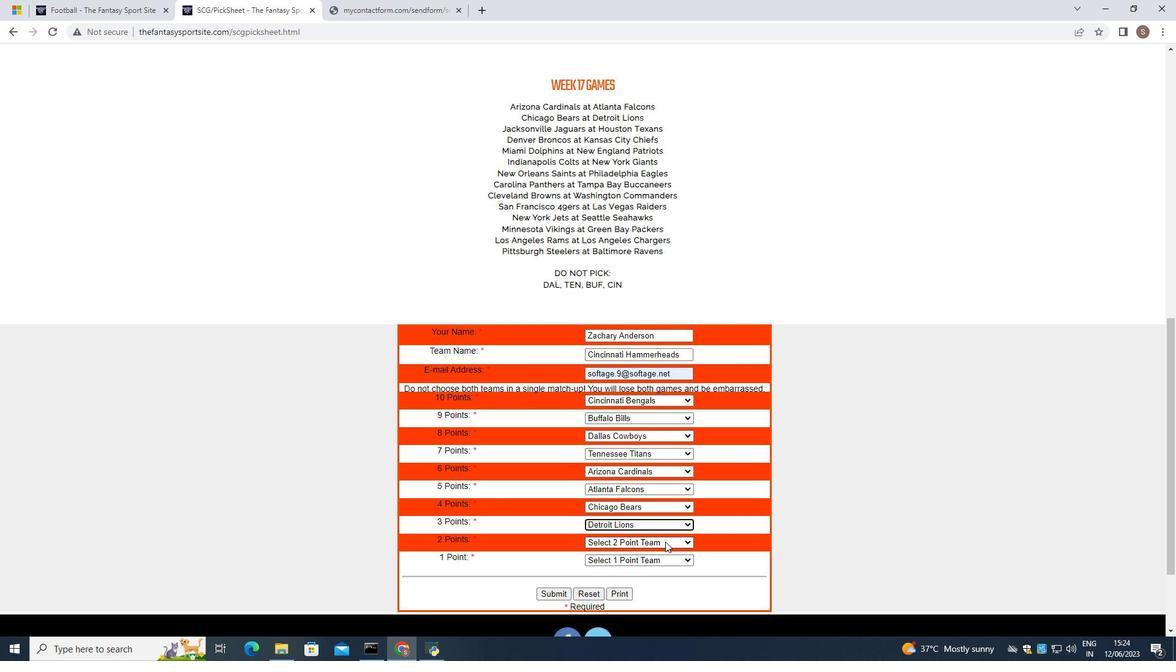 
Action: Mouse moved to (661, 515)
Screenshot: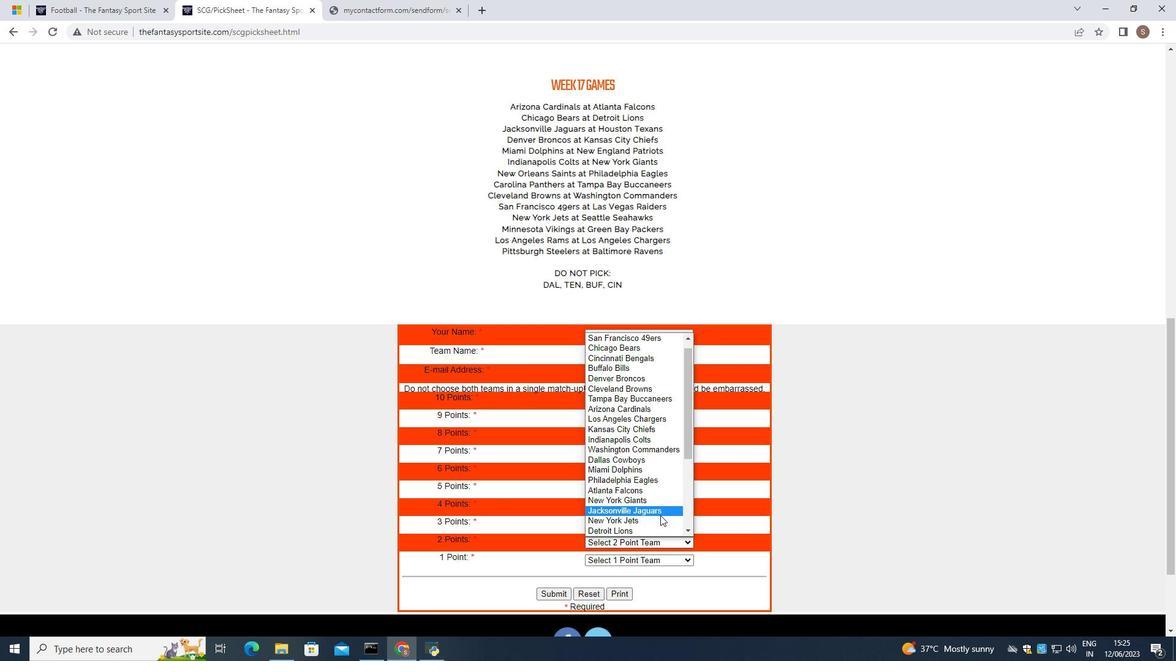 
Action: Mouse pressed left at (661, 515)
Screenshot: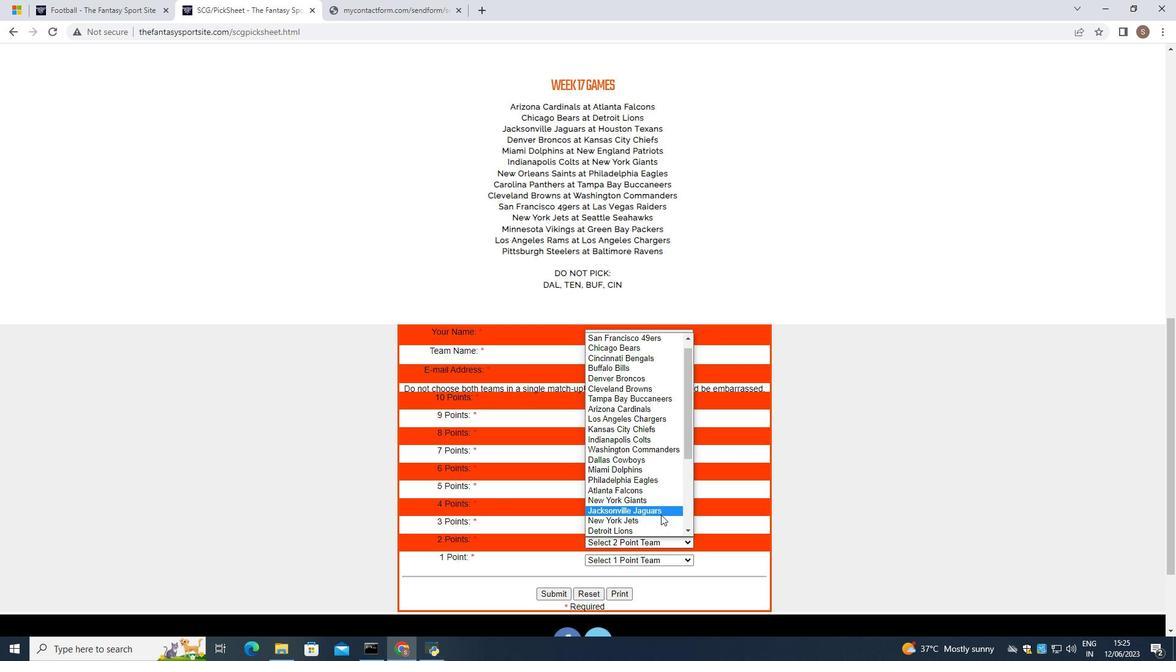 
Action: Mouse moved to (666, 557)
Screenshot: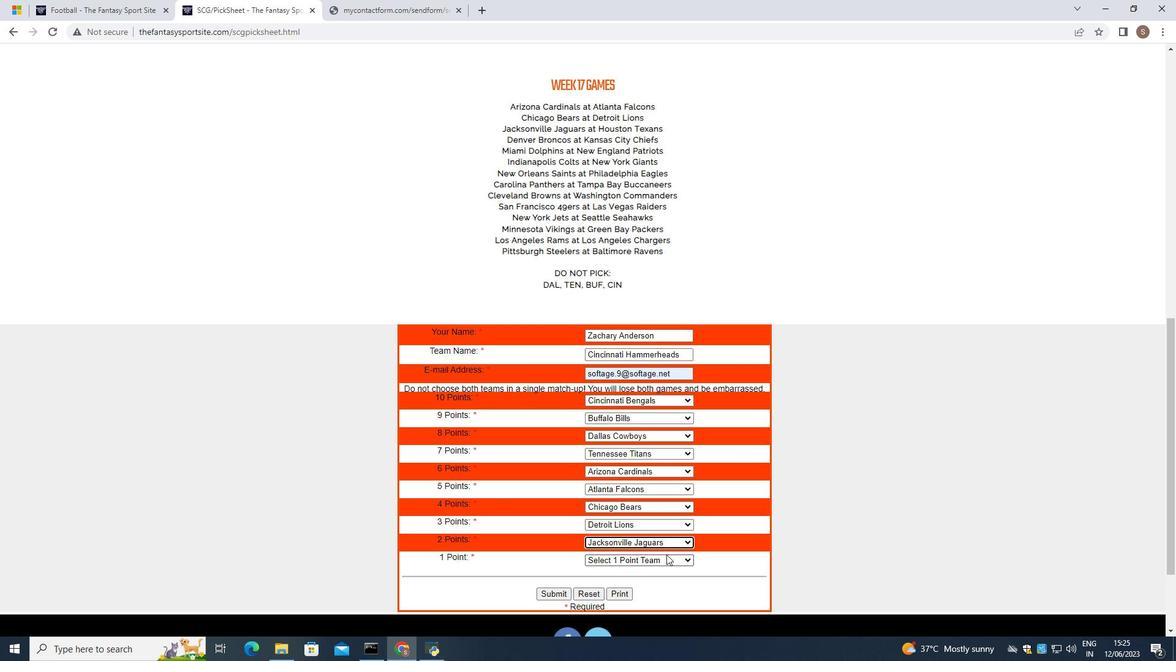 
Action: Mouse pressed left at (666, 557)
Screenshot: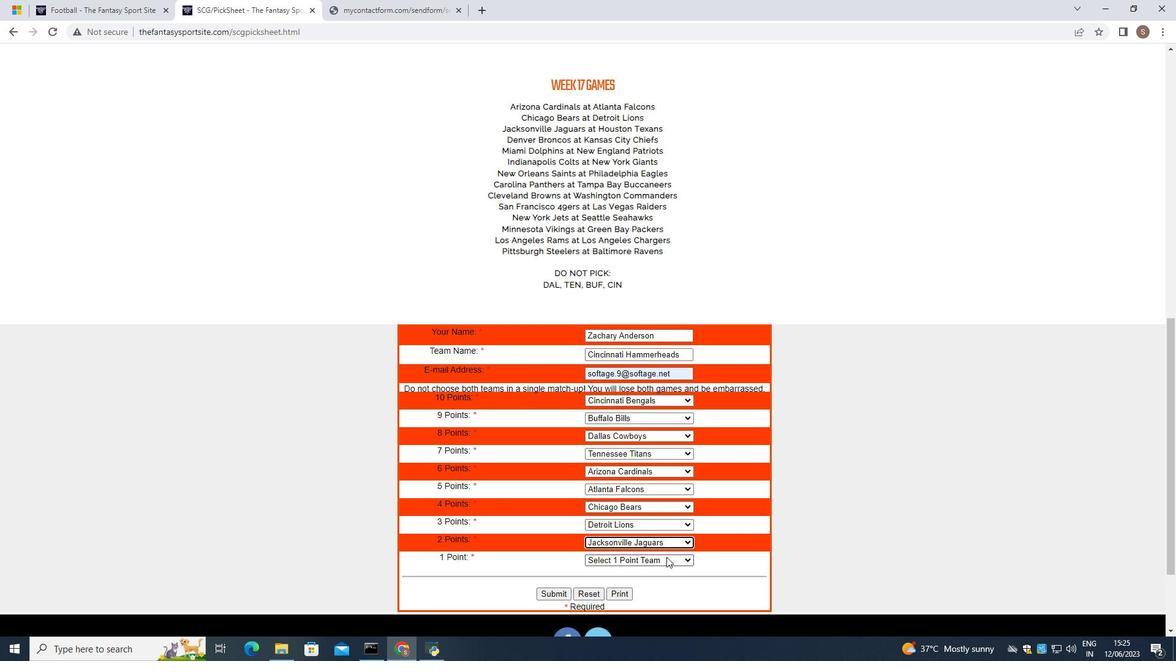 
Action: Mouse moved to (646, 427)
Screenshot: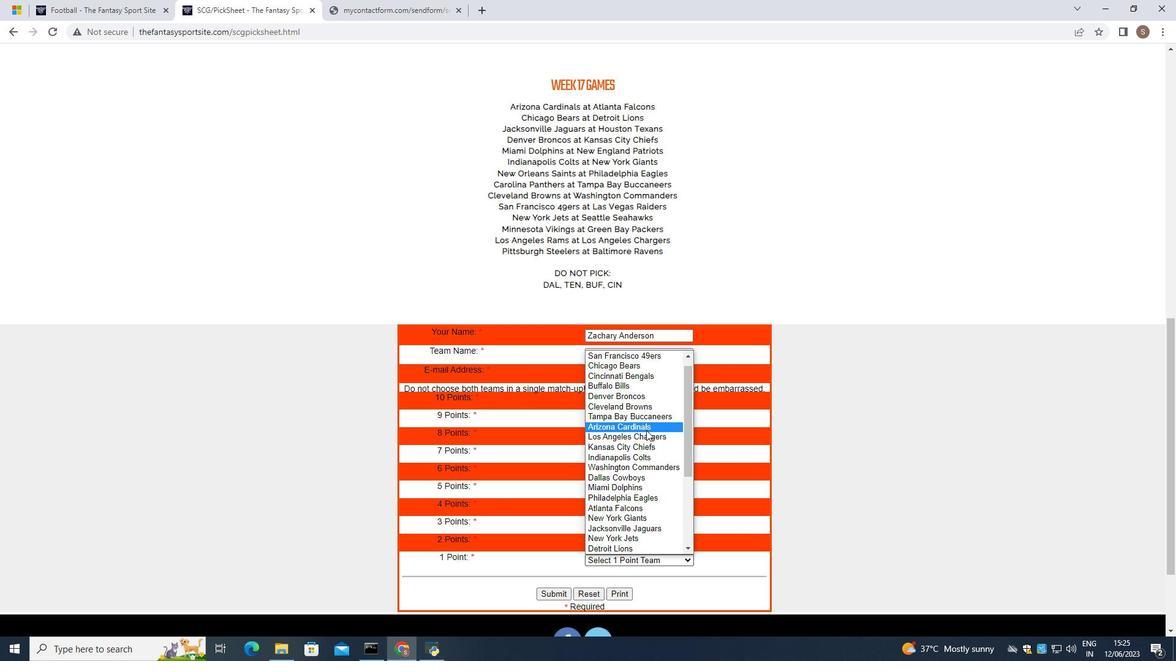 
Action: Mouse scrolled (646, 427) with delta (0, 0)
Screenshot: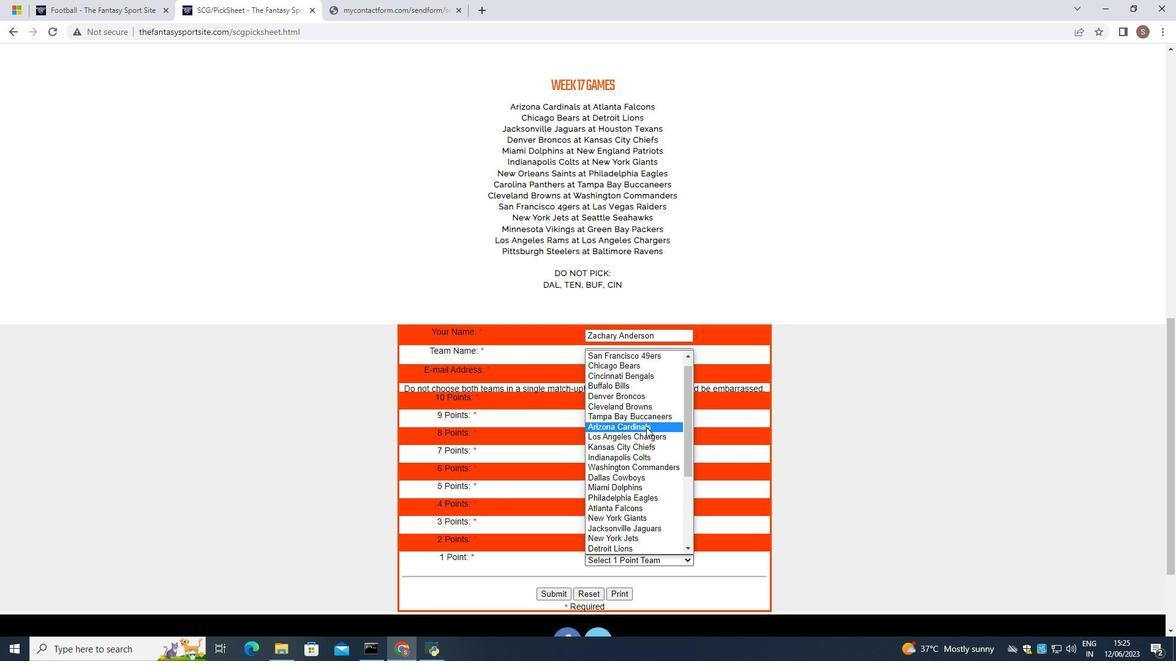 
Action: Mouse scrolled (646, 427) with delta (0, 0)
Screenshot: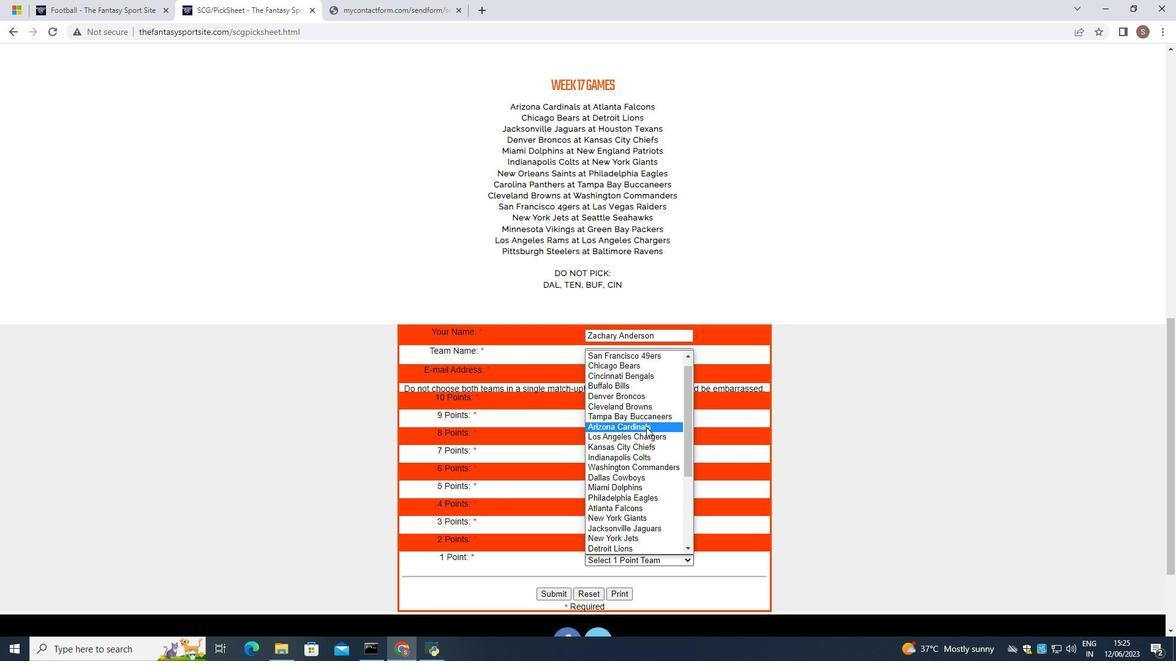 
Action: Mouse scrolled (646, 427) with delta (0, 0)
Screenshot: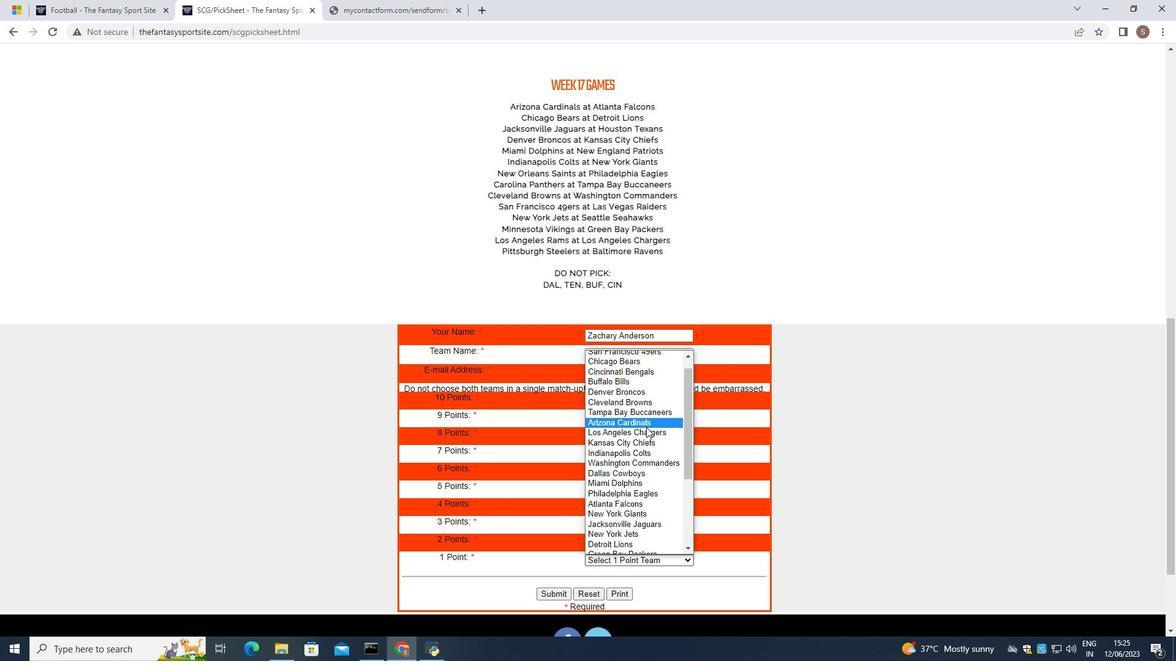 
Action: Mouse scrolled (646, 427) with delta (0, 0)
Screenshot: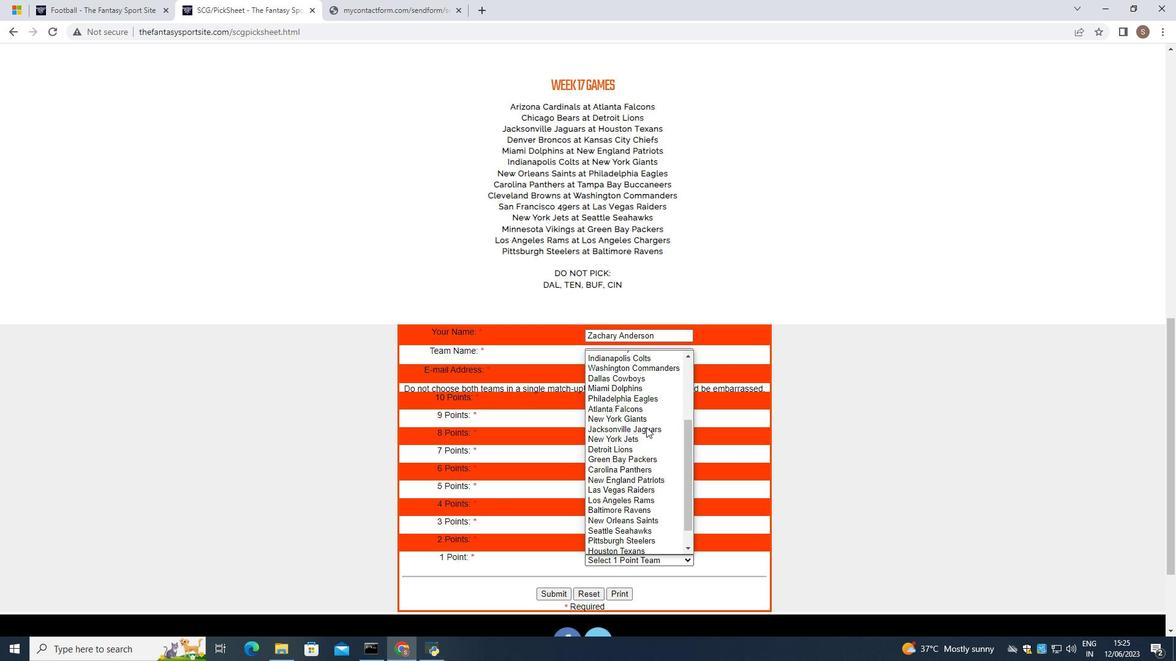 
Action: Mouse scrolled (646, 427) with delta (0, 0)
Screenshot: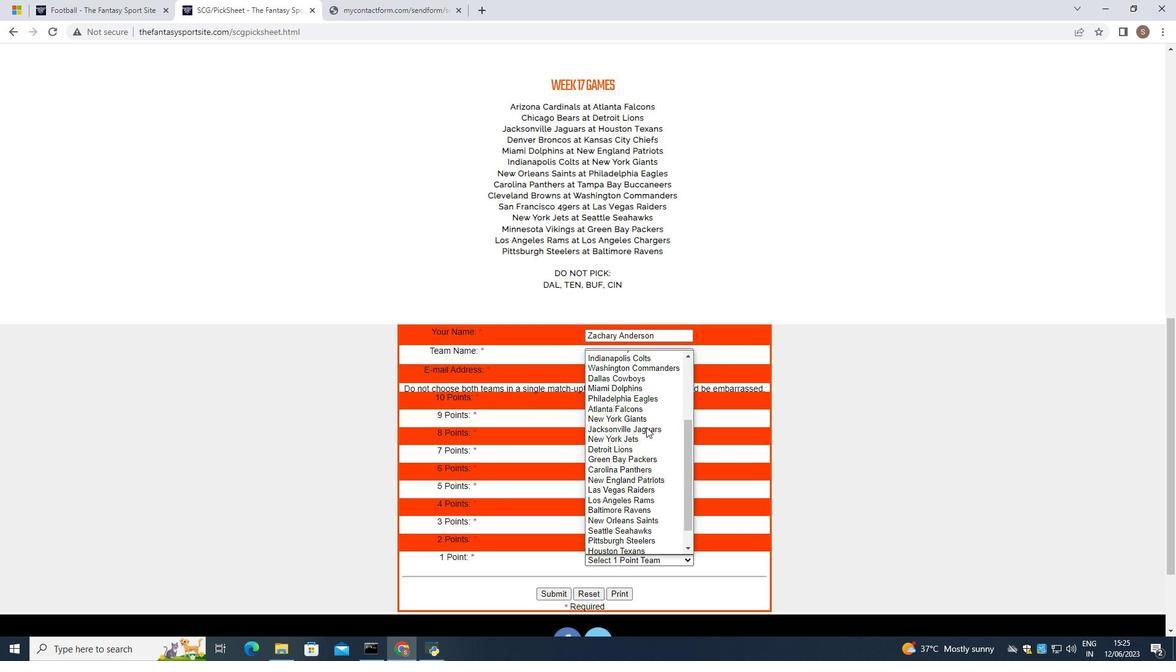 
Action: Mouse scrolled (646, 427) with delta (0, 0)
Screenshot: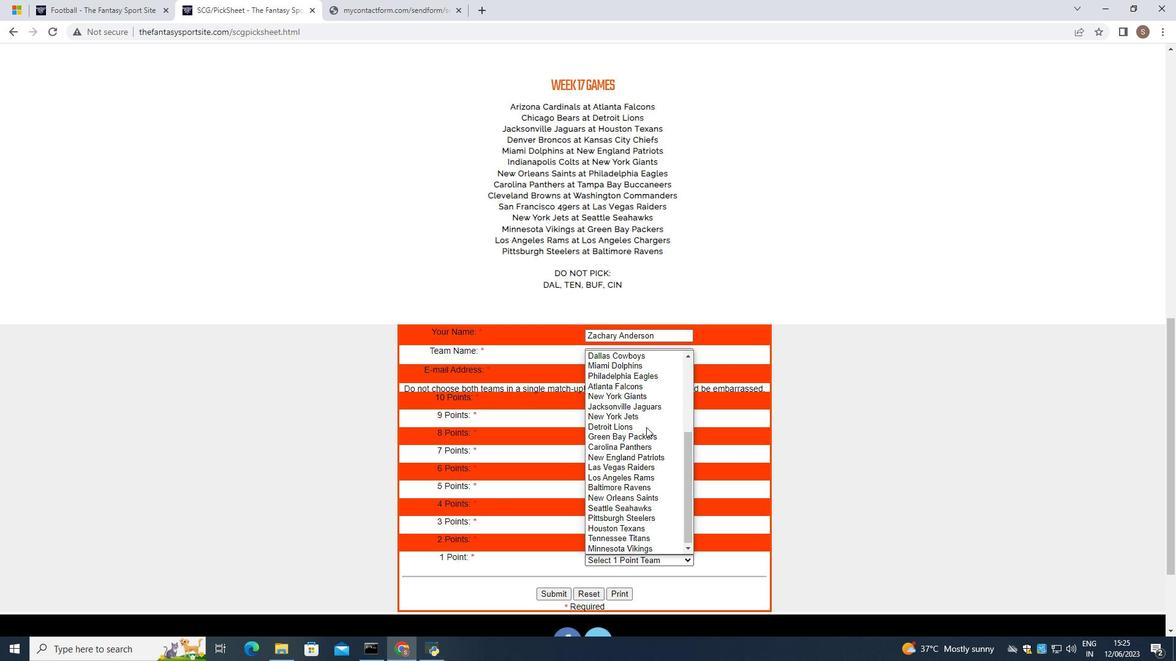
Action: Mouse moved to (637, 526)
Screenshot: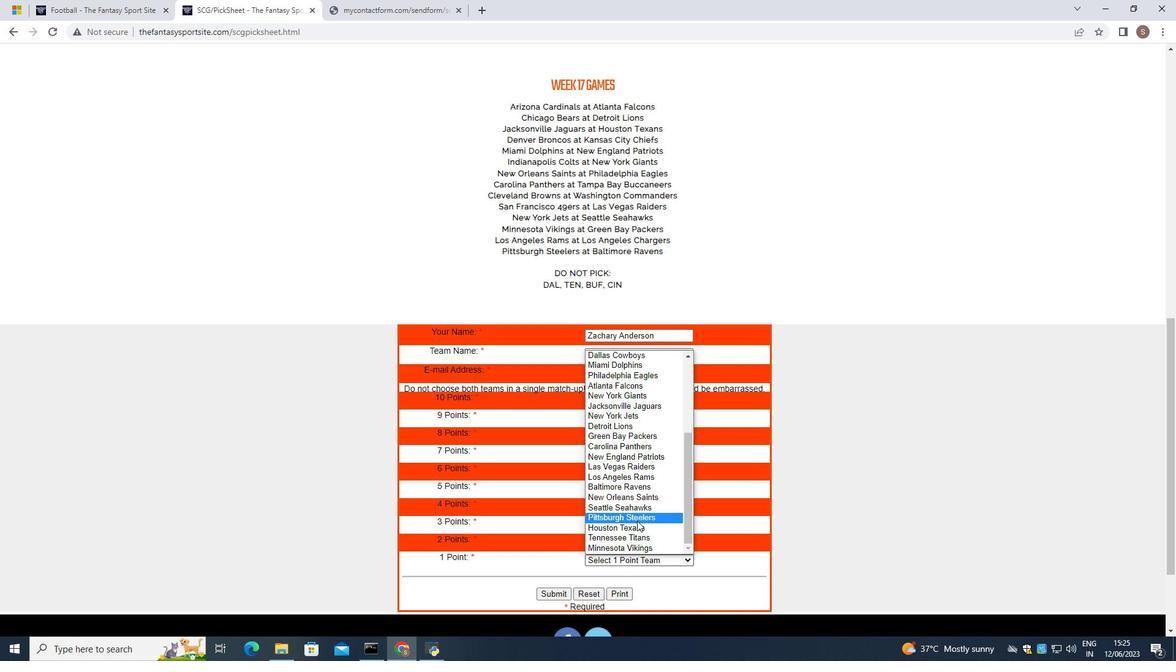 
Action: Mouse pressed left at (637, 526)
Screenshot: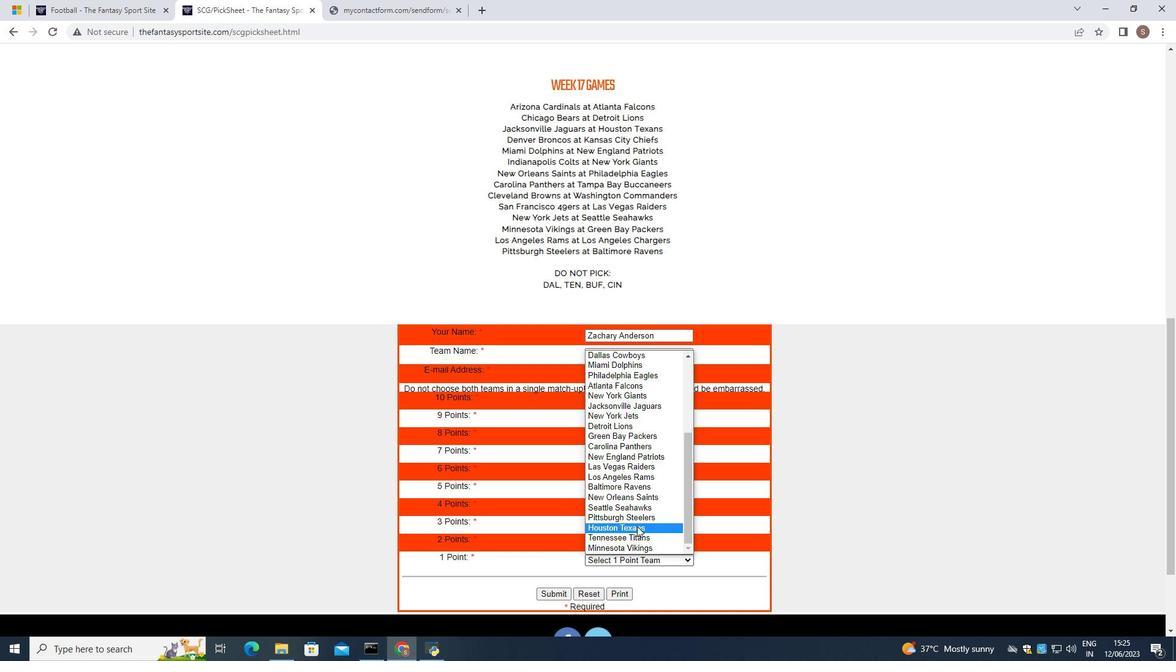 
Action: Mouse moved to (560, 590)
Screenshot: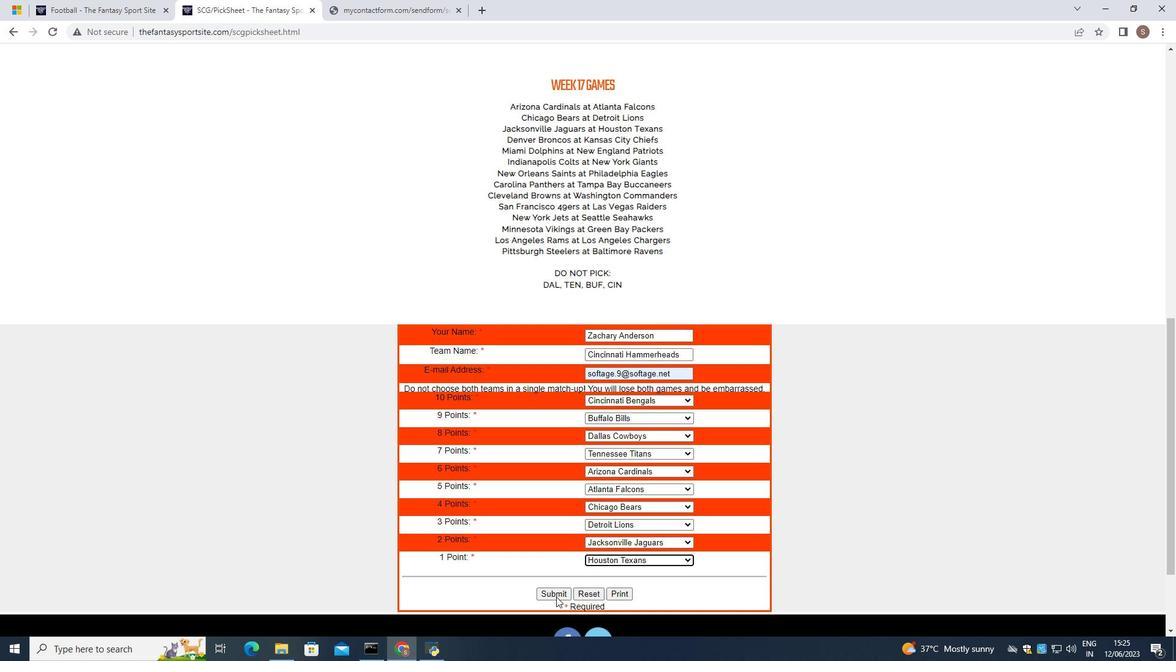 
Action: Mouse pressed left at (560, 590)
Screenshot: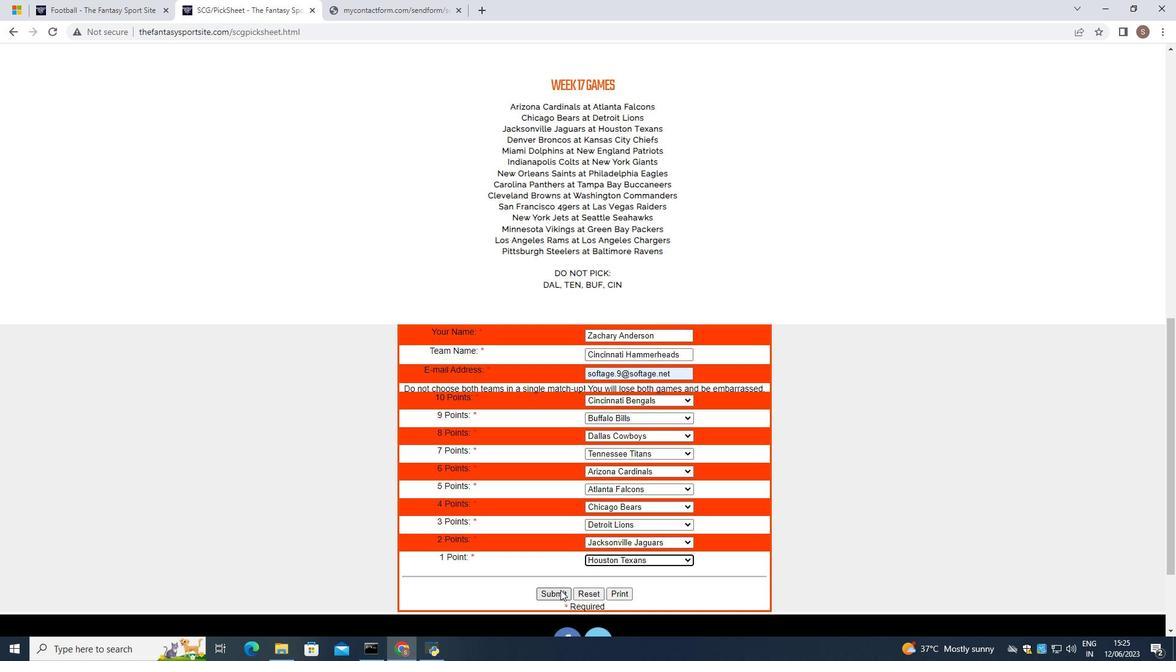
Action: Mouse moved to (560, 590)
Screenshot: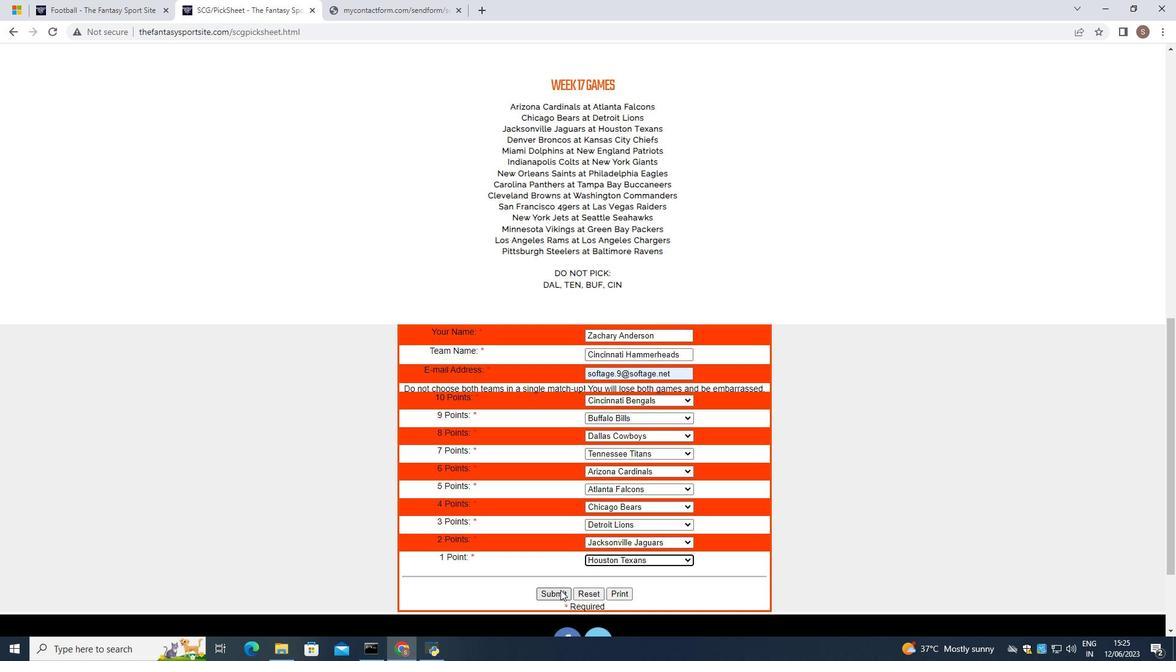 
